 Task: Look for space in Wittenheim, France from 10th July, 2023 to 25th July, 2023 for 3 adults, 1 child in price range Rs.15000 to Rs.25000. Place can be shared room with 2 bedrooms having 3 beds and 2 bathrooms. Property type can be house, flat, guest house. Amenities needed are: wifi, TV, free parkinig on premises, gym, breakfast. Booking option can be shelf check-in. Required host language is English.
Action: Mouse pressed left at (502, 109)
Screenshot: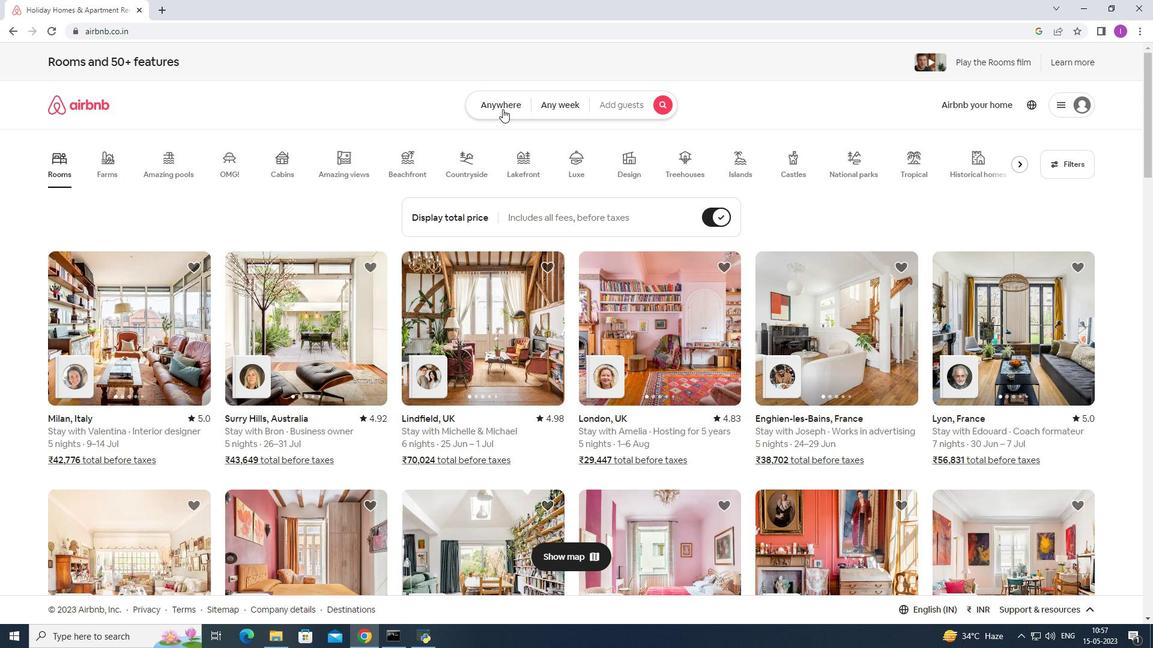 
Action: Mouse moved to (388, 147)
Screenshot: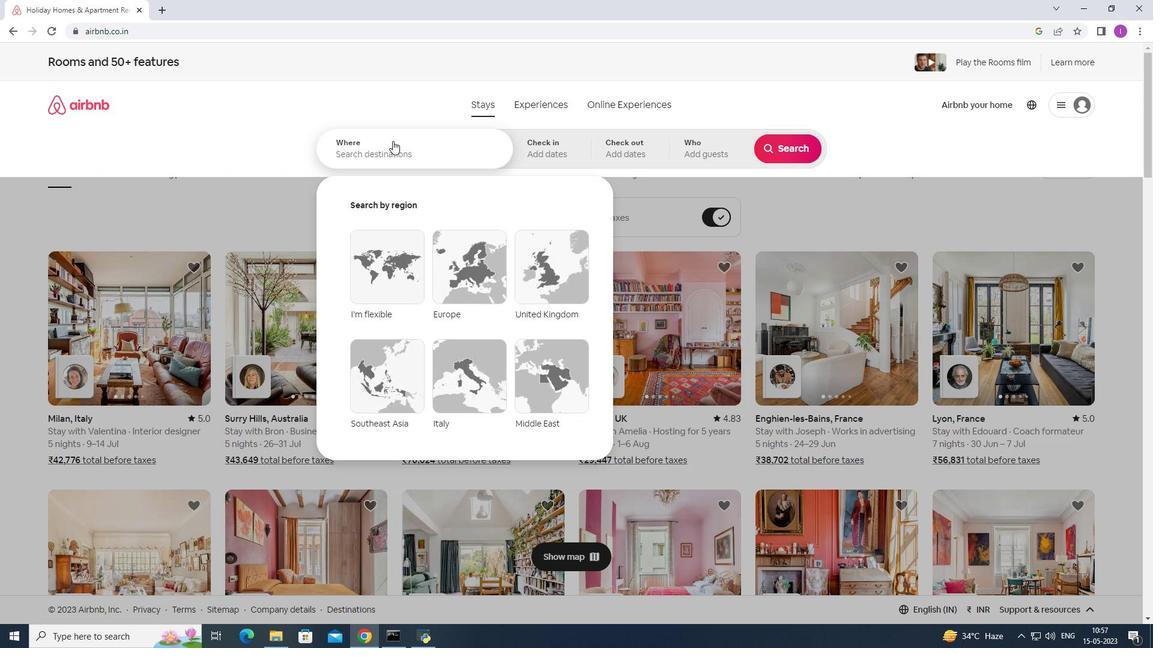 
Action: Mouse pressed left at (388, 147)
Screenshot: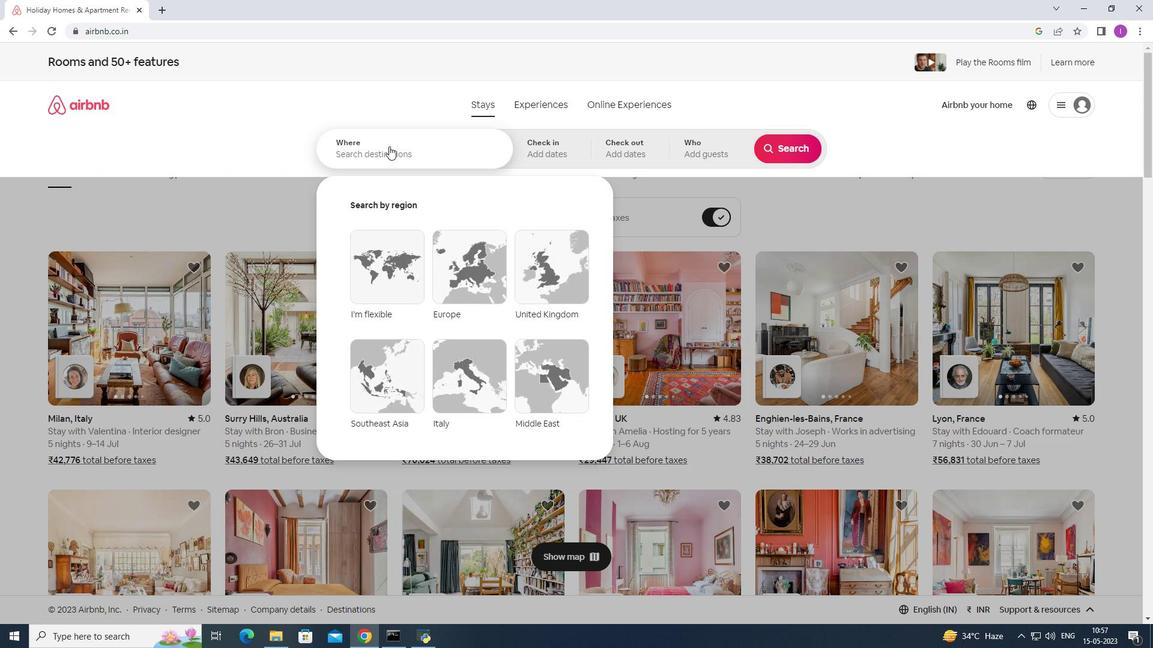 
Action: Key pressed <Key.shift>Wittenheim,<Key.shift>Fr
Screenshot: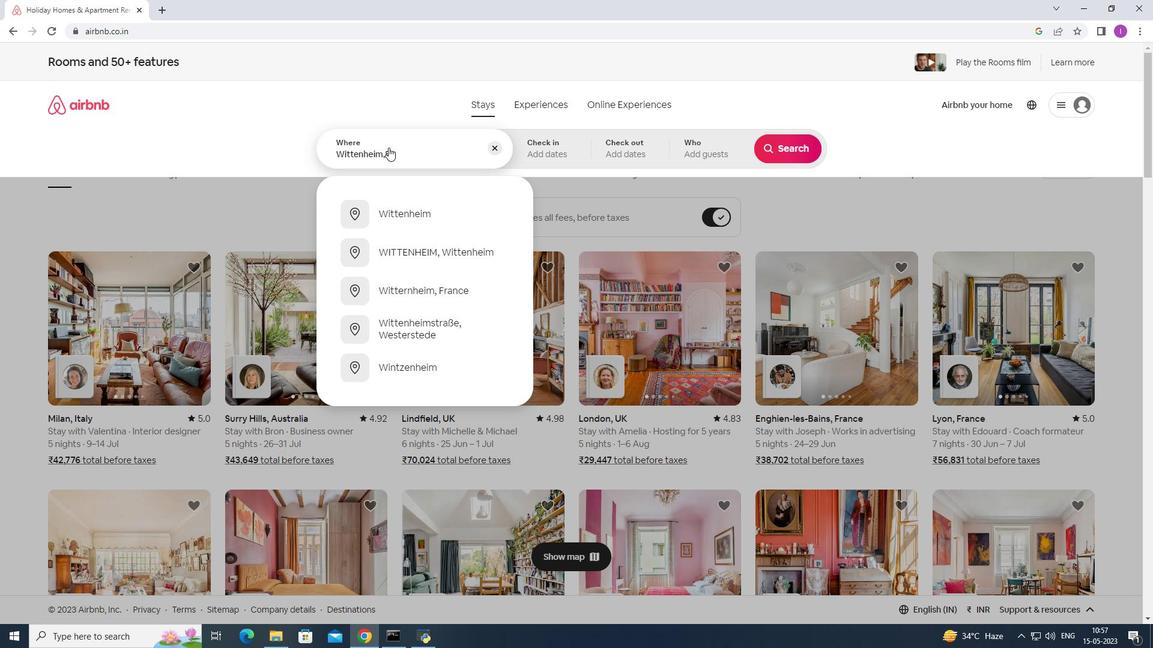 
Action: Mouse moved to (393, 214)
Screenshot: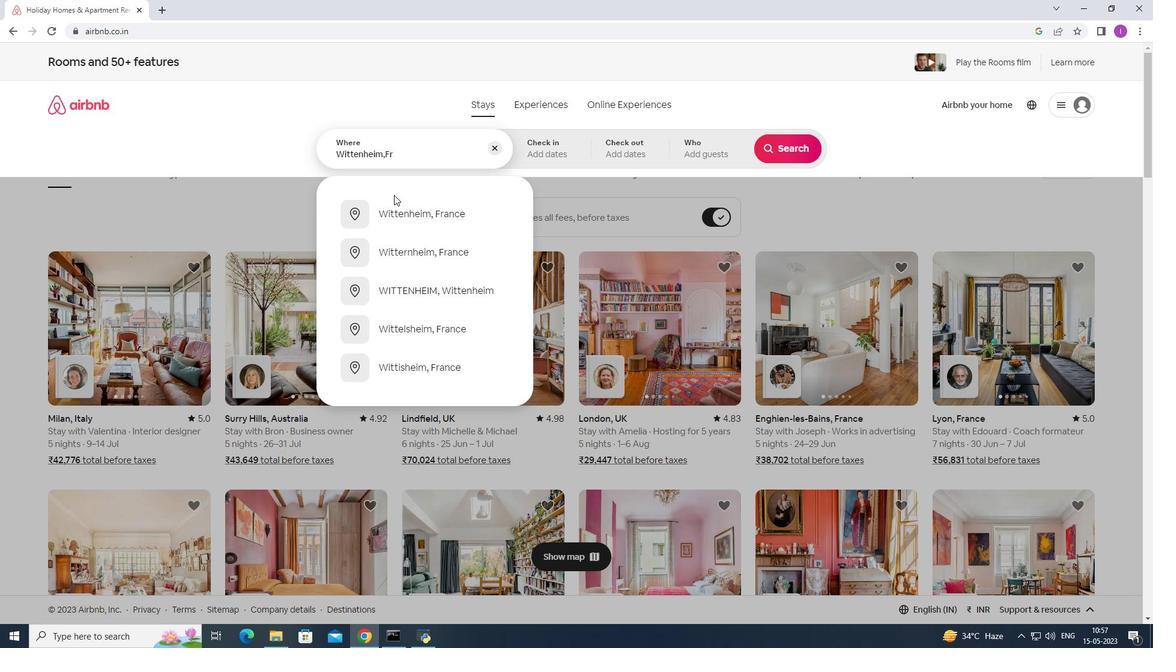 
Action: Mouse pressed left at (393, 214)
Screenshot: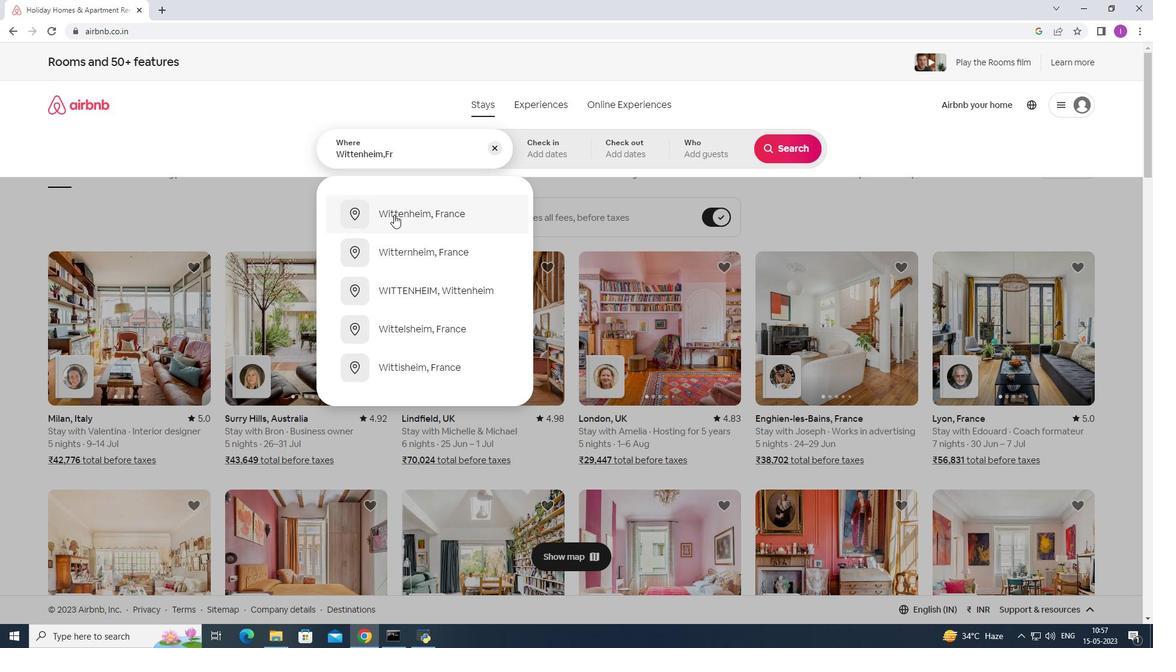 
Action: Mouse moved to (777, 242)
Screenshot: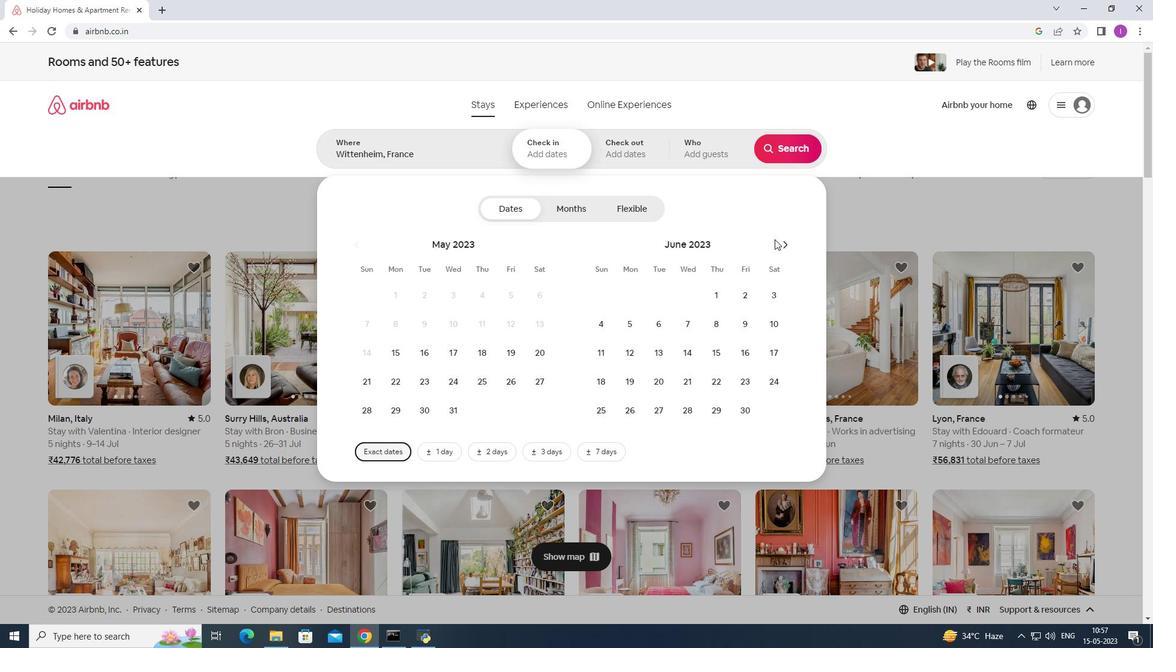 
Action: Mouse pressed left at (777, 242)
Screenshot: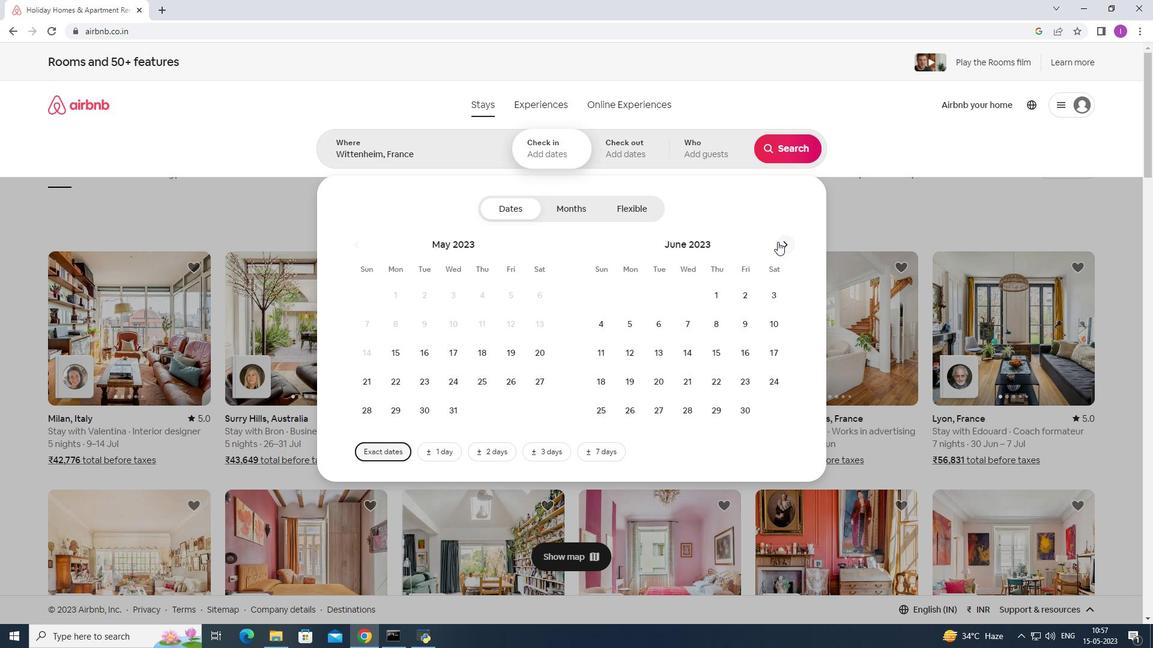 
Action: Mouse moved to (637, 350)
Screenshot: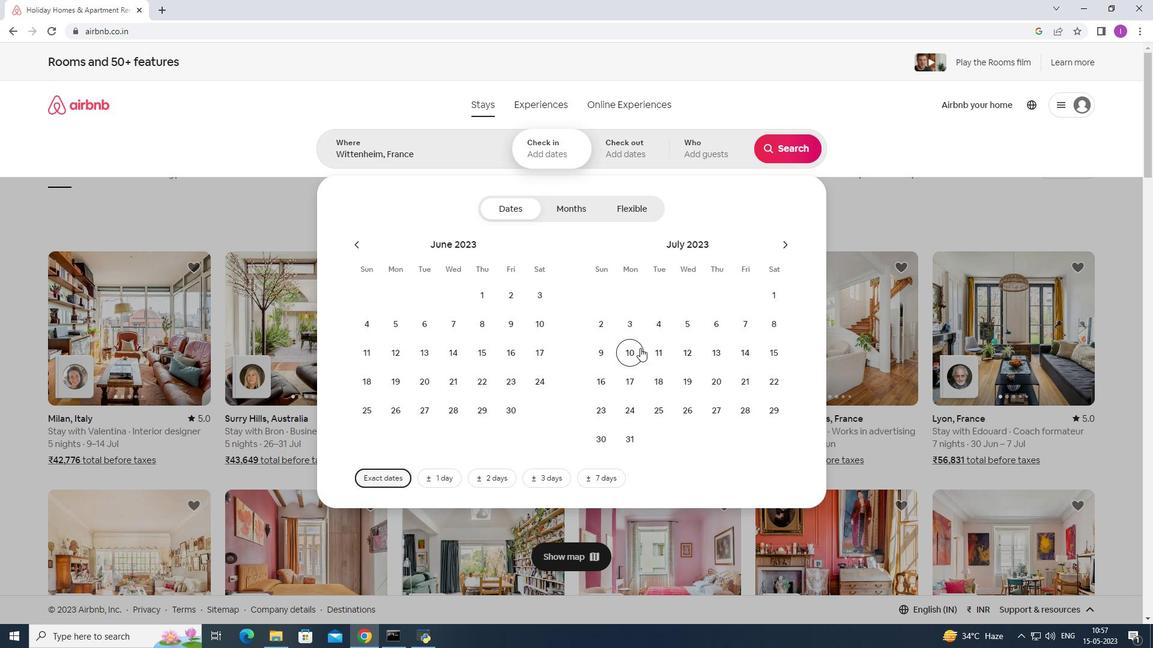 
Action: Mouse pressed left at (637, 350)
Screenshot: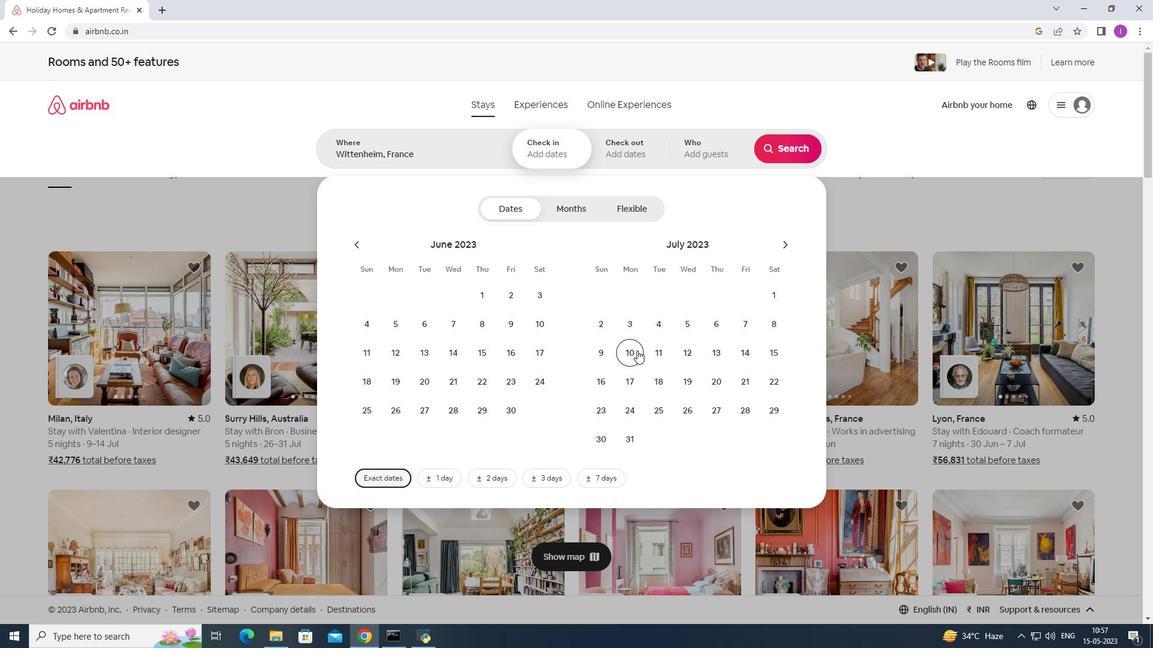 
Action: Mouse moved to (657, 412)
Screenshot: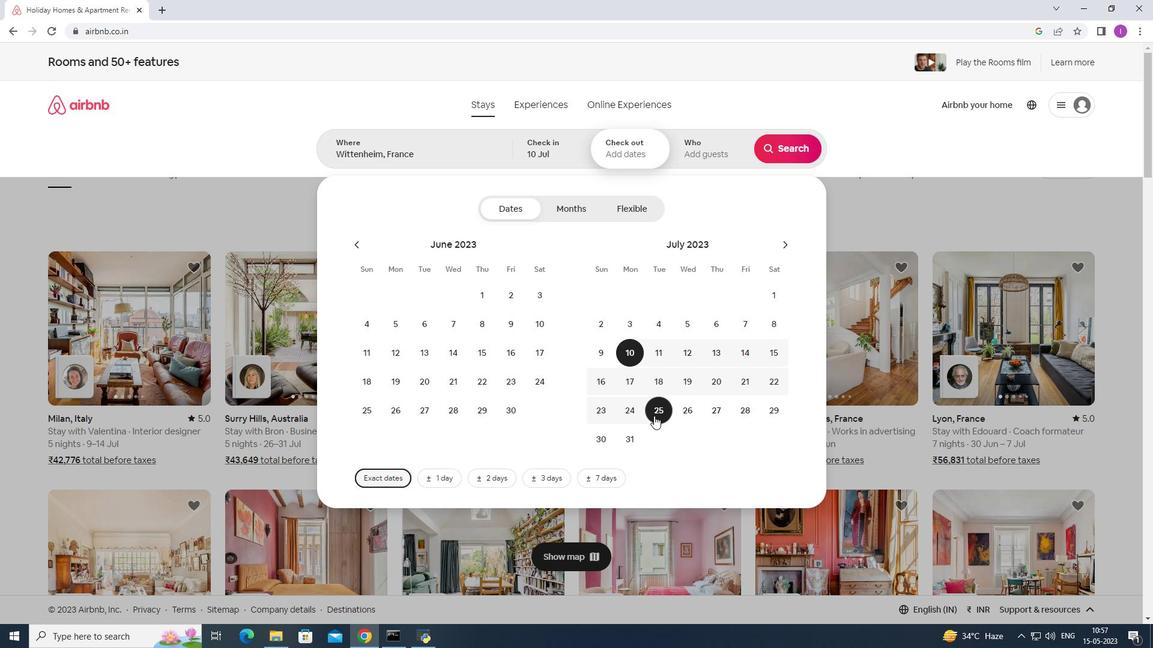 
Action: Mouse pressed left at (657, 412)
Screenshot: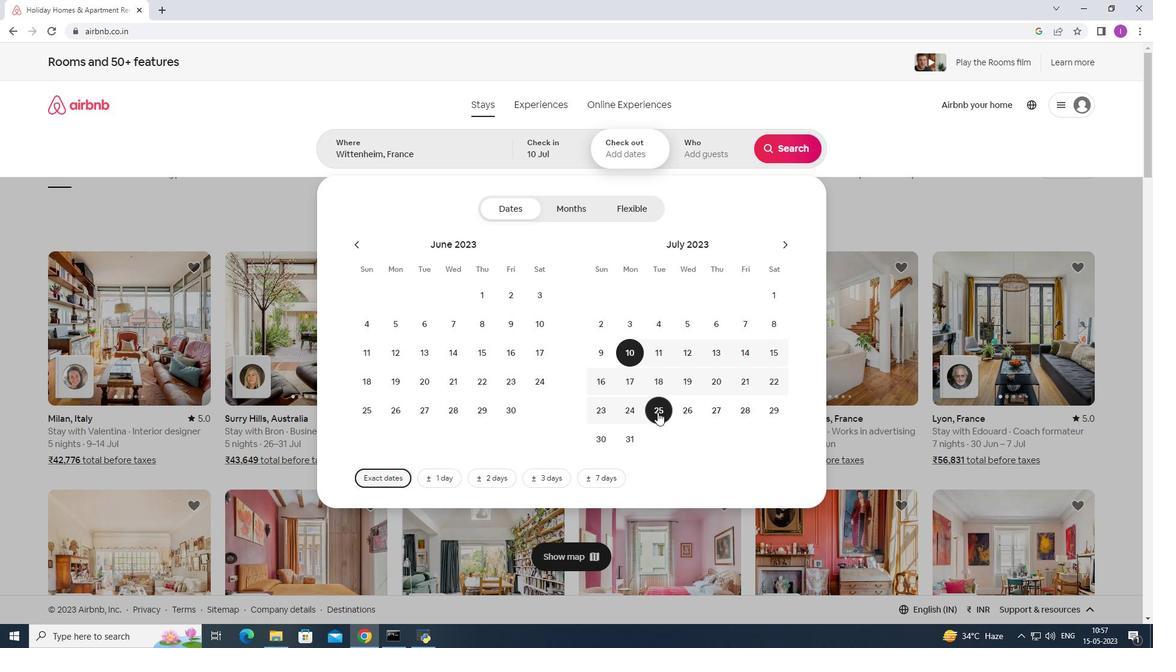 
Action: Mouse moved to (692, 146)
Screenshot: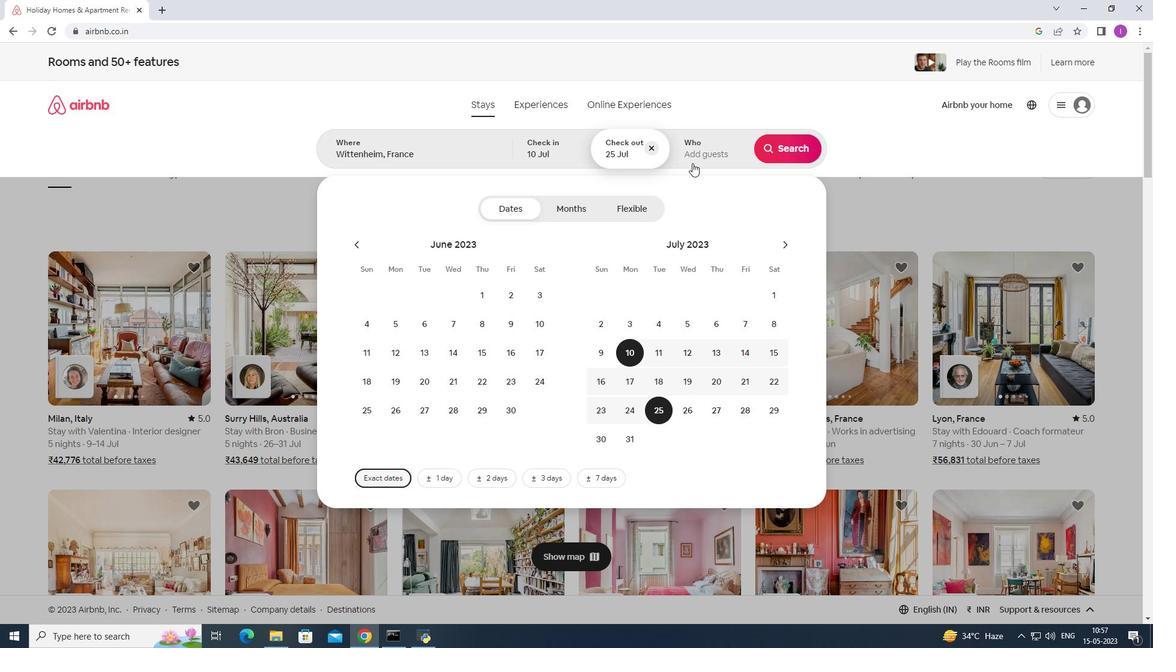 
Action: Mouse pressed left at (692, 146)
Screenshot: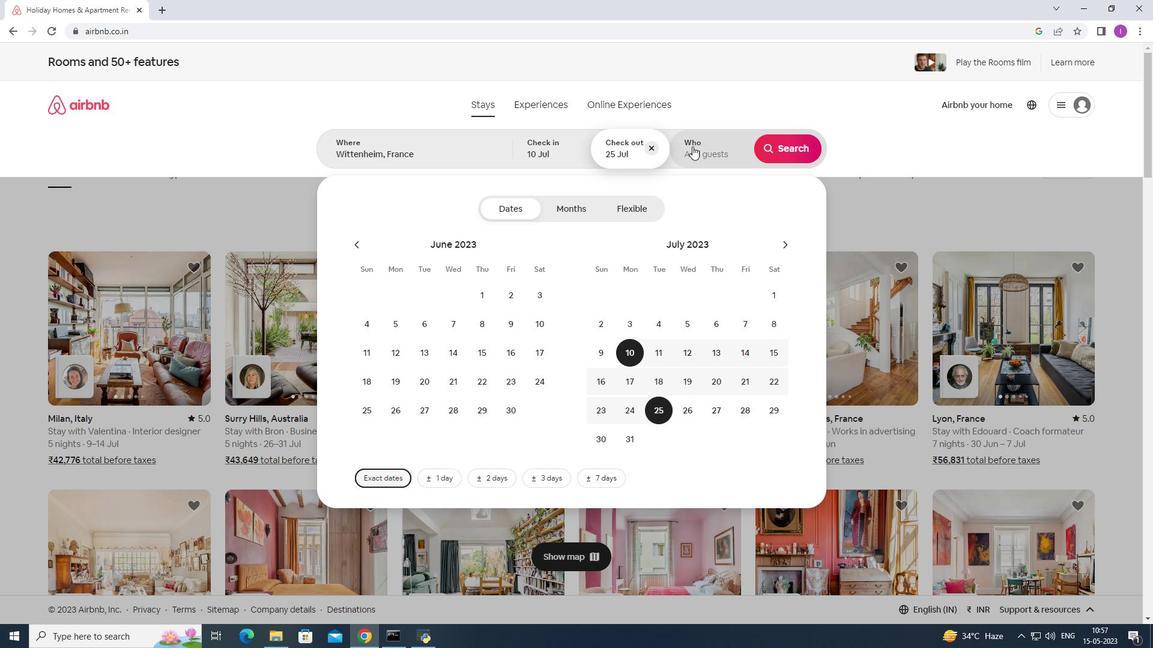 
Action: Mouse moved to (799, 213)
Screenshot: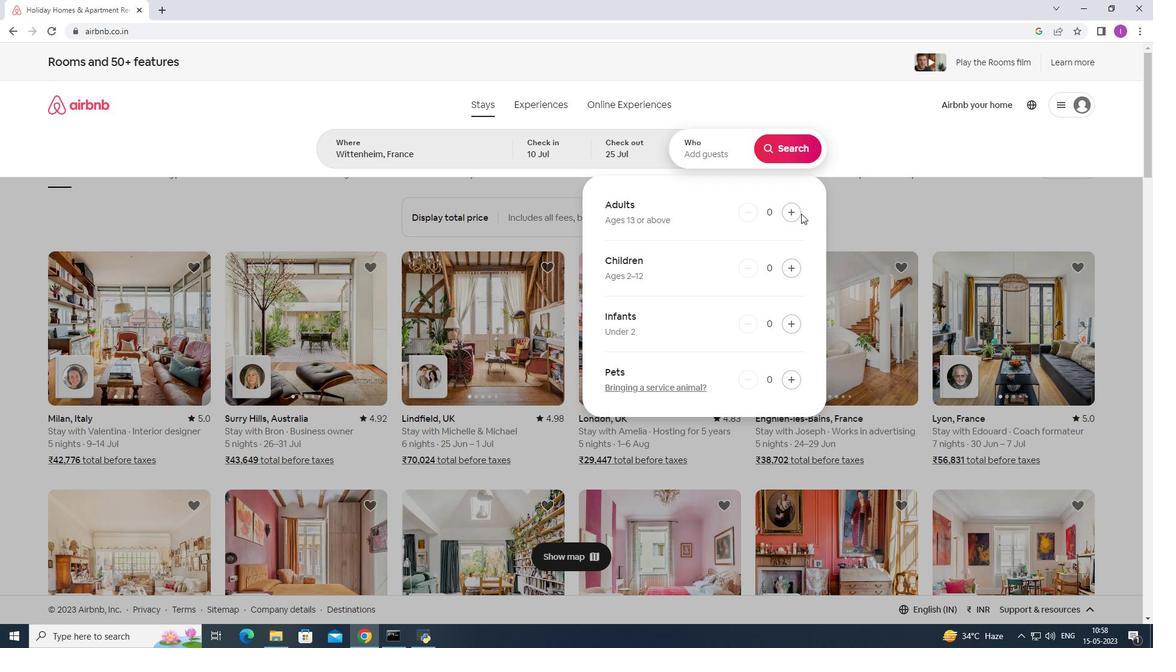
Action: Mouse pressed left at (799, 213)
Screenshot: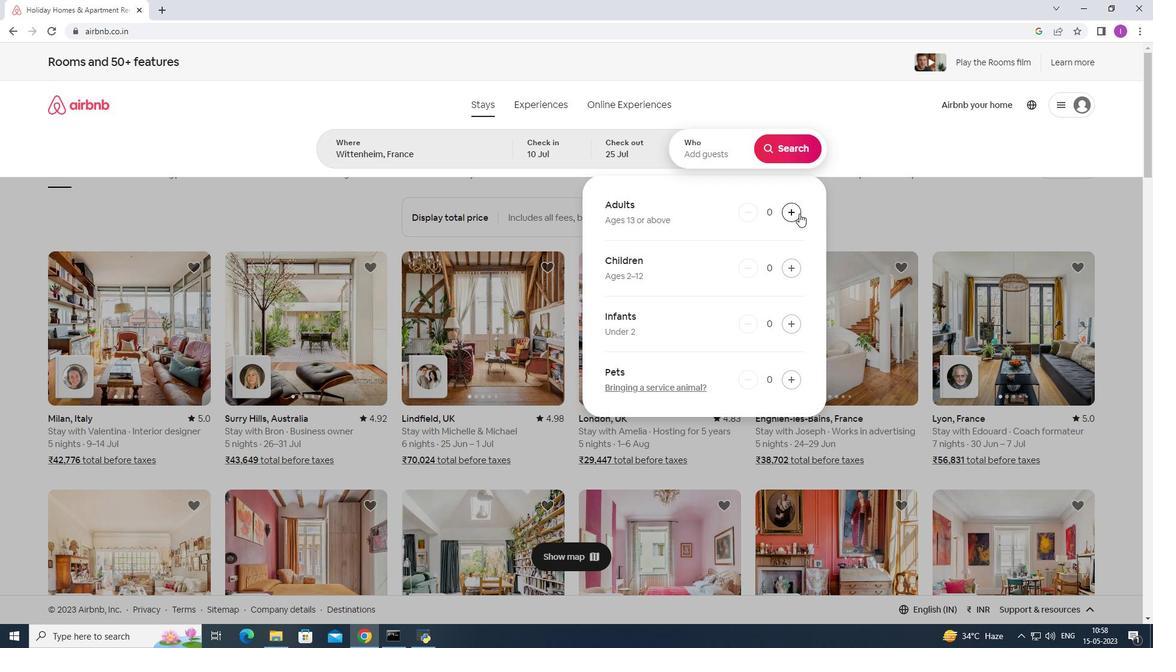 
Action: Mouse pressed left at (799, 213)
Screenshot: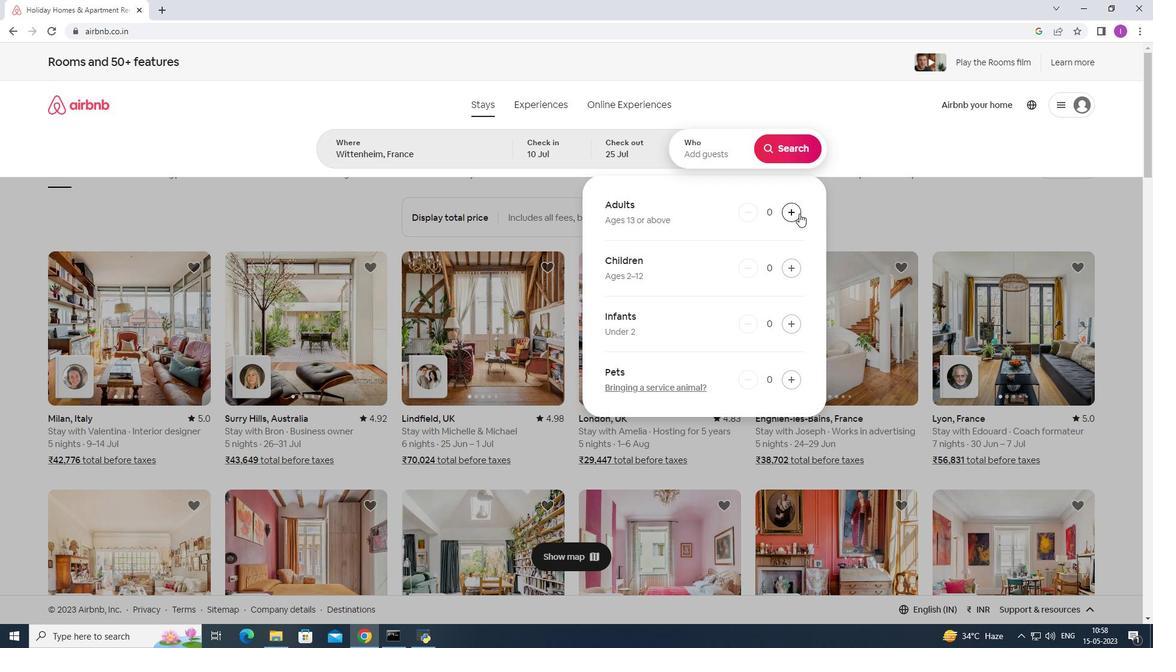 
Action: Mouse pressed left at (799, 213)
Screenshot: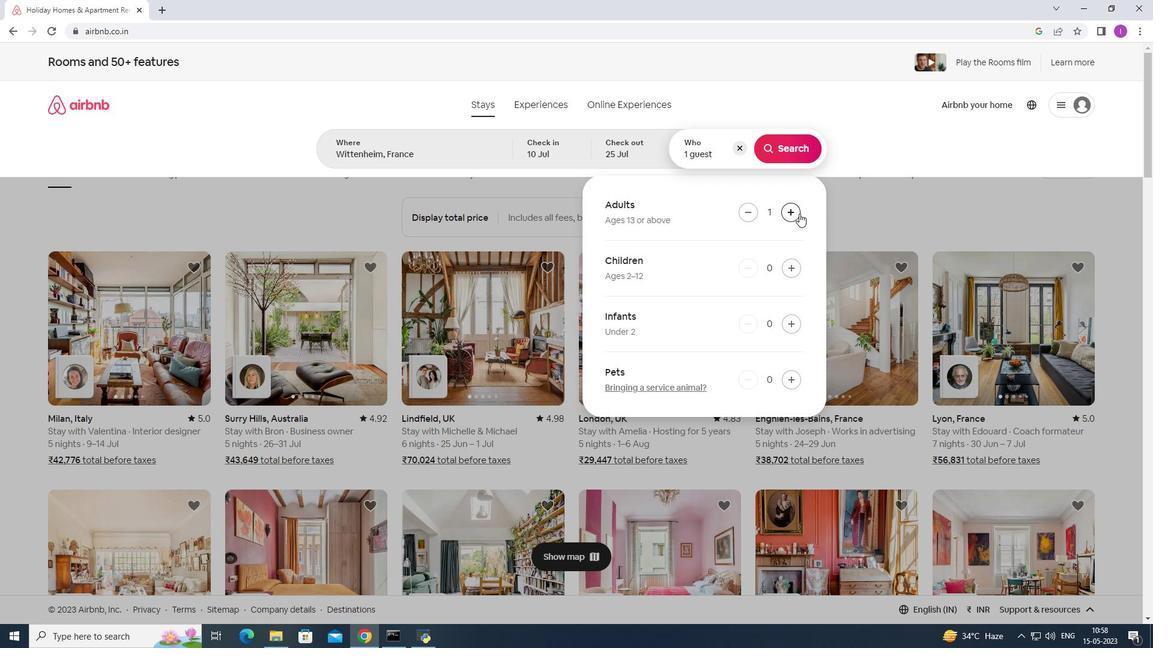 
Action: Mouse moved to (786, 266)
Screenshot: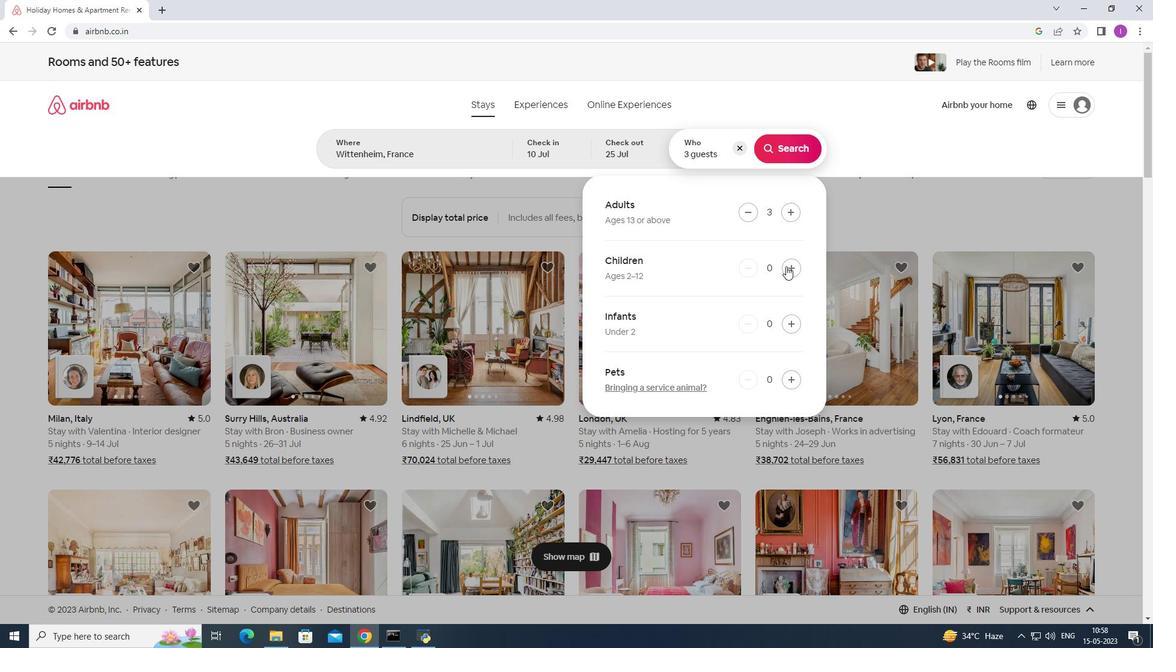 
Action: Mouse pressed left at (786, 266)
Screenshot: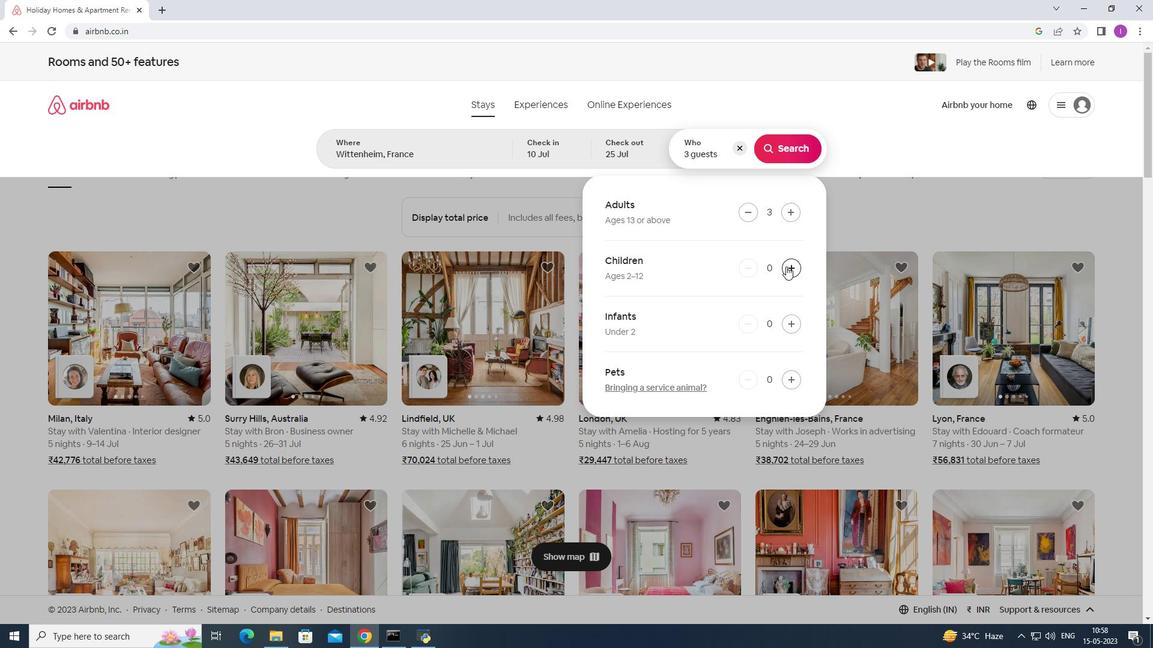 
Action: Mouse moved to (790, 135)
Screenshot: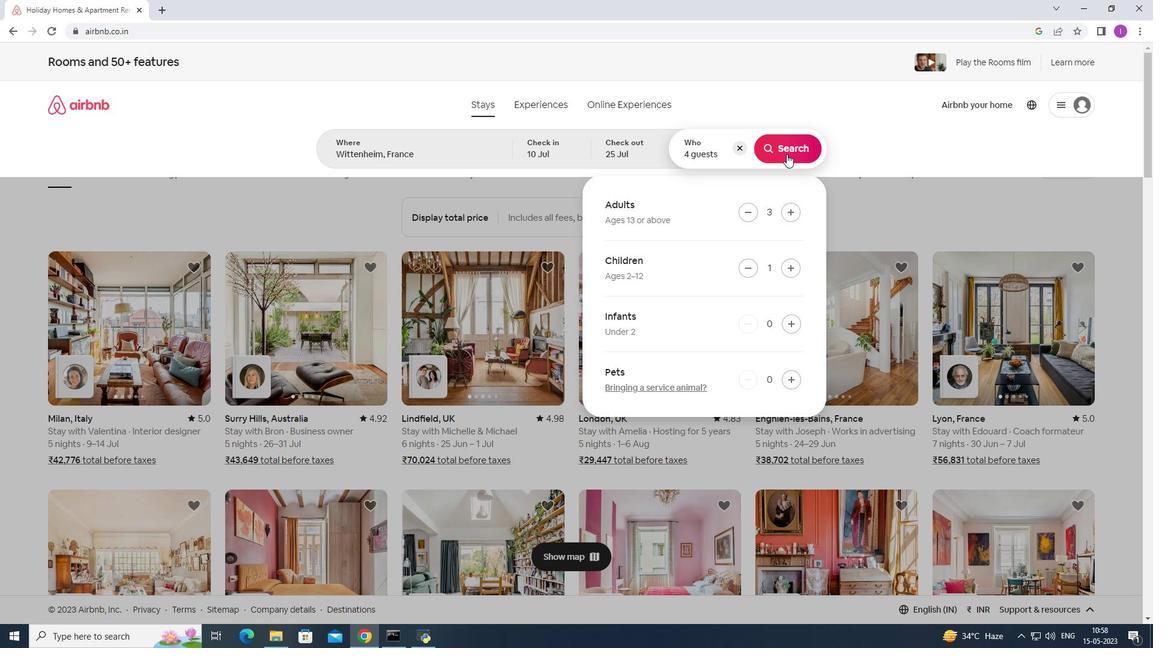 
Action: Mouse pressed left at (790, 135)
Screenshot: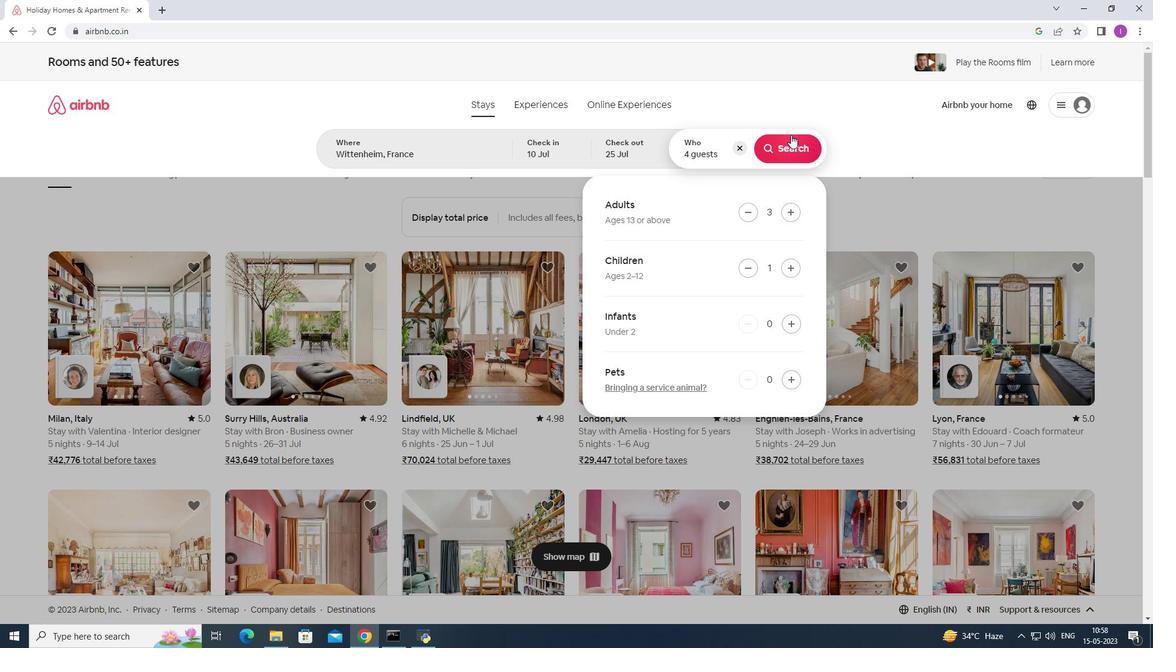 
Action: Mouse moved to (1087, 121)
Screenshot: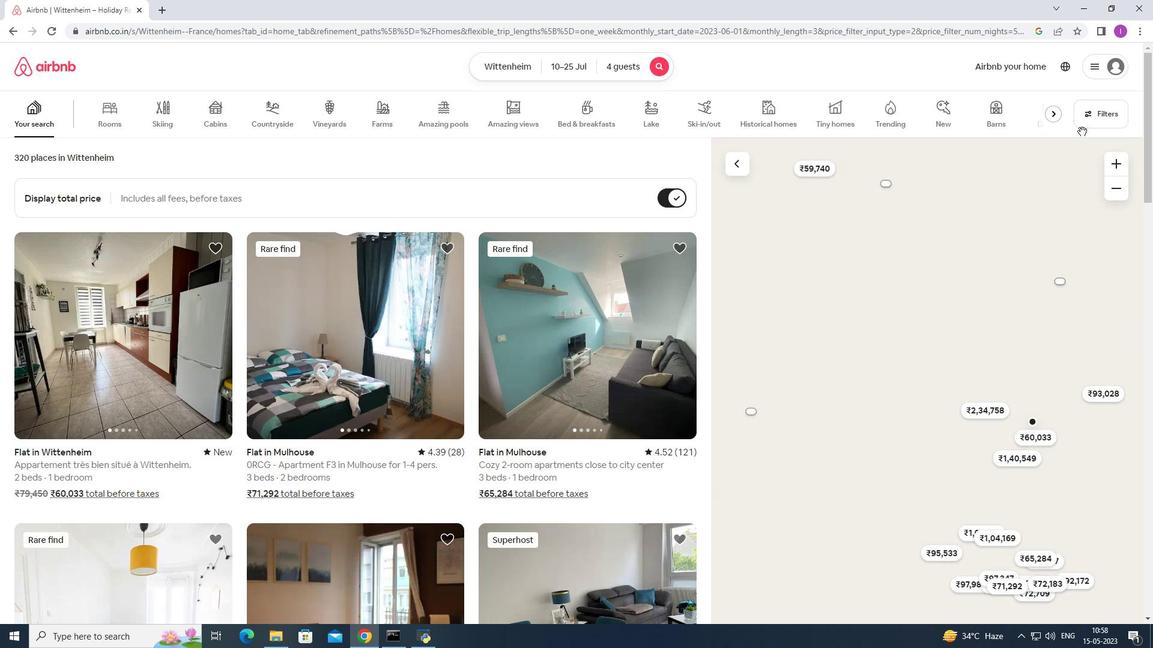 
Action: Mouse pressed left at (1087, 121)
Screenshot: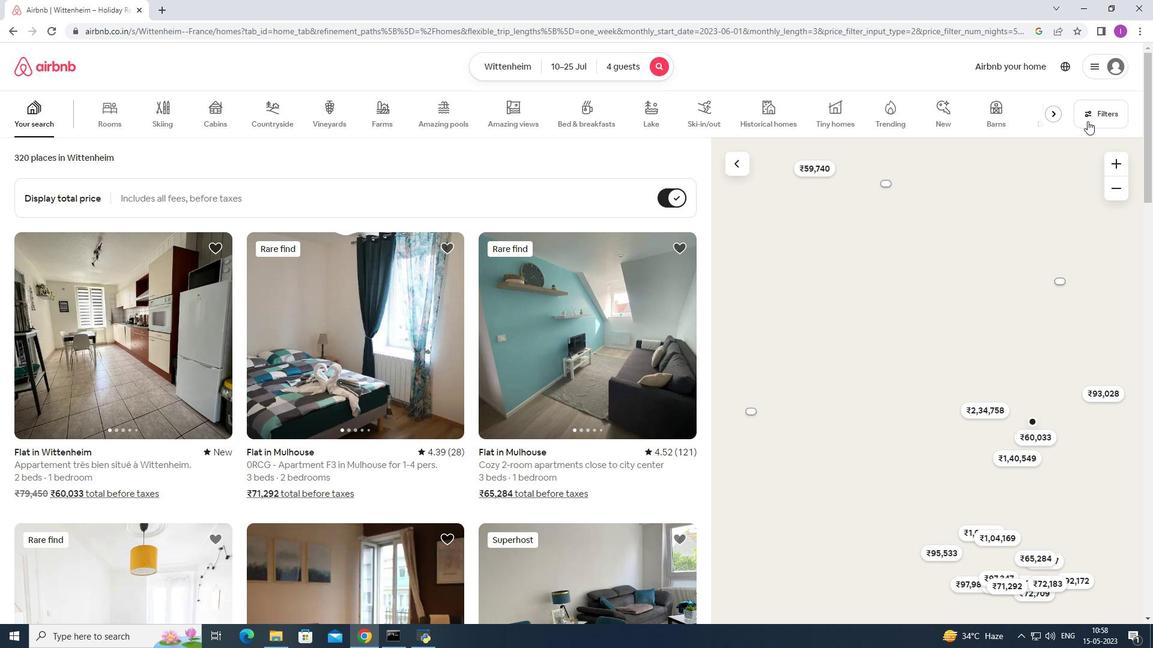
Action: Mouse moved to (662, 410)
Screenshot: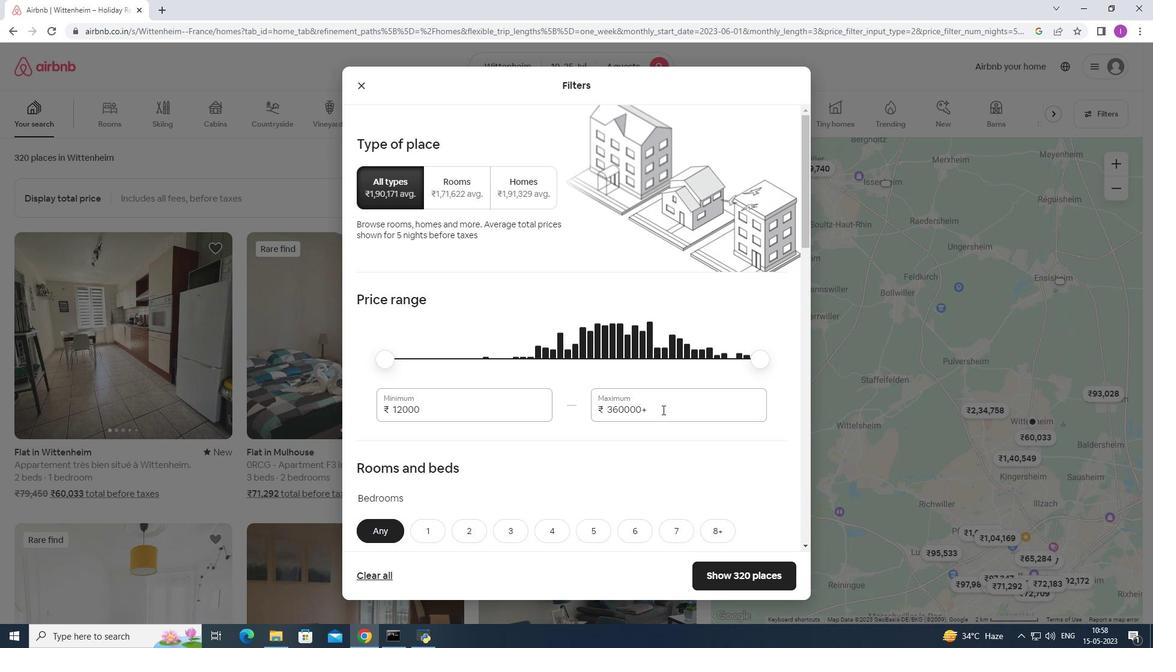
Action: Mouse pressed left at (662, 410)
Screenshot: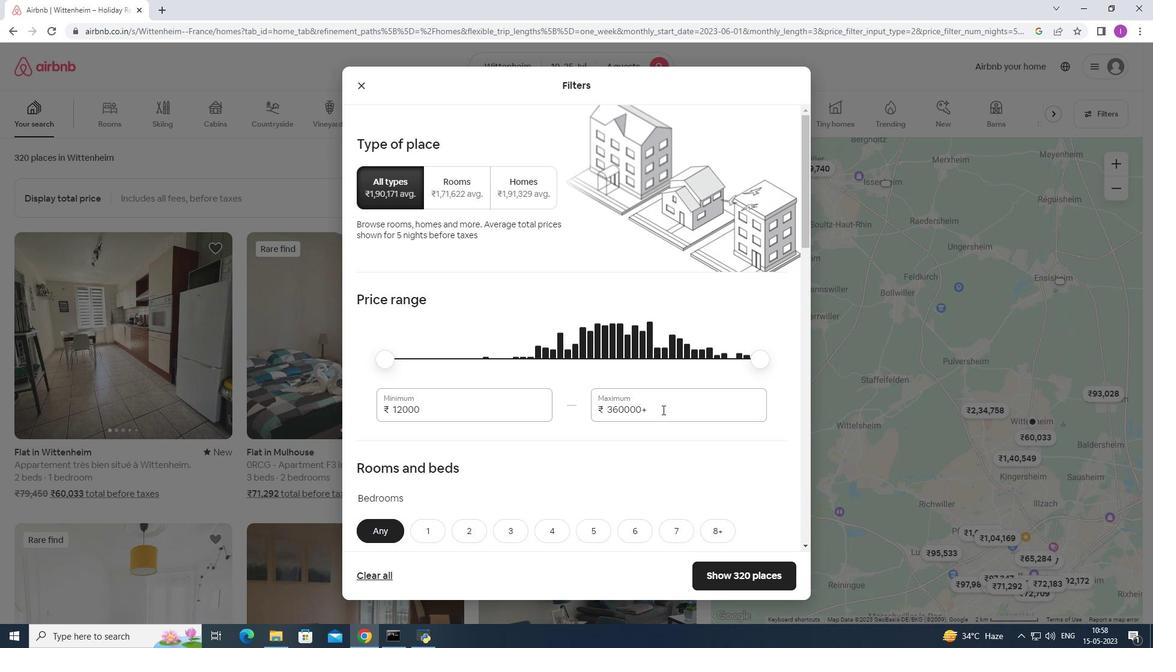 
Action: Mouse moved to (574, 412)
Screenshot: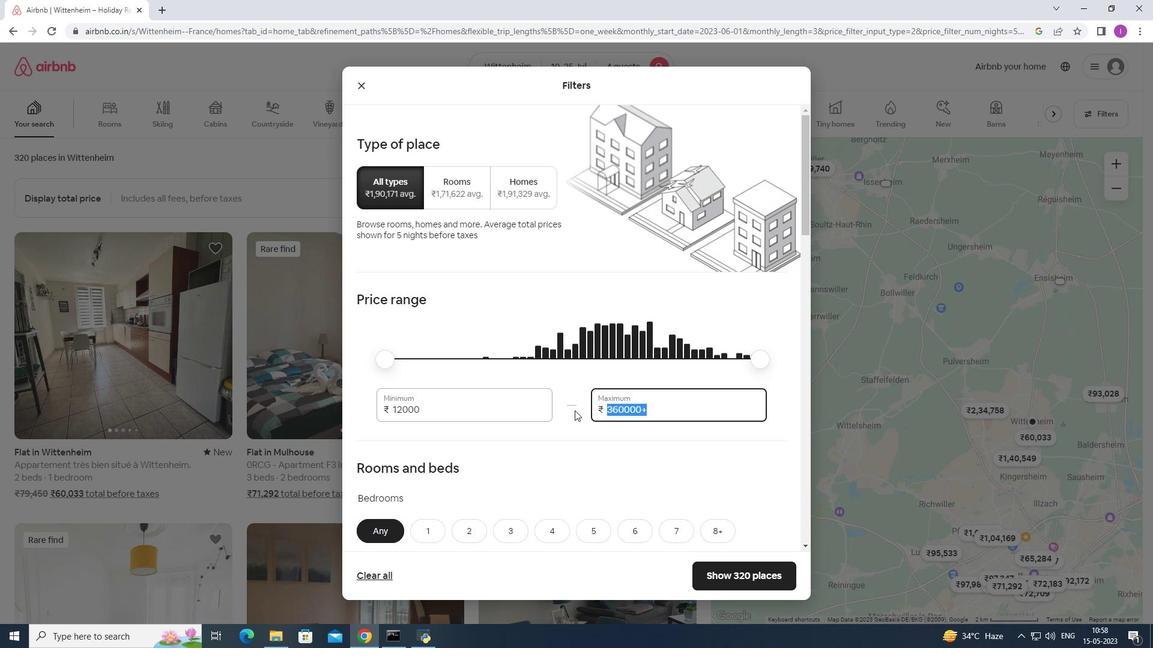 
Action: Key pressed 3<Key.backspace>
Screenshot: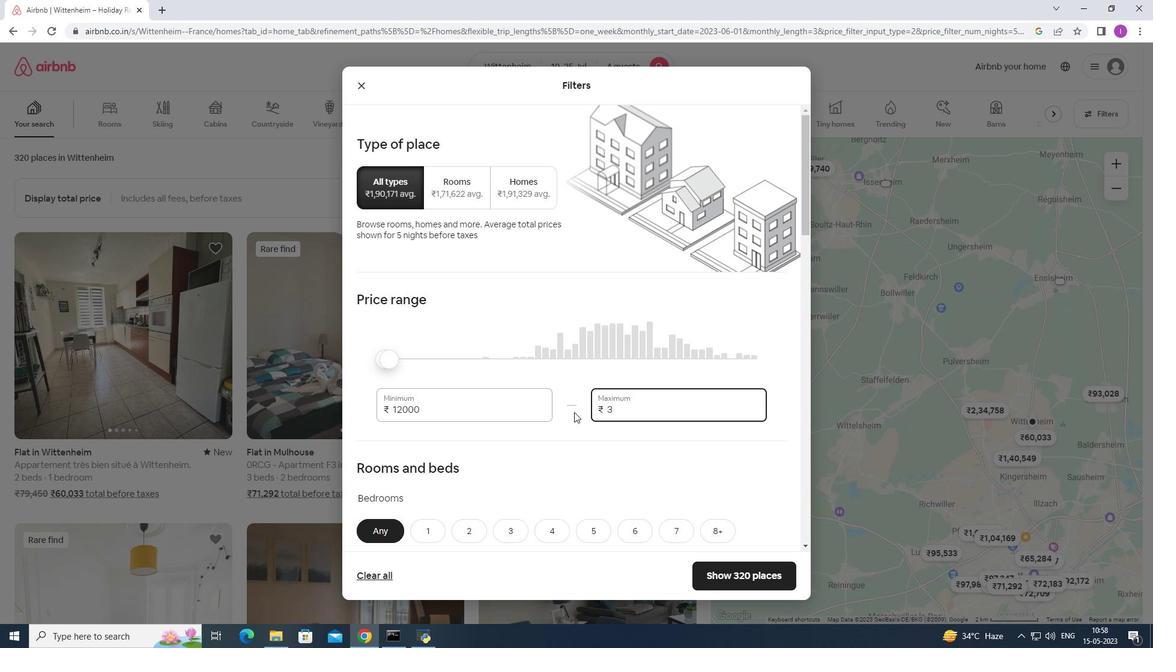 
Action: Mouse moved to (574, 413)
Screenshot: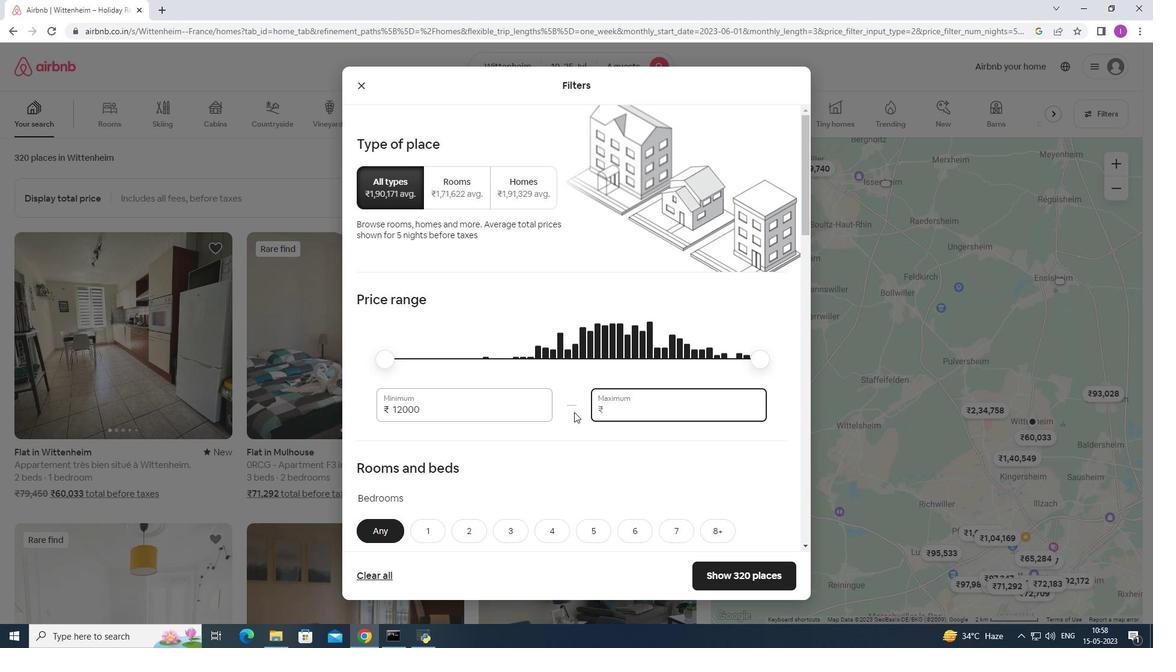 
Action: Key pressed 25000
Screenshot: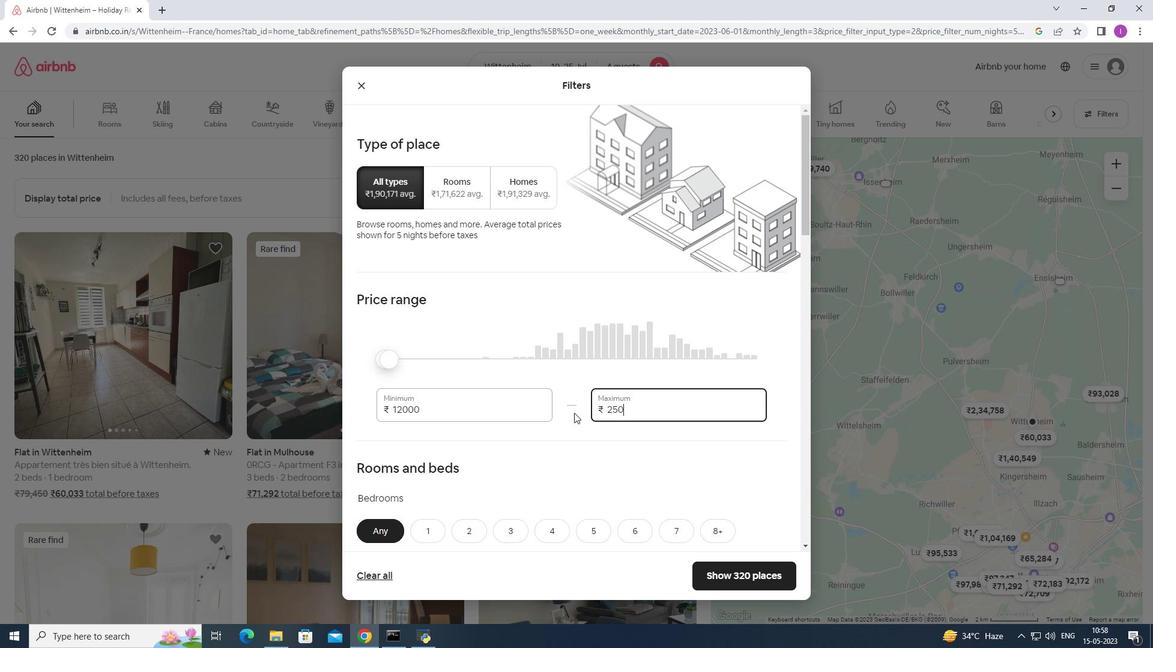 
Action: Mouse moved to (435, 410)
Screenshot: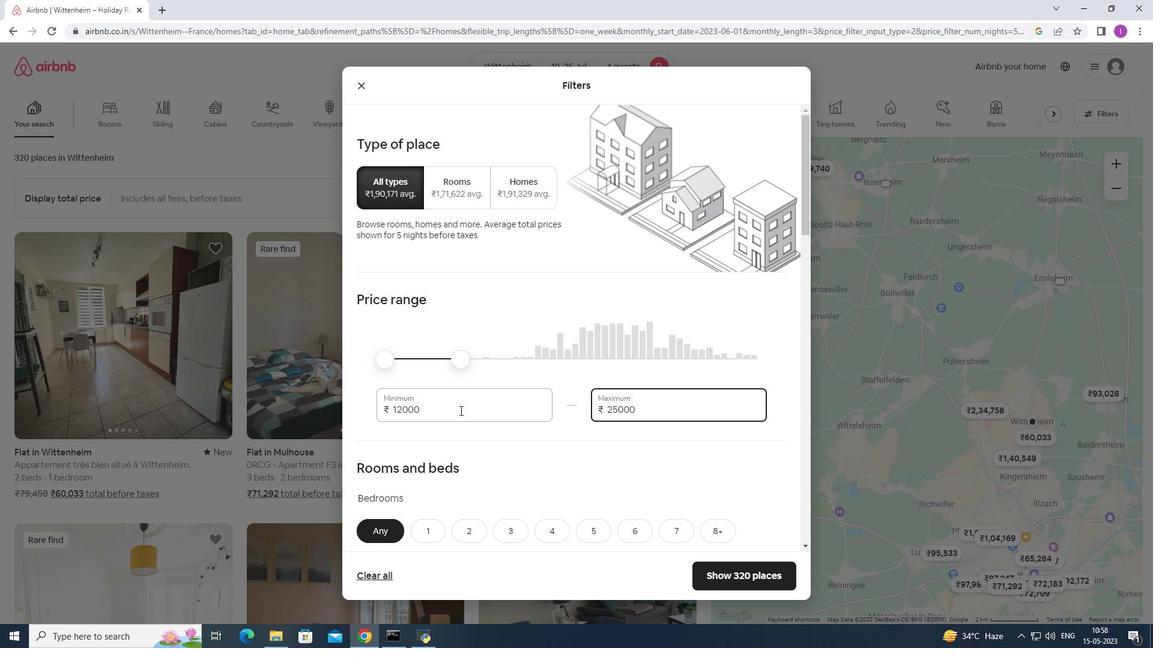 
Action: Mouse pressed left at (435, 410)
Screenshot: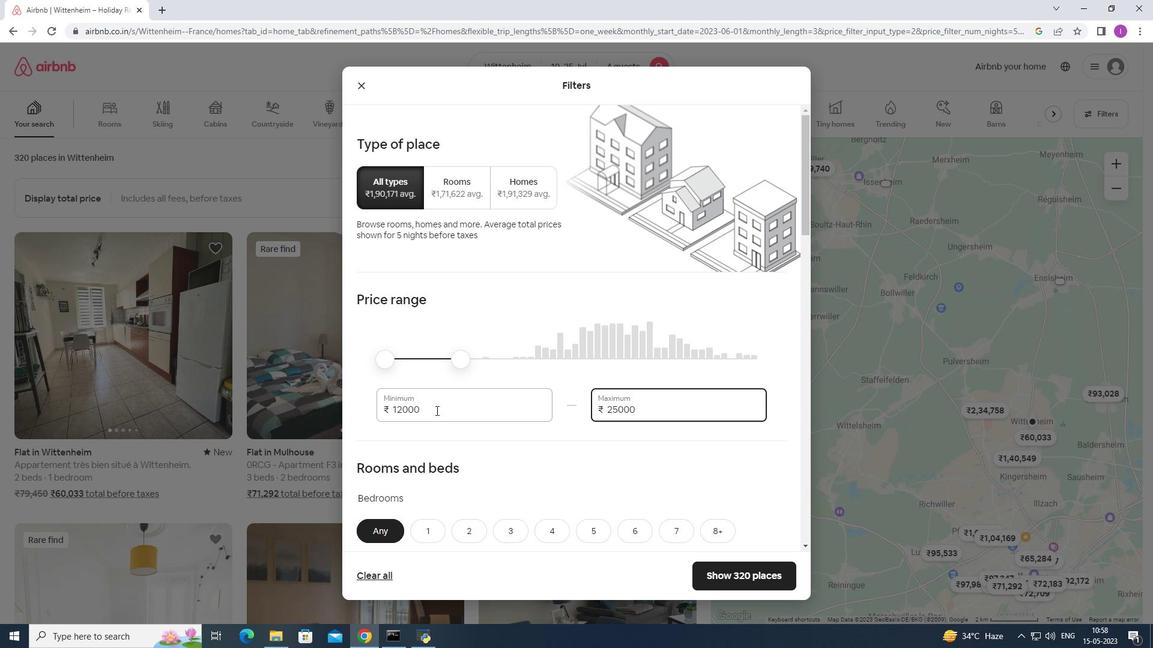 
Action: Mouse moved to (425, 402)
Screenshot: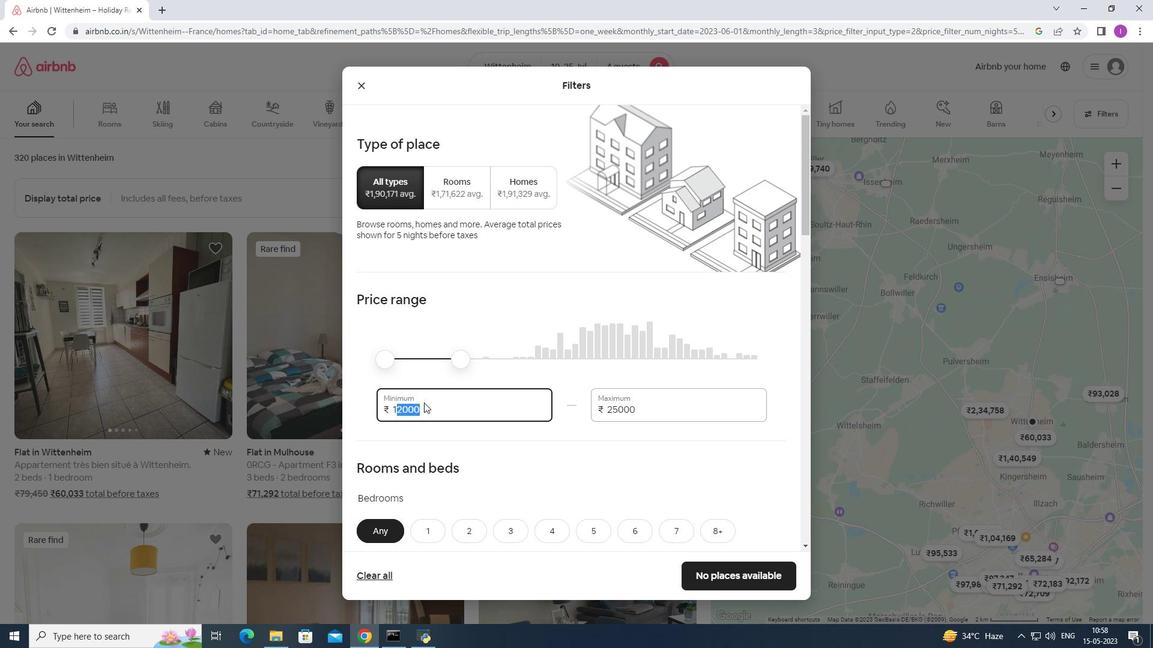 
Action: Key pressed <Key.backspace>
Screenshot: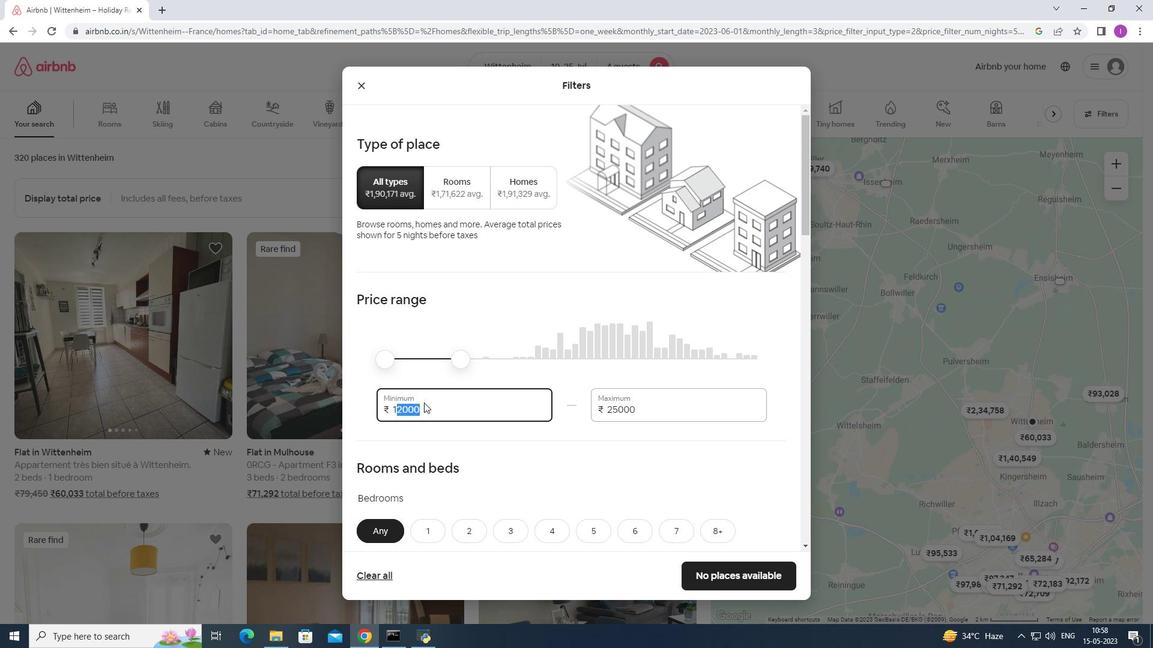 
Action: Mouse moved to (425, 402)
Screenshot: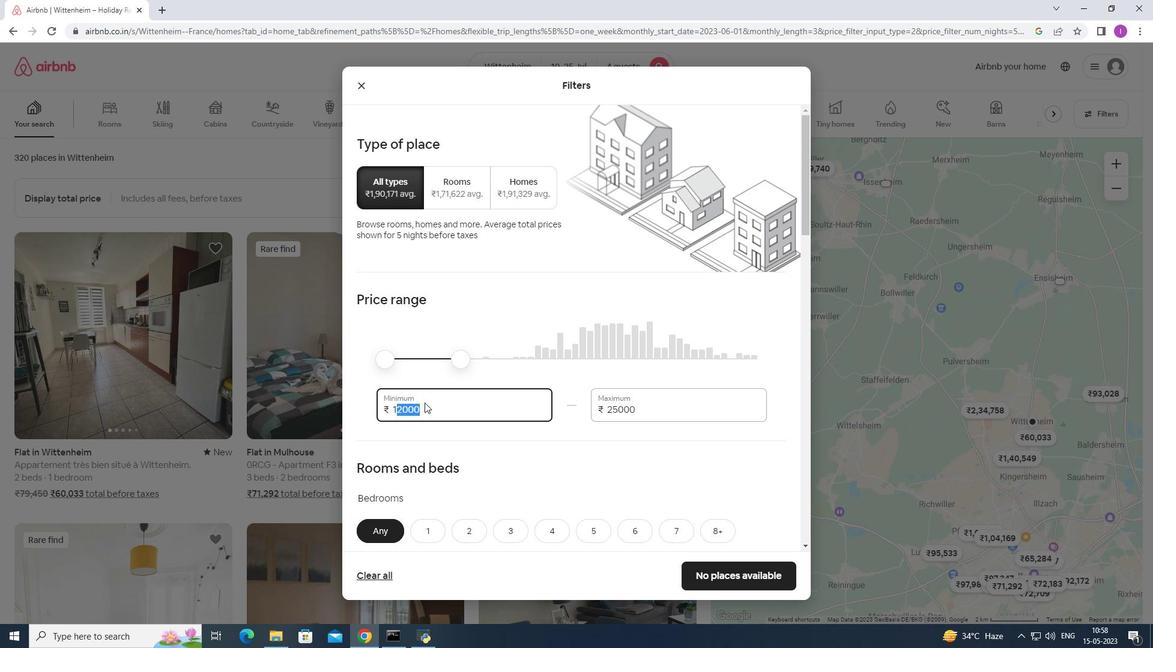 
Action: Key pressed <Key.backspace>
Screenshot: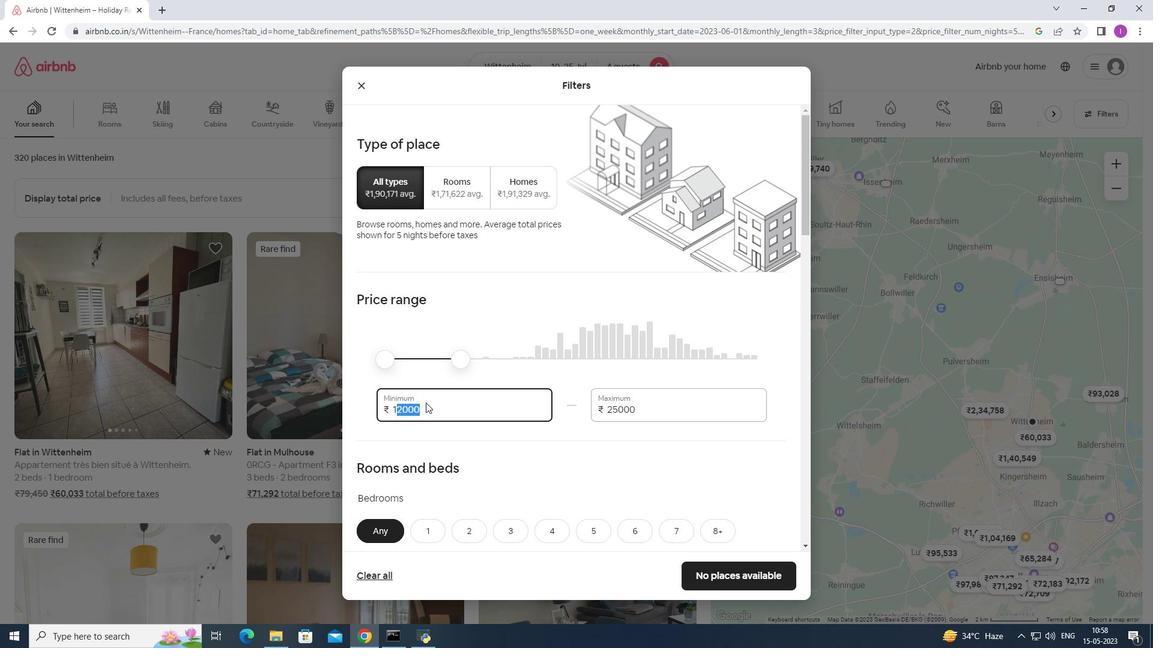 
Action: Mouse moved to (426, 404)
Screenshot: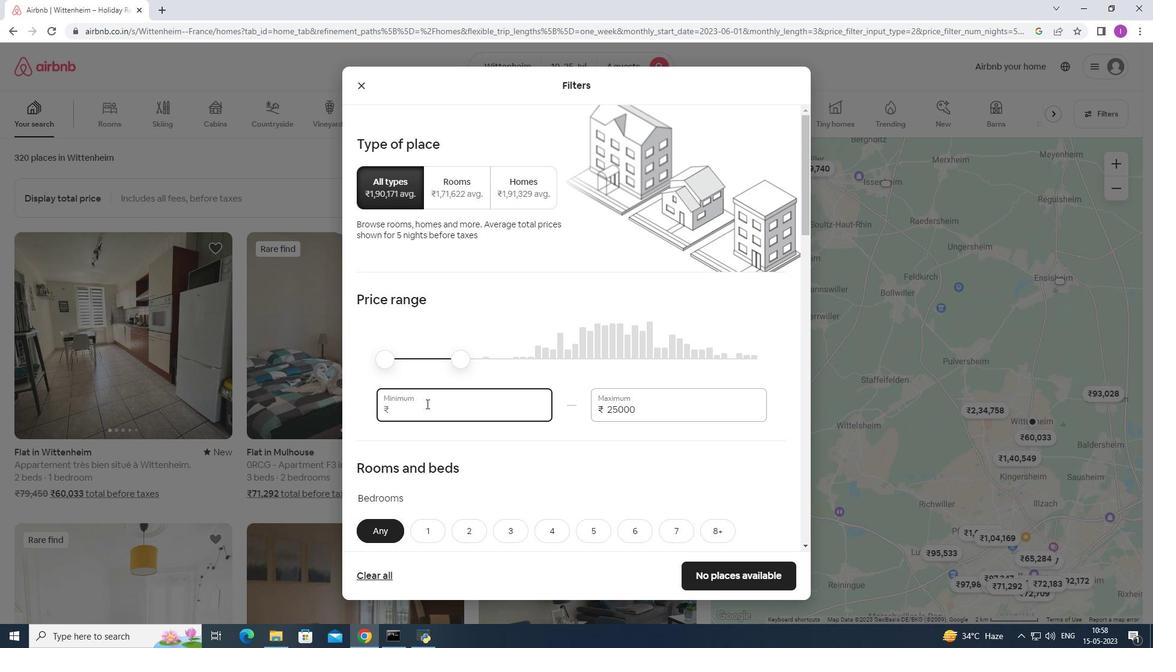 
Action: Key pressed 15
Screenshot: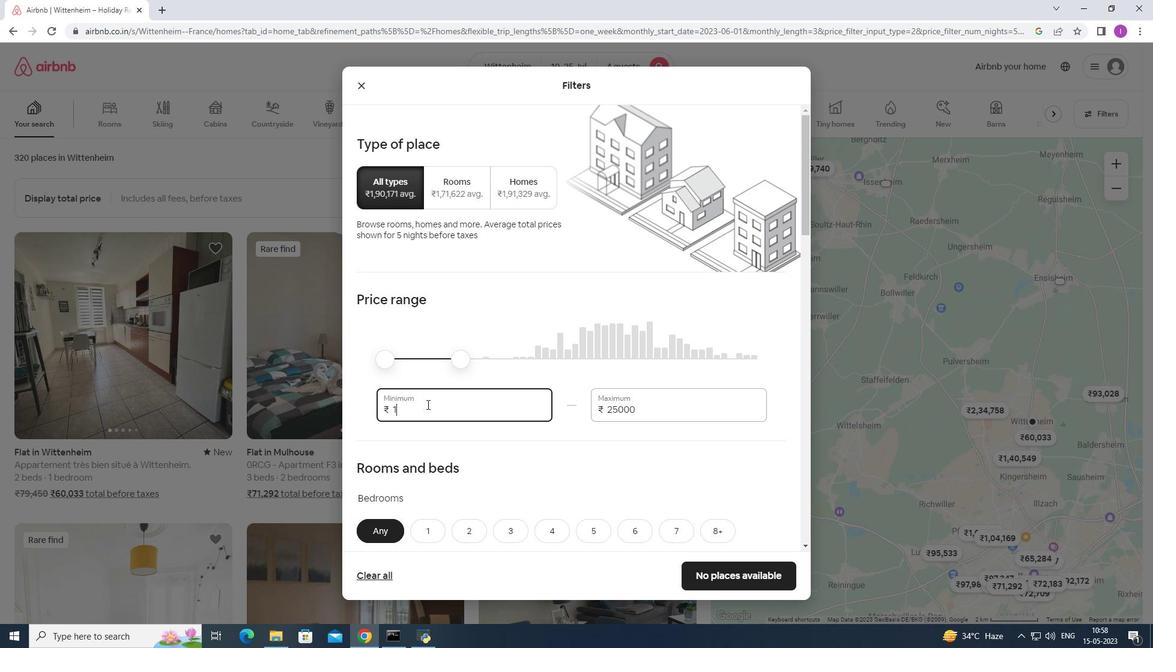 
Action: Mouse moved to (427, 431)
Screenshot: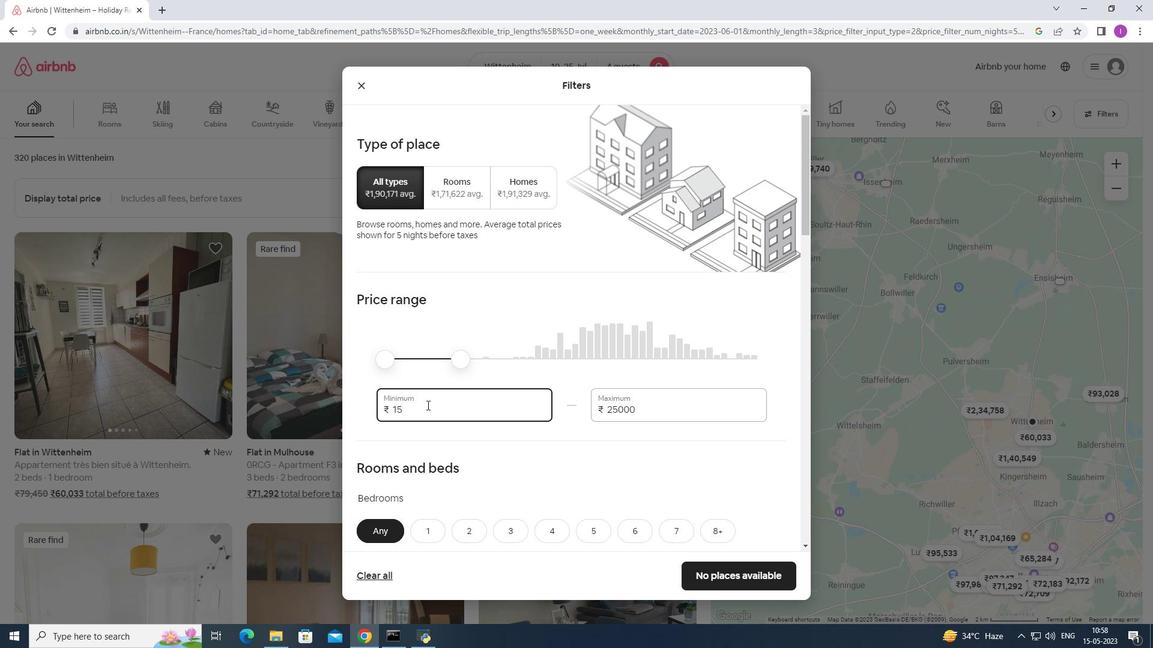 
Action: Key pressed 000
Screenshot: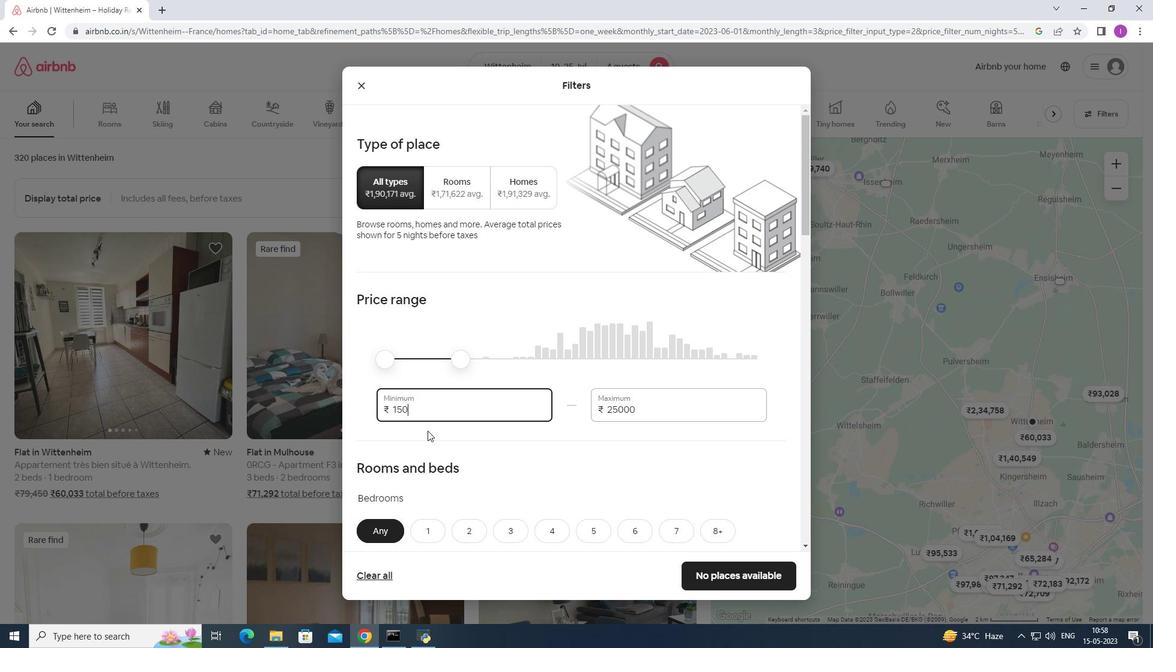 
Action: Mouse scrolled (427, 430) with delta (0, 0)
Screenshot: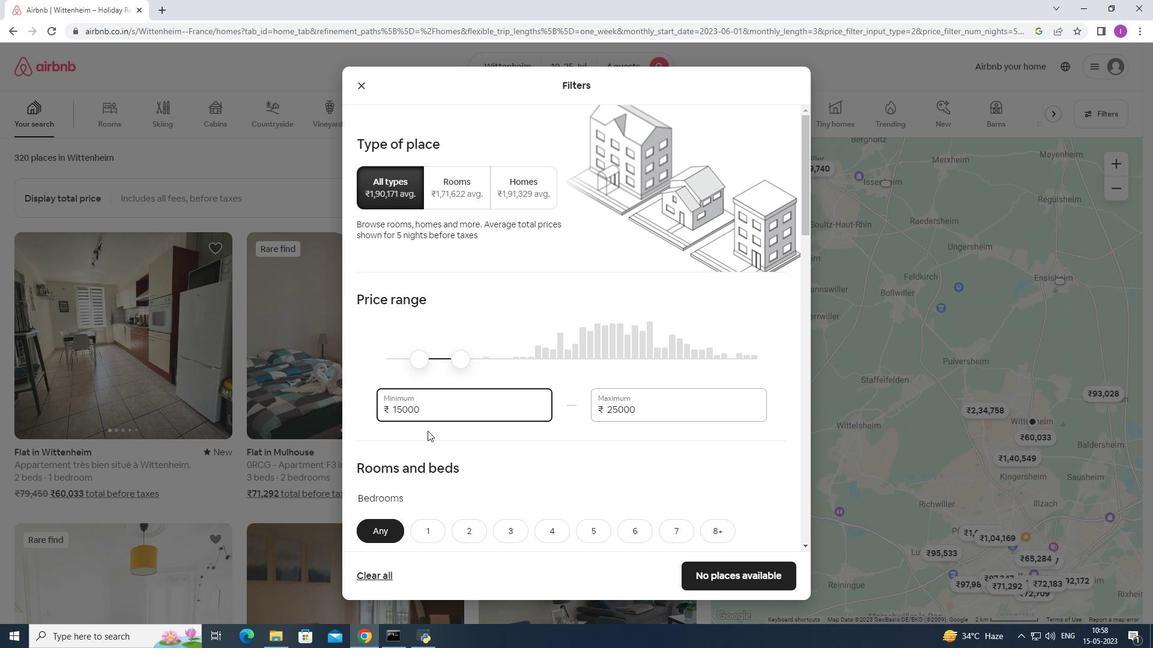 
Action: Mouse scrolled (427, 430) with delta (0, 0)
Screenshot: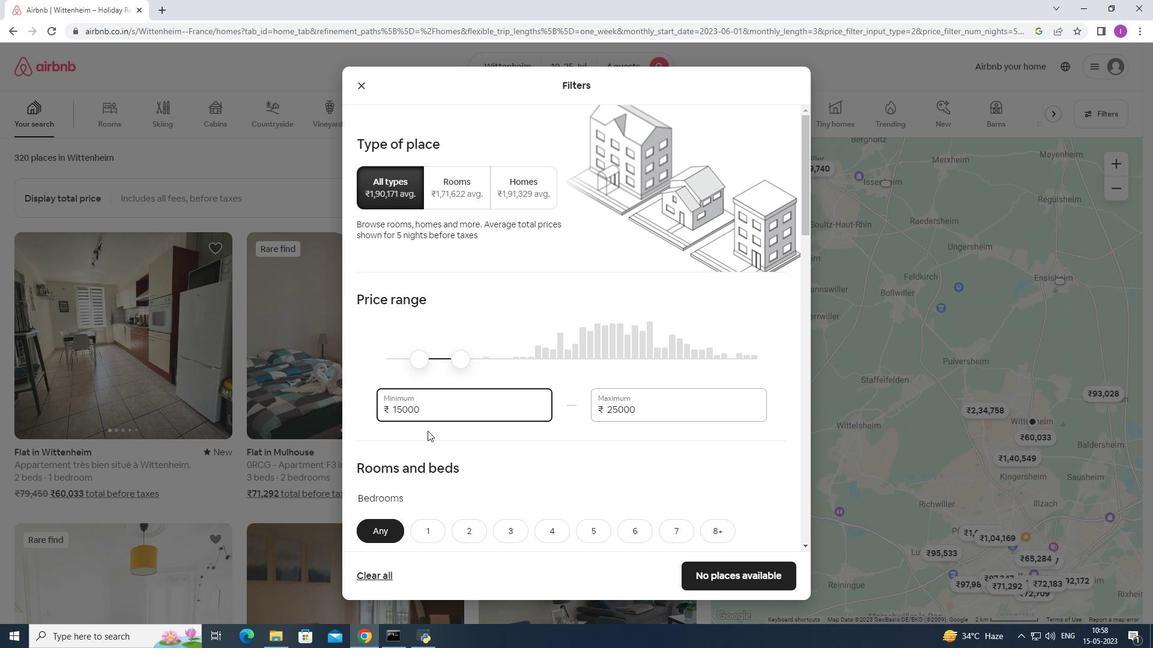 
Action: Mouse moved to (429, 430)
Screenshot: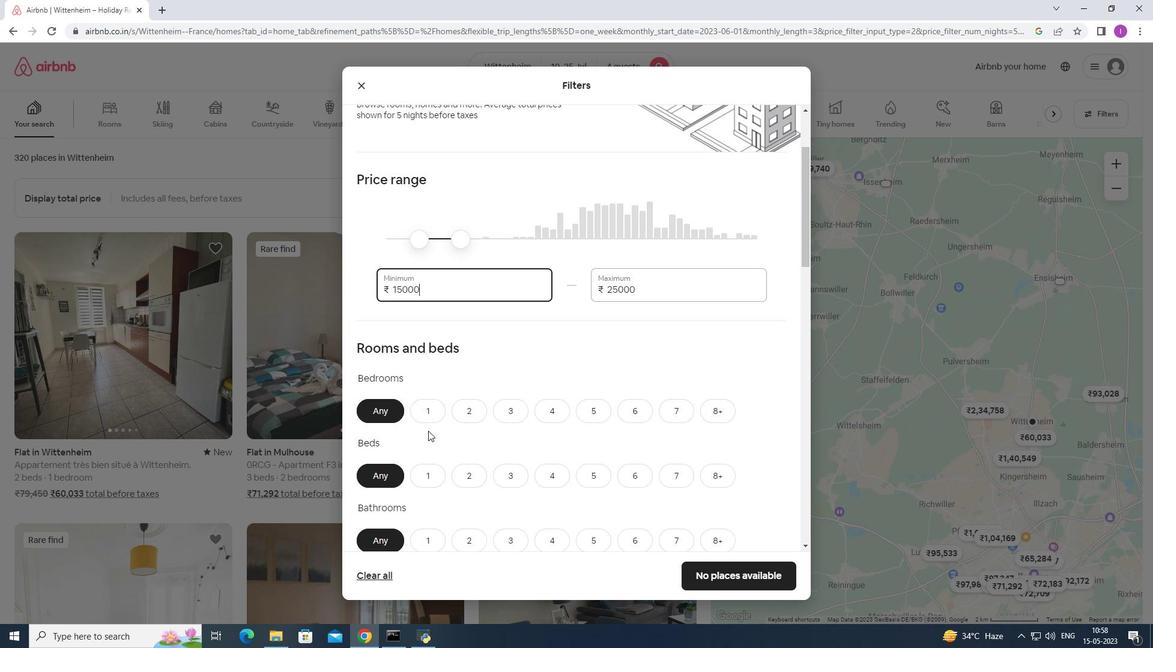 
Action: Mouse scrolled (429, 429) with delta (0, 0)
Screenshot: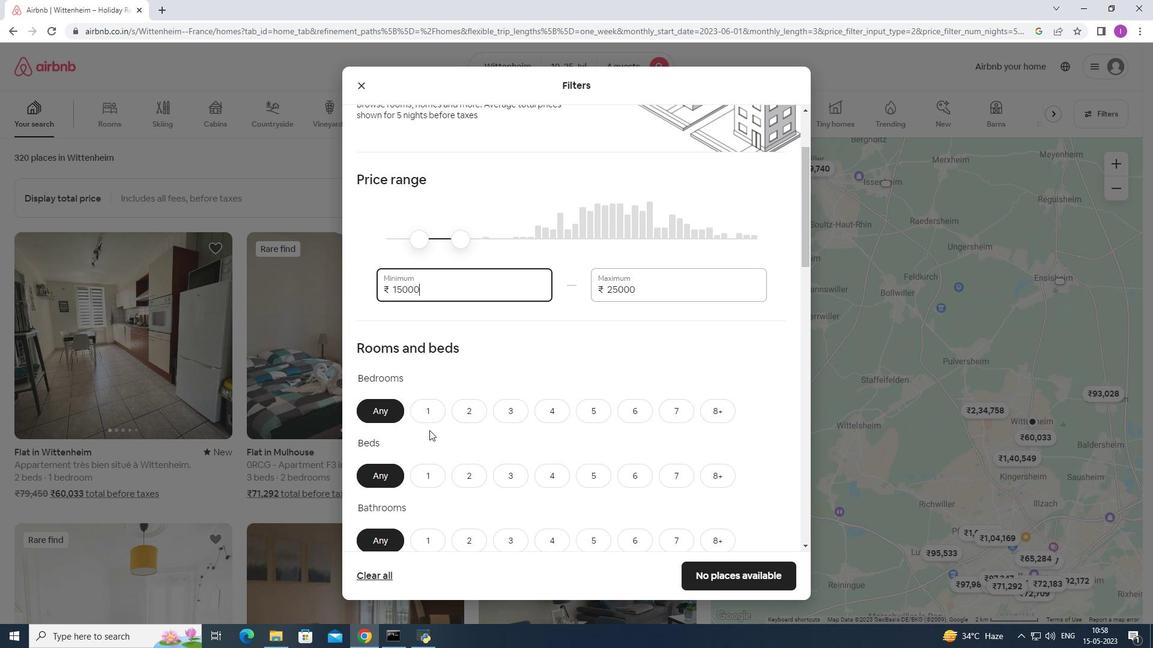 
Action: Mouse scrolled (429, 429) with delta (0, 0)
Screenshot: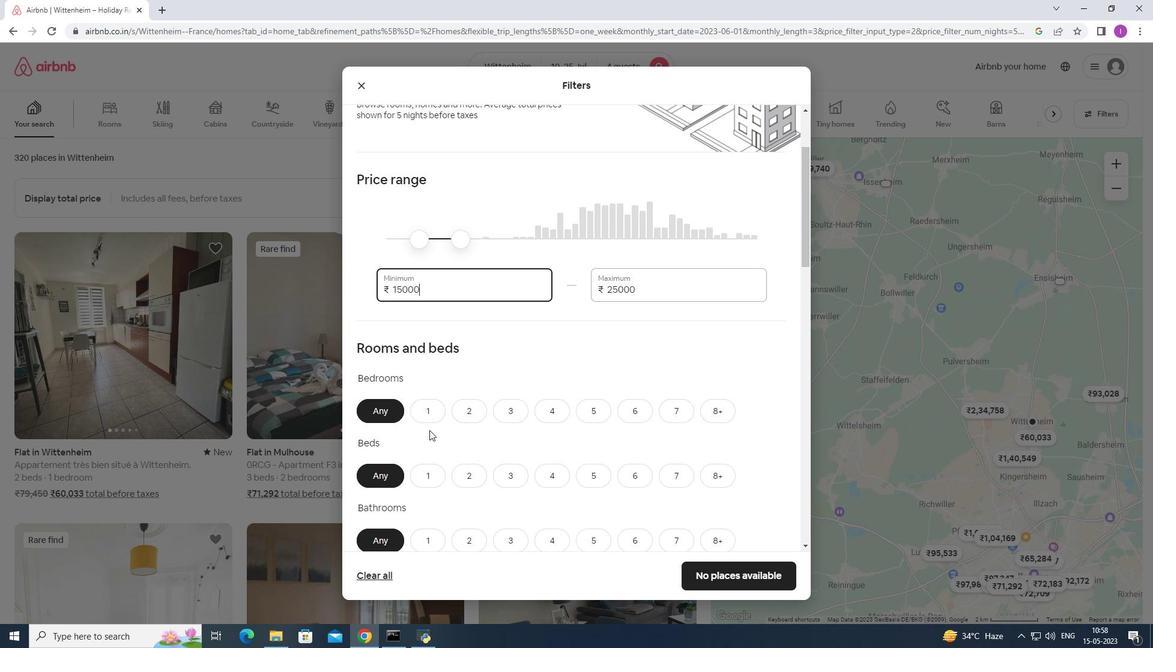 
Action: Mouse moved to (435, 425)
Screenshot: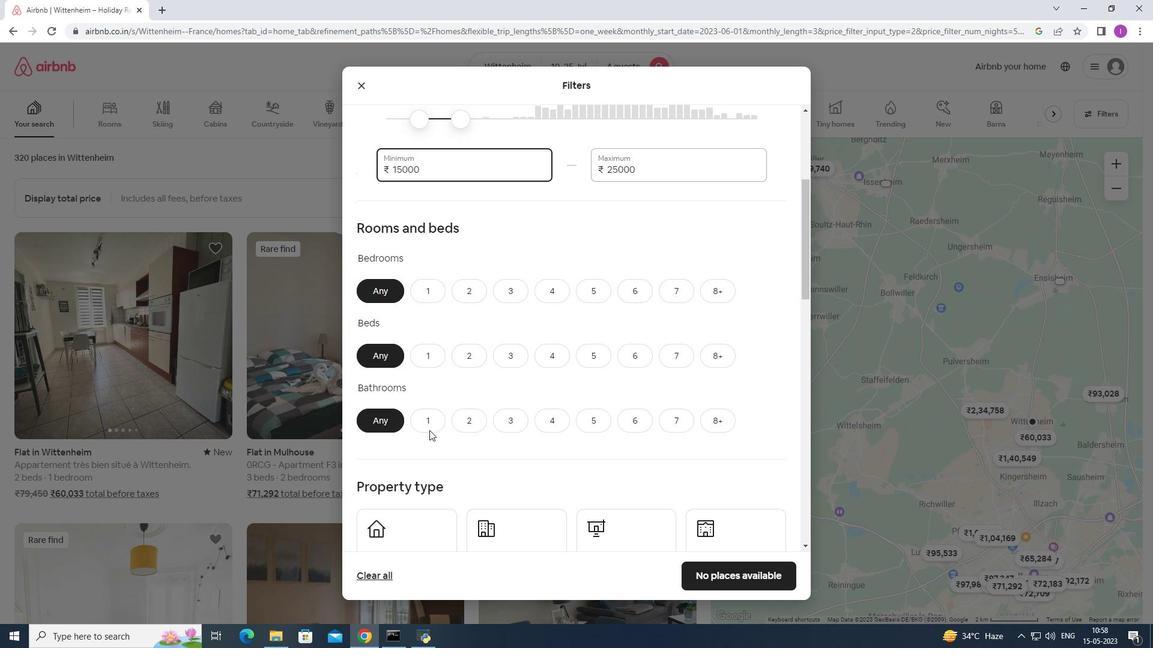 
Action: Mouse scrolled (435, 424) with delta (0, 0)
Screenshot: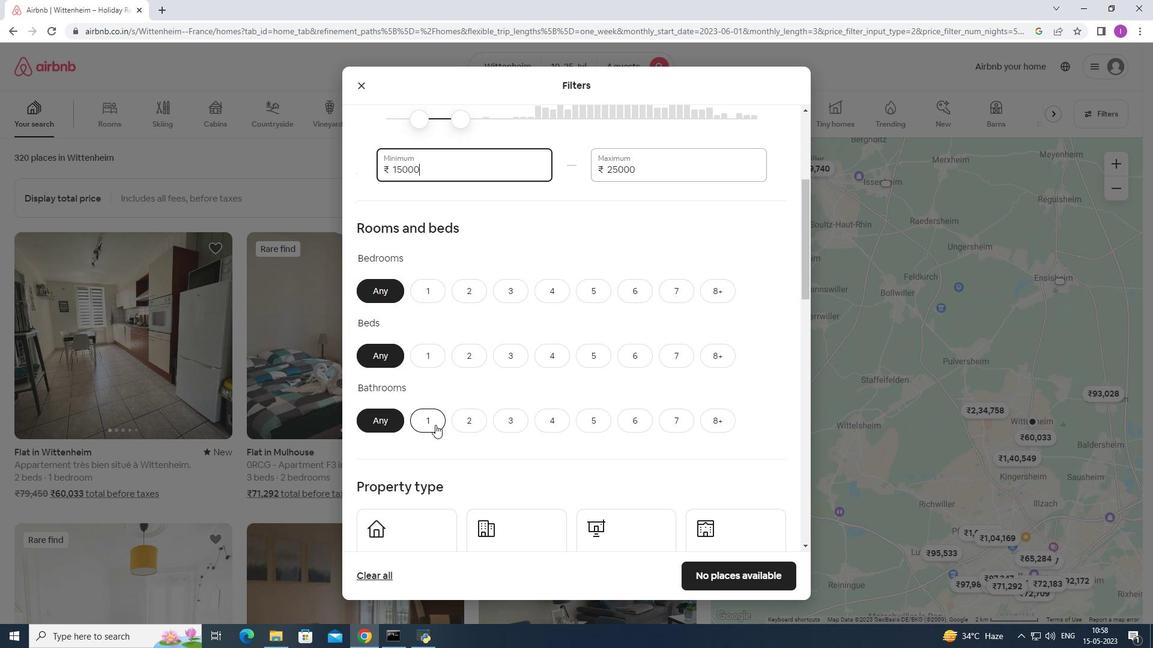 
Action: Mouse scrolled (435, 424) with delta (0, 0)
Screenshot: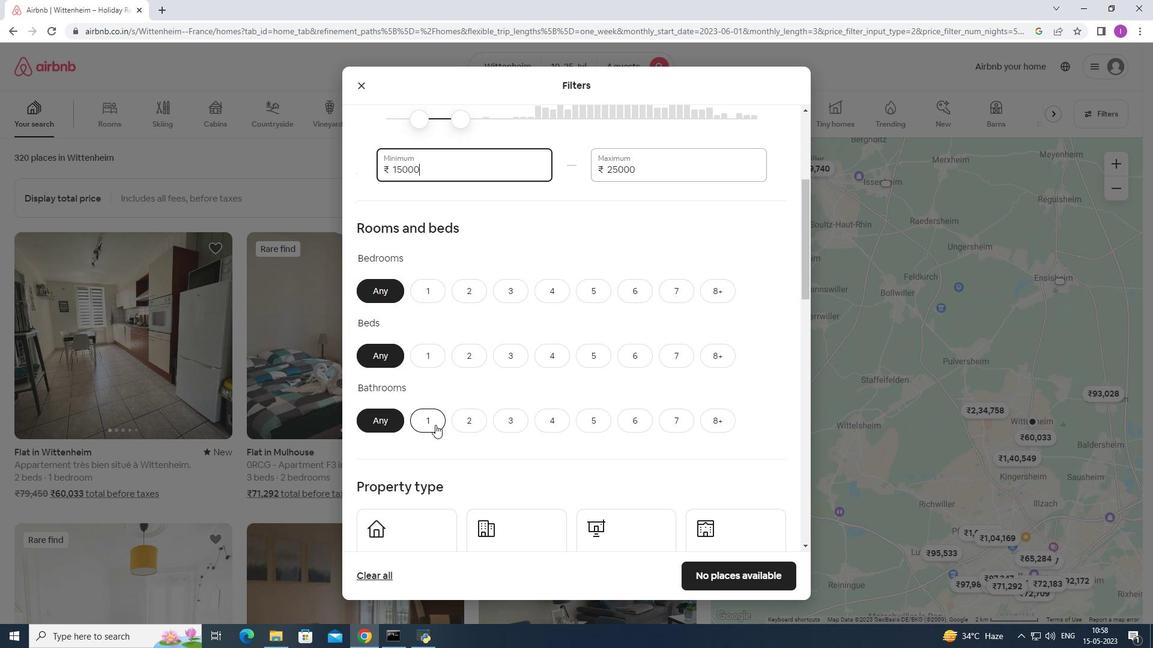 
Action: Mouse moved to (463, 166)
Screenshot: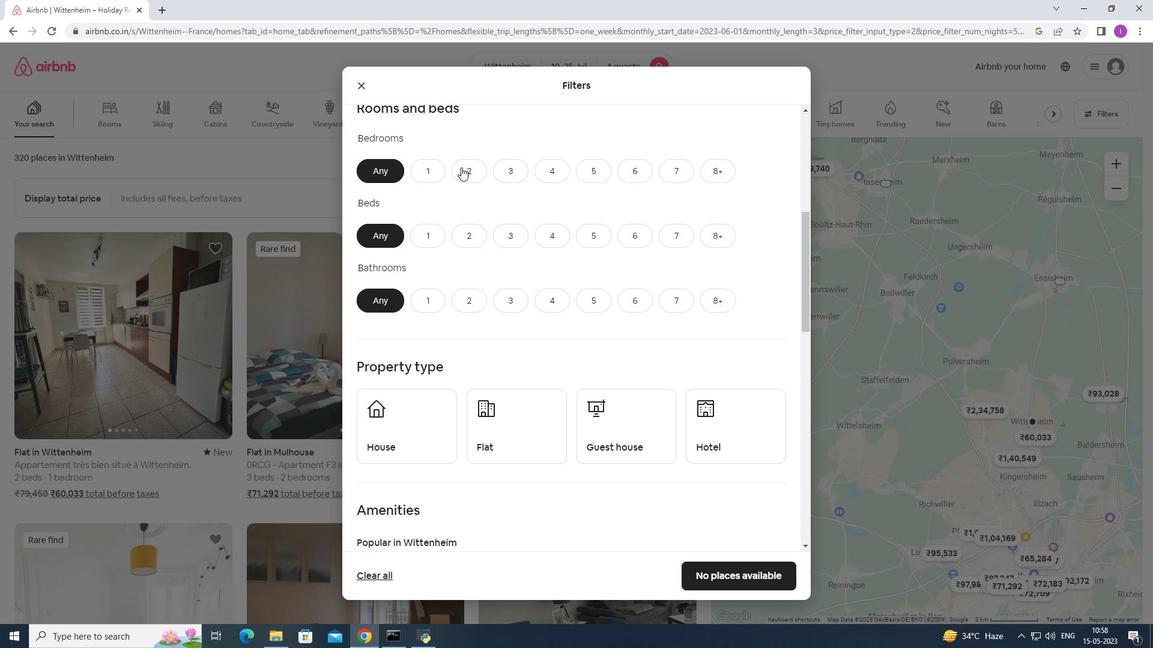 
Action: Mouse pressed left at (463, 166)
Screenshot: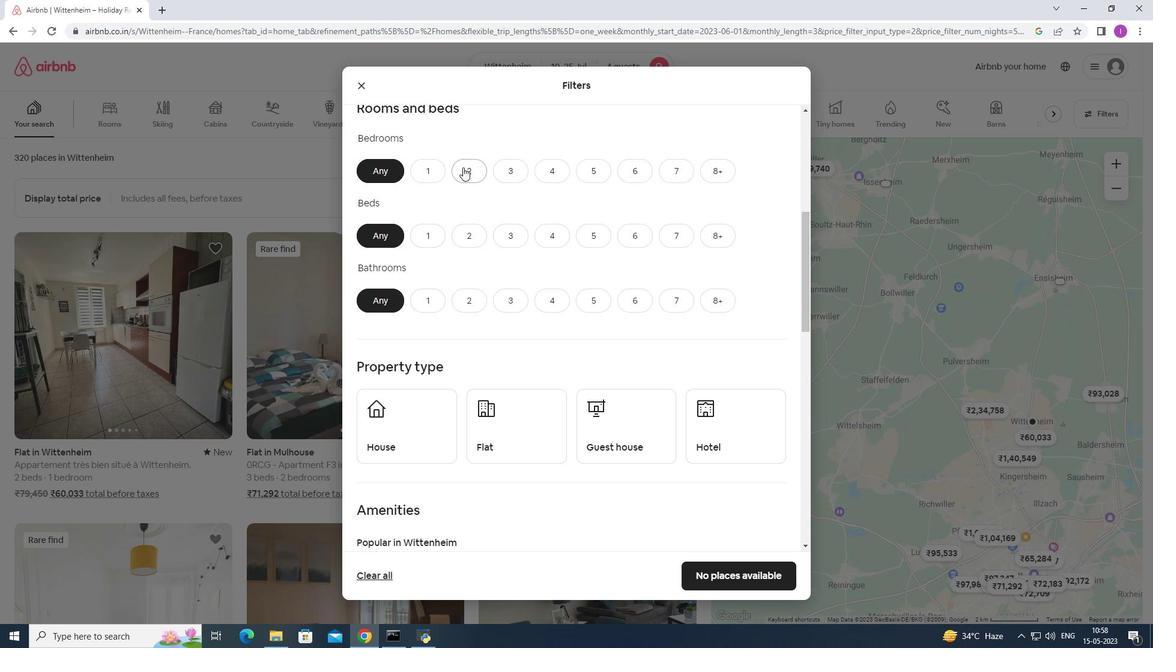 
Action: Mouse moved to (503, 239)
Screenshot: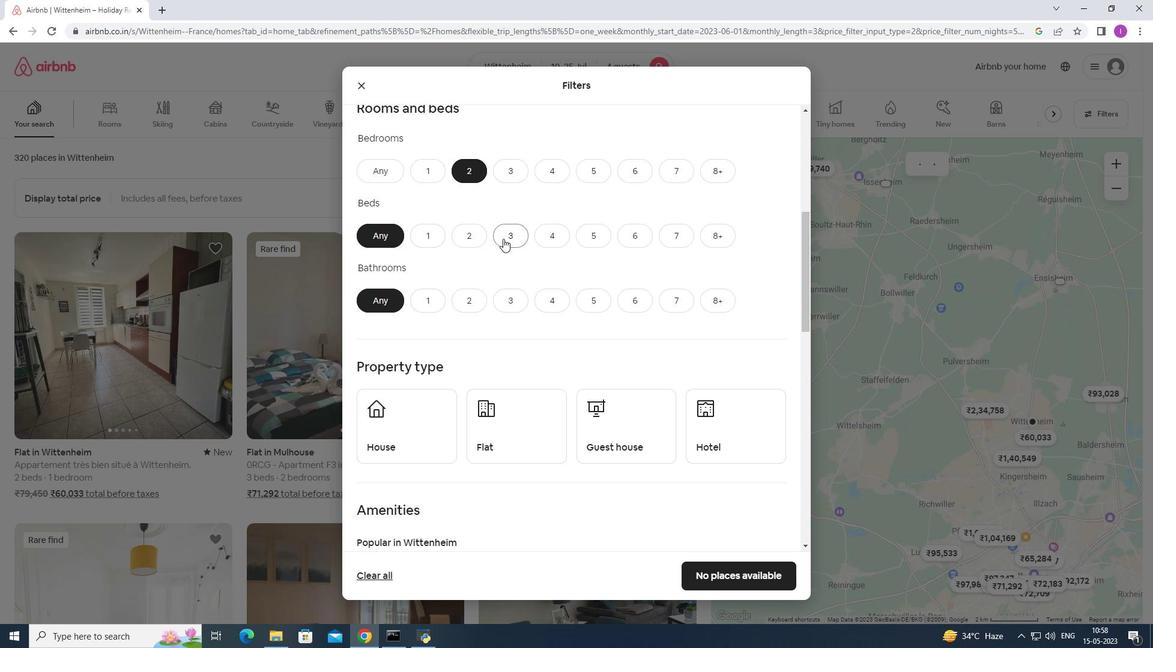 
Action: Mouse pressed left at (503, 239)
Screenshot: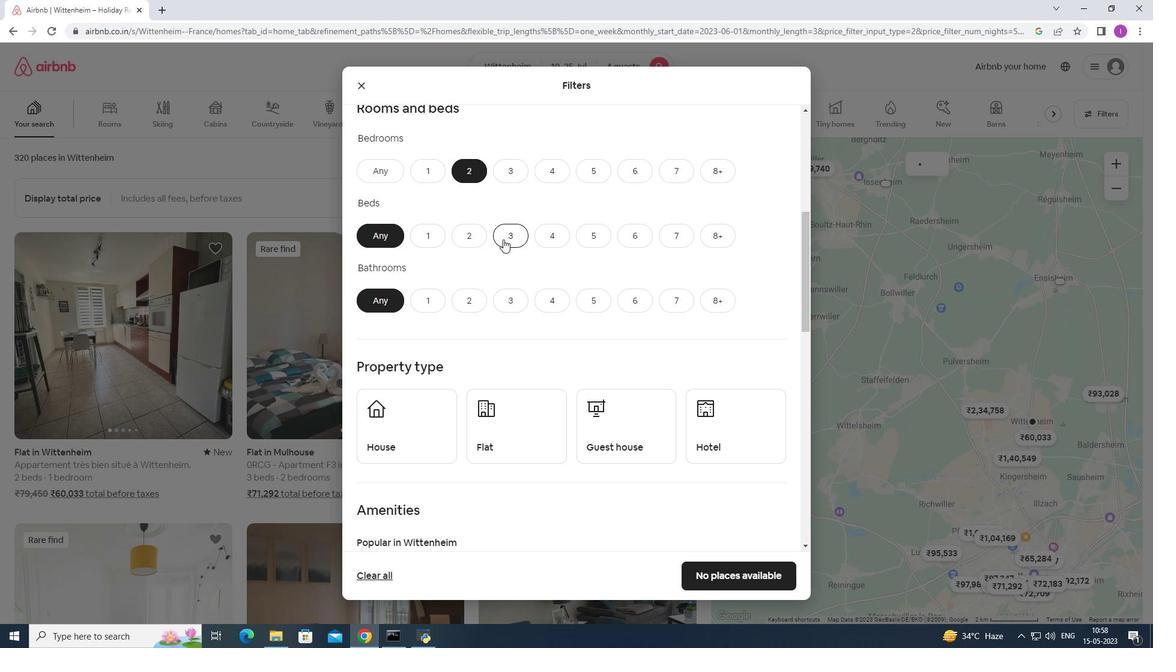 
Action: Mouse moved to (475, 304)
Screenshot: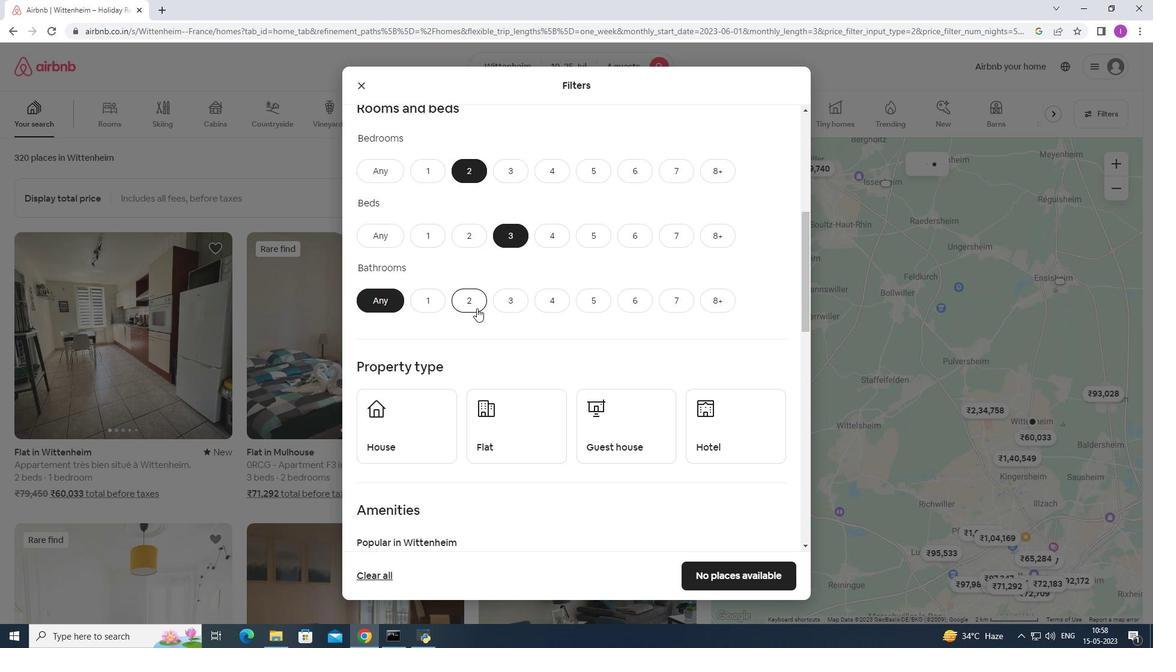 
Action: Mouse pressed left at (475, 304)
Screenshot: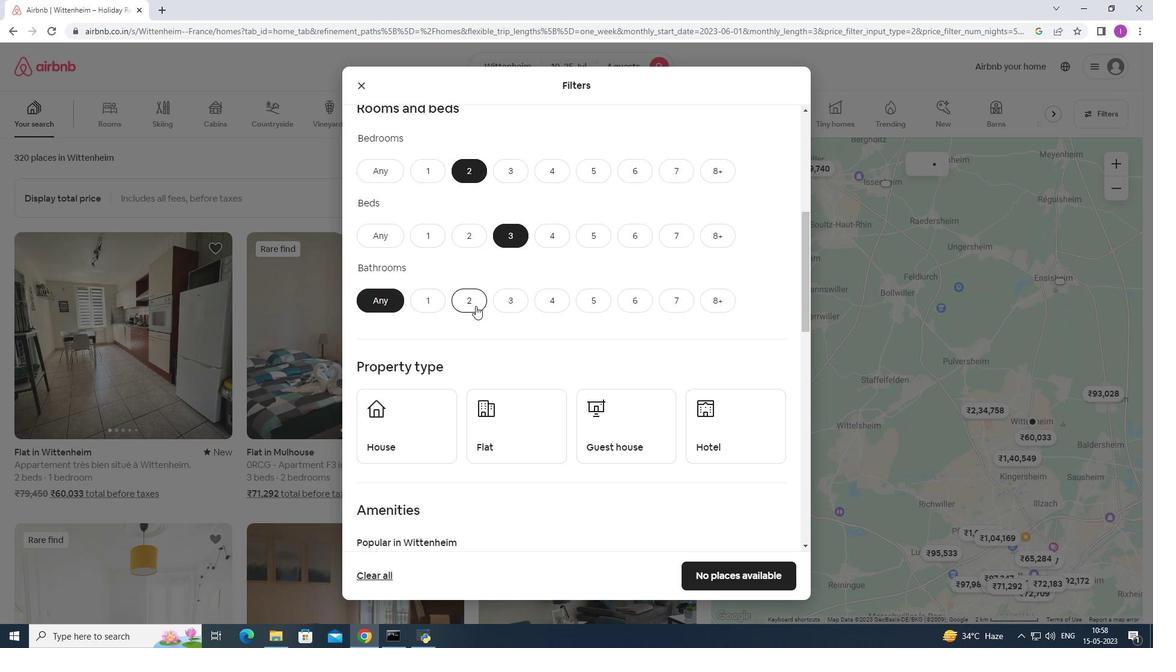 
Action: Mouse moved to (445, 373)
Screenshot: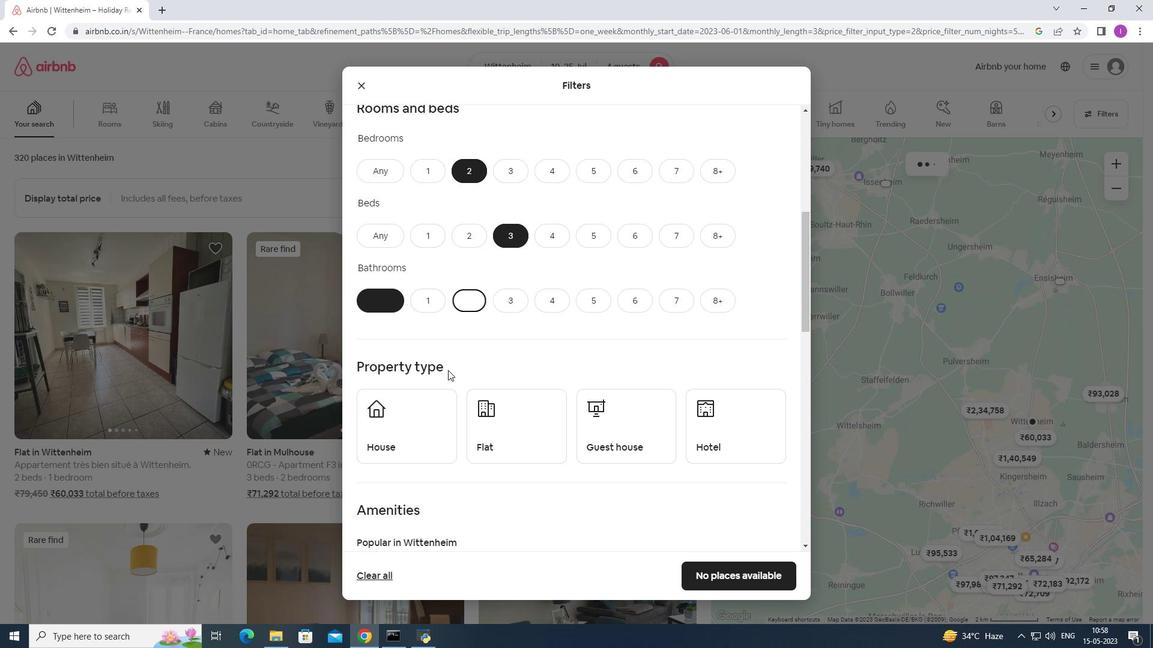 
Action: Mouse scrolled (445, 372) with delta (0, 0)
Screenshot: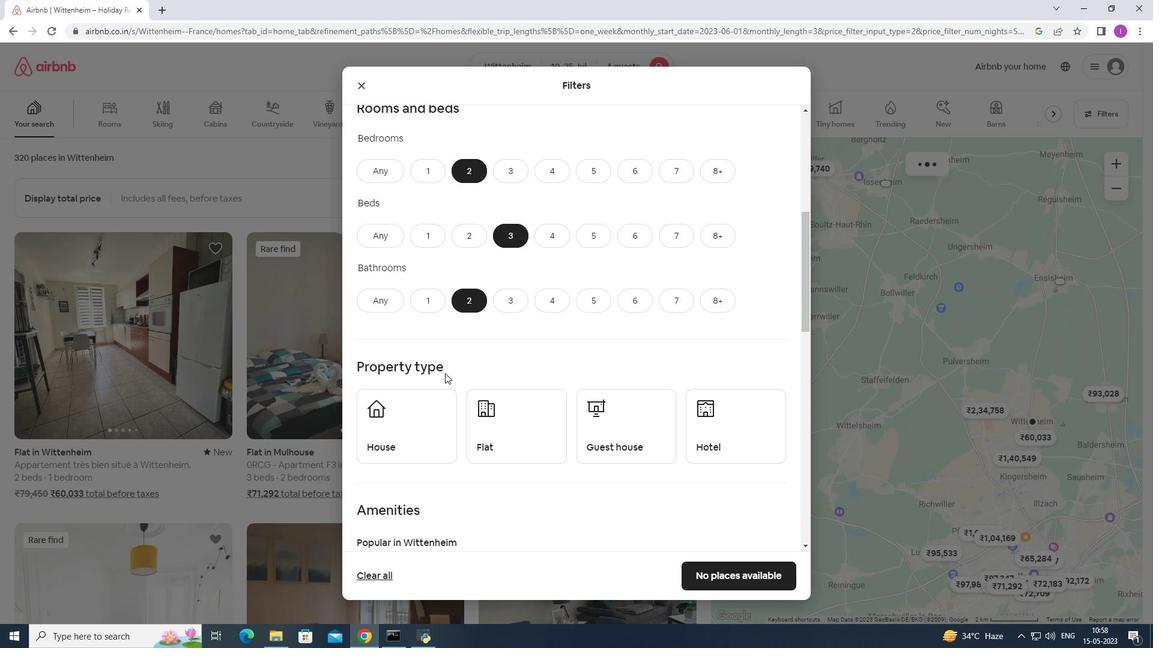 
Action: Mouse scrolled (445, 372) with delta (0, 0)
Screenshot: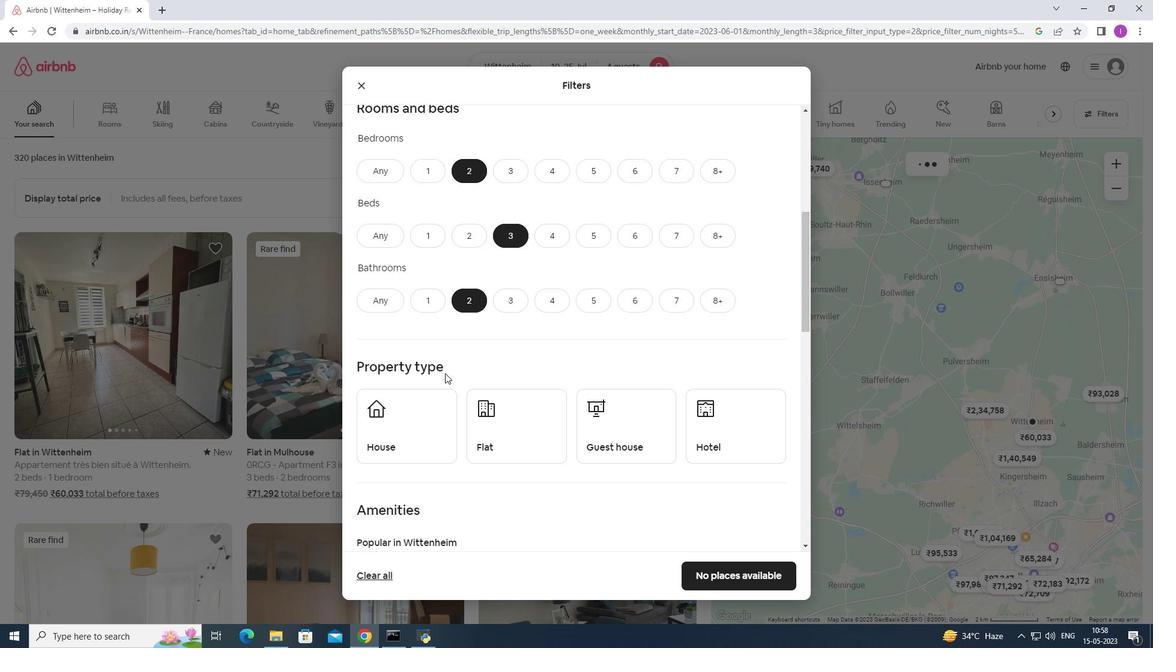 
Action: Mouse moved to (401, 310)
Screenshot: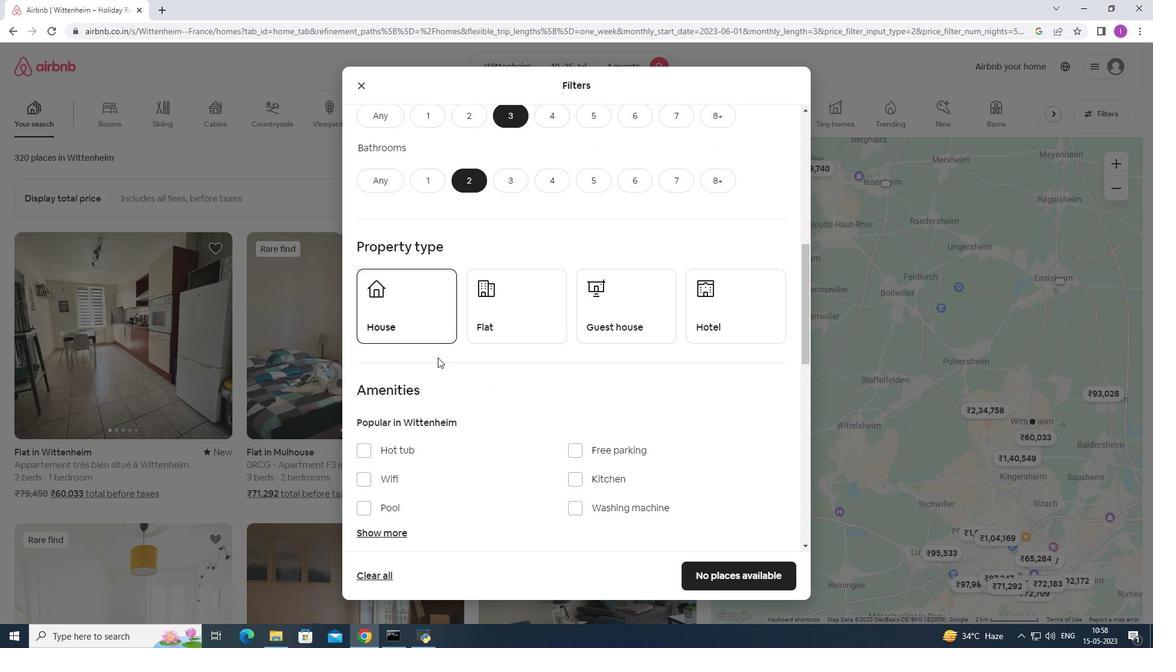 
Action: Mouse pressed left at (401, 310)
Screenshot: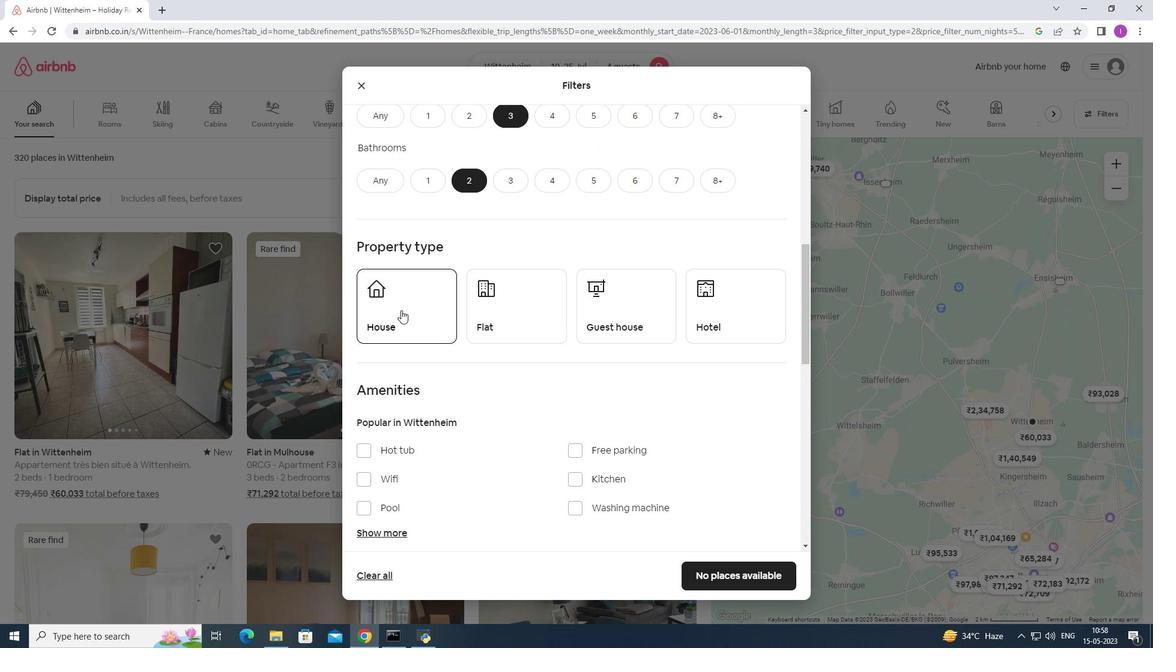 
Action: Mouse moved to (520, 327)
Screenshot: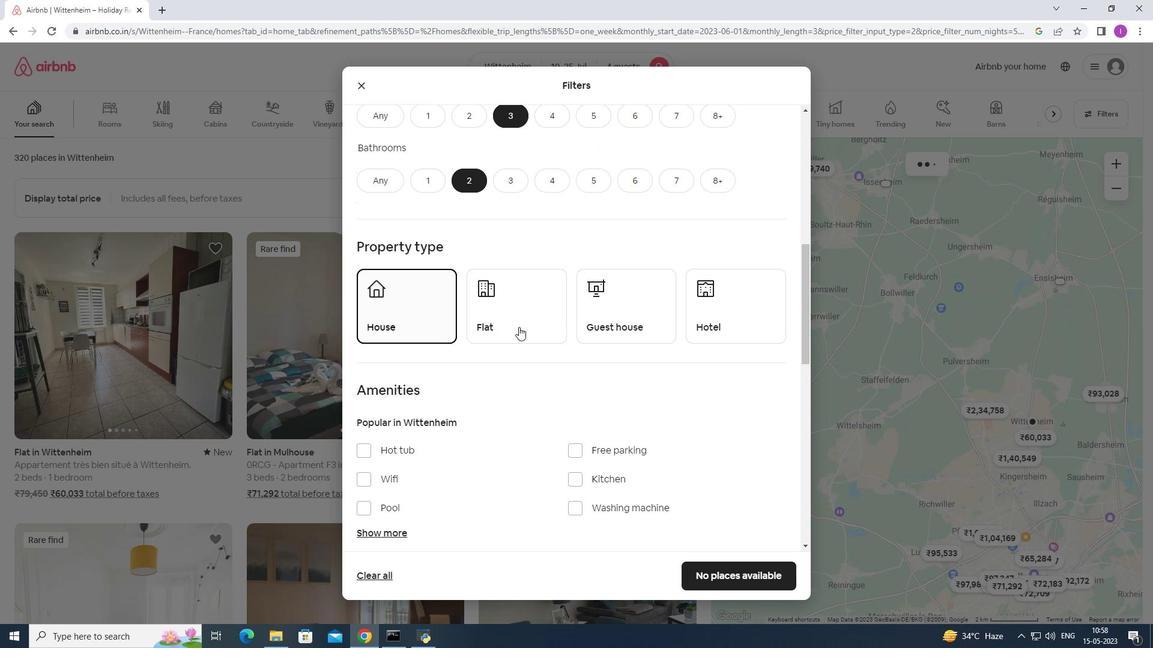 
Action: Mouse pressed left at (520, 327)
Screenshot: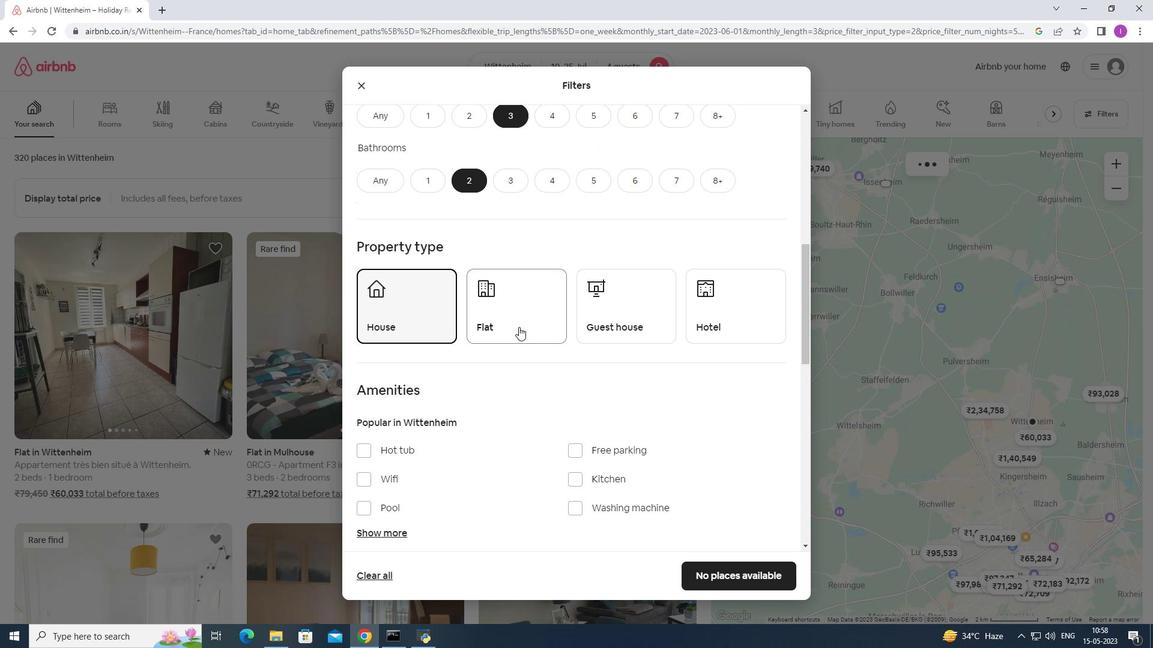 
Action: Mouse moved to (608, 324)
Screenshot: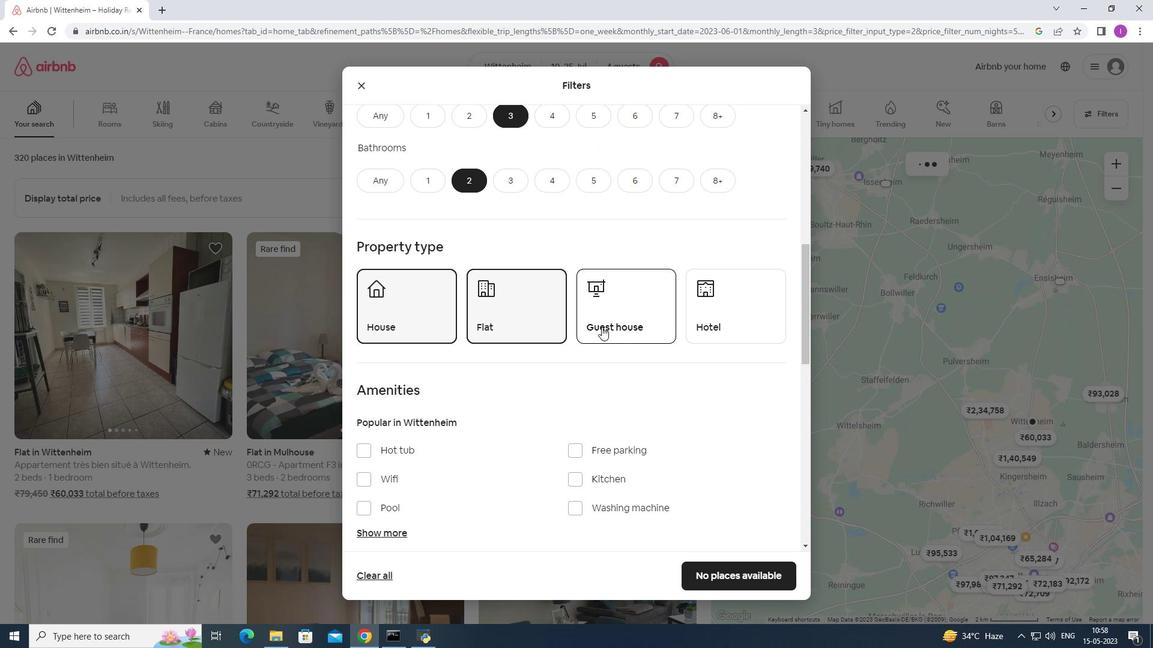 
Action: Mouse pressed left at (608, 324)
Screenshot: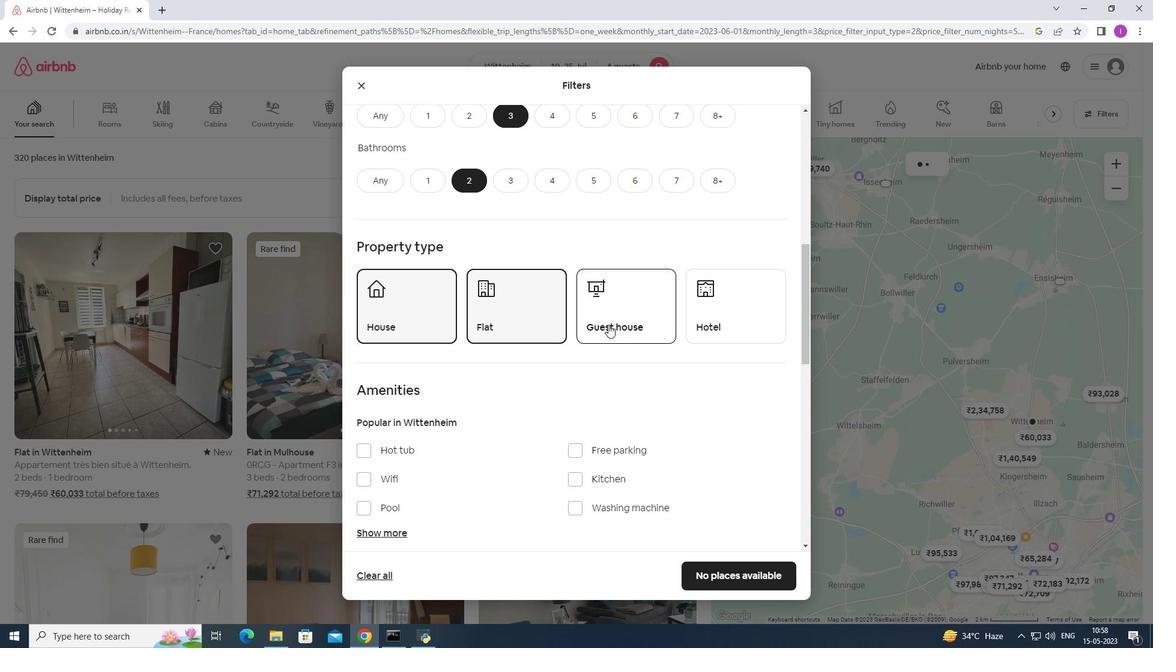 
Action: Mouse scrolled (608, 324) with delta (0, 0)
Screenshot: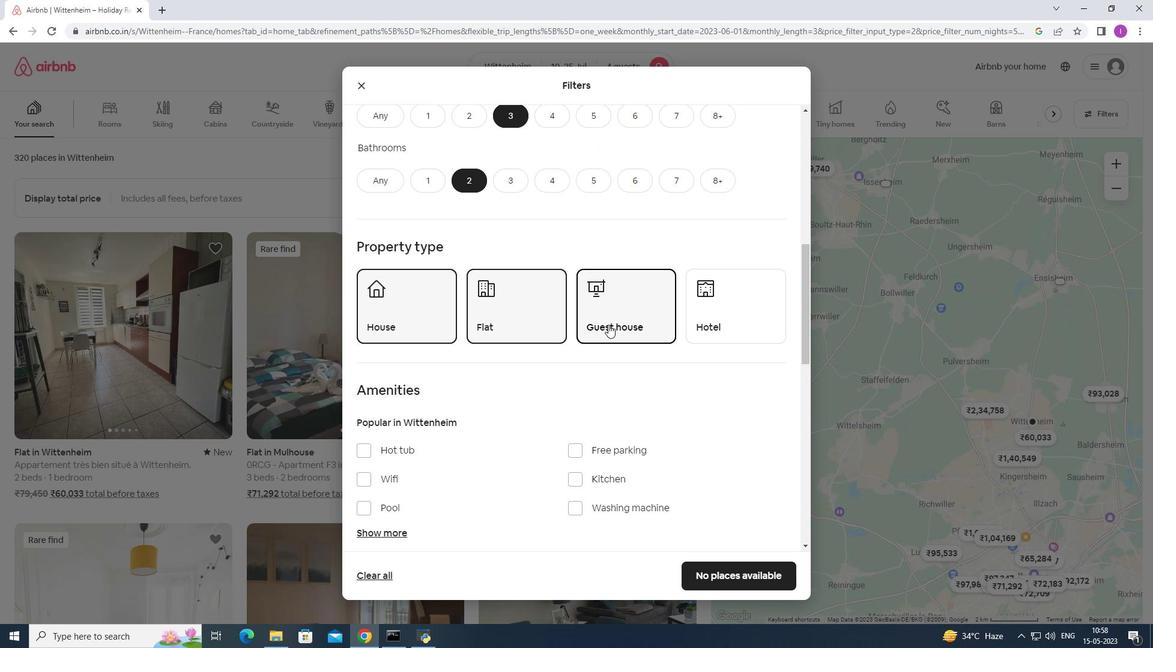 
Action: Mouse scrolled (608, 324) with delta (0, 0)
Screenshot: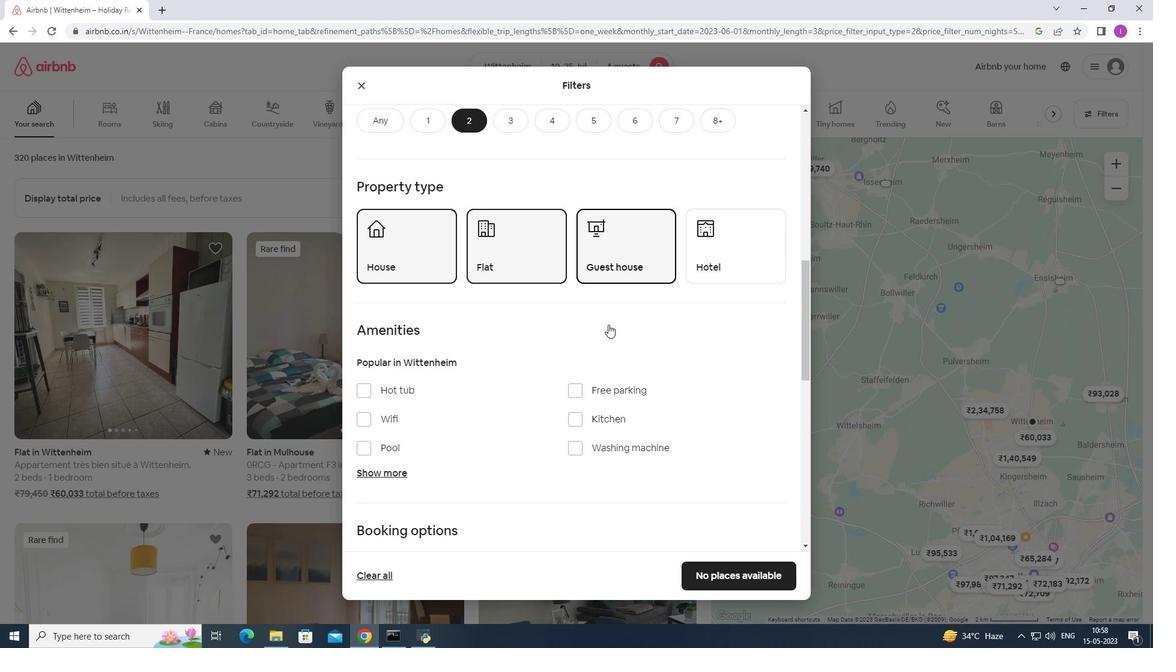 
Action: Mouse scrolled (608, 324) with delta (0, 0)
Screenshot: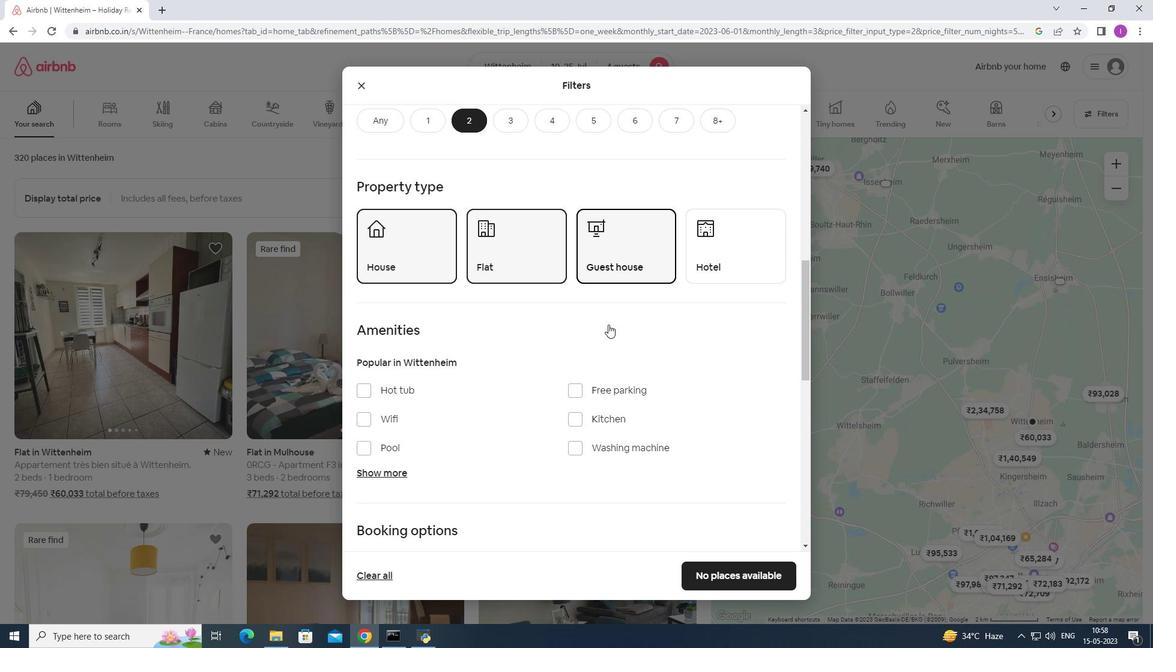 
Action: Mouse moved to (365, 303)
Screenshot: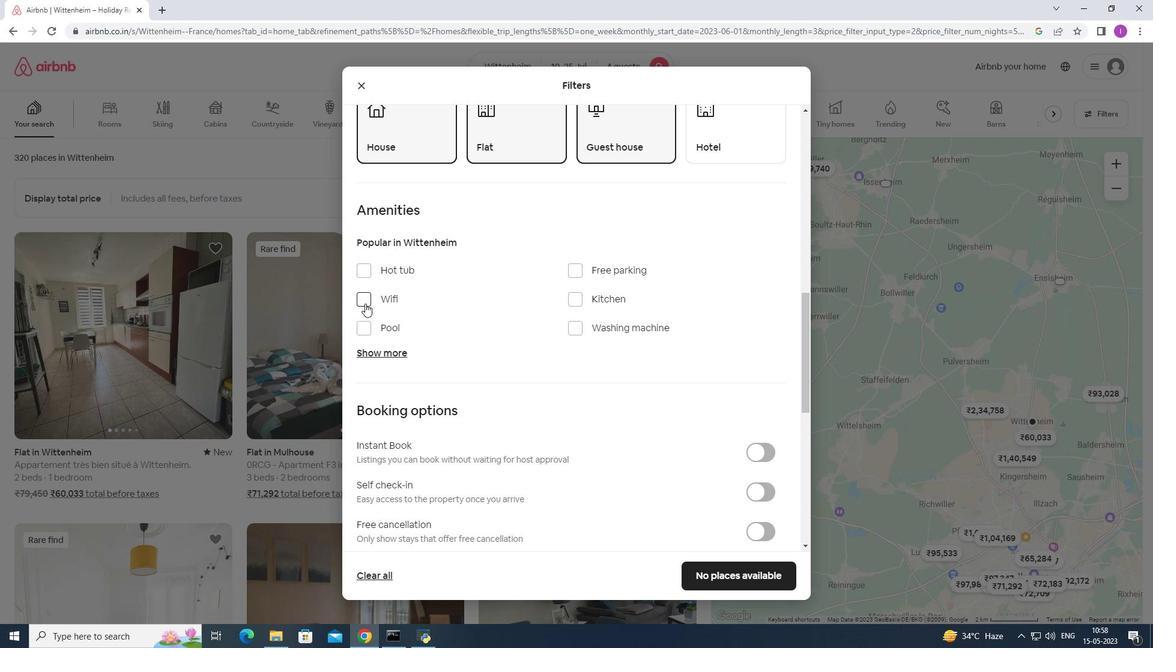 
Action: Mouse pressed left at (365, 303)
Screenshot: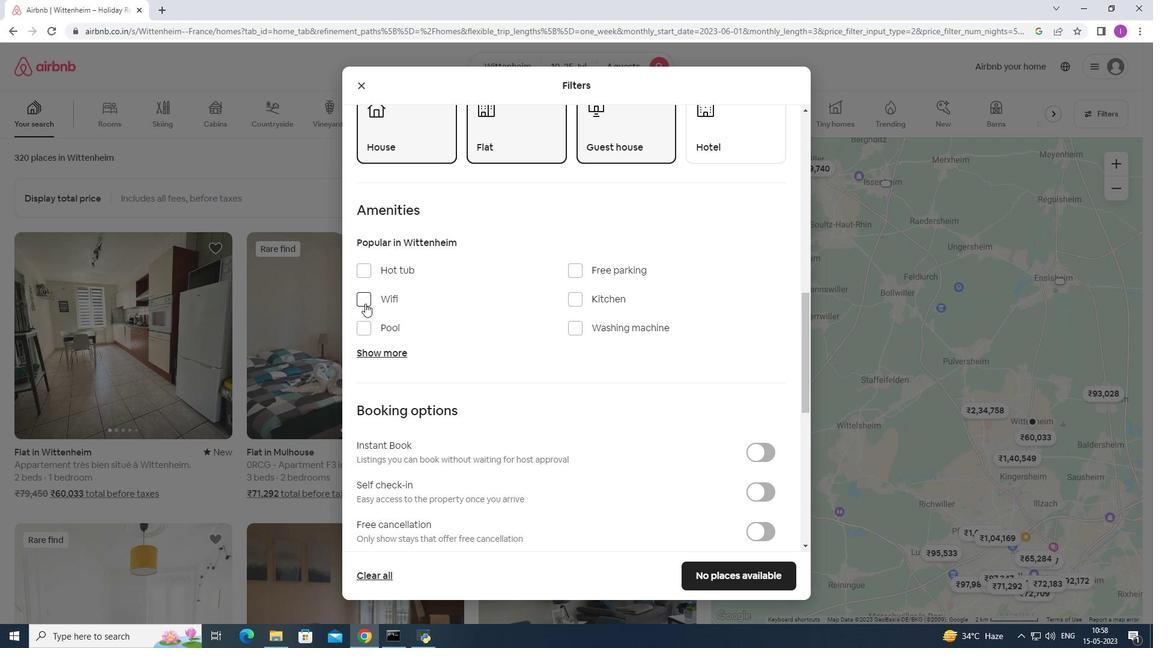 
Action: Mouse moved to (578, 273)
Screenshot: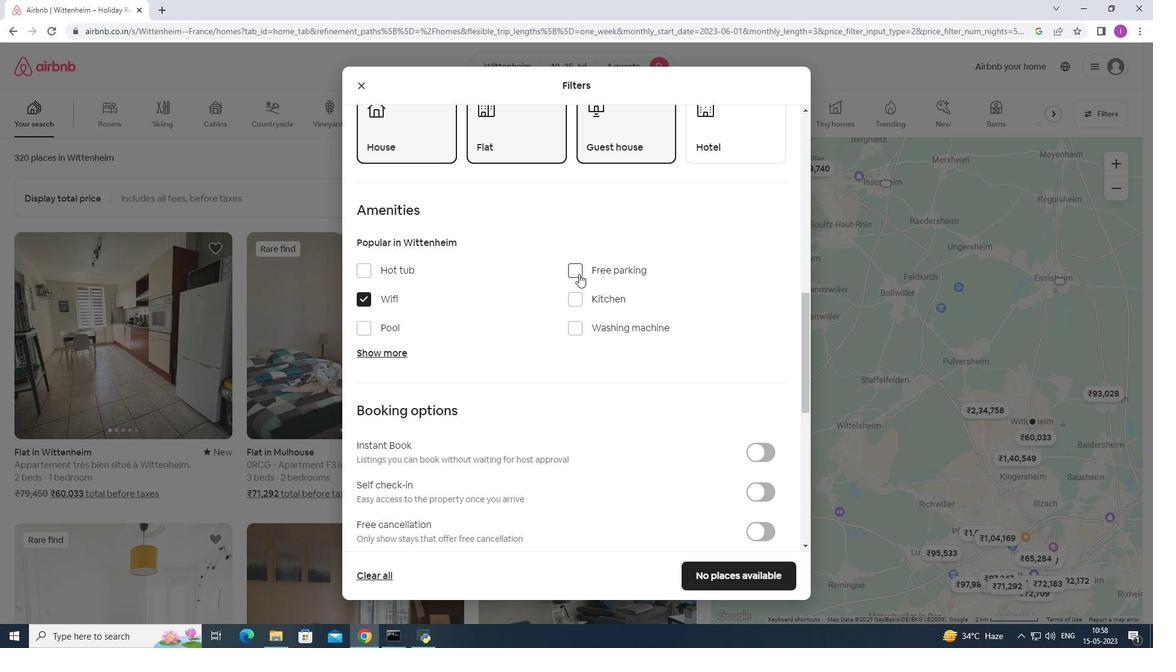 
Action: Mouse pressed left at (578, 273)
Screenshot: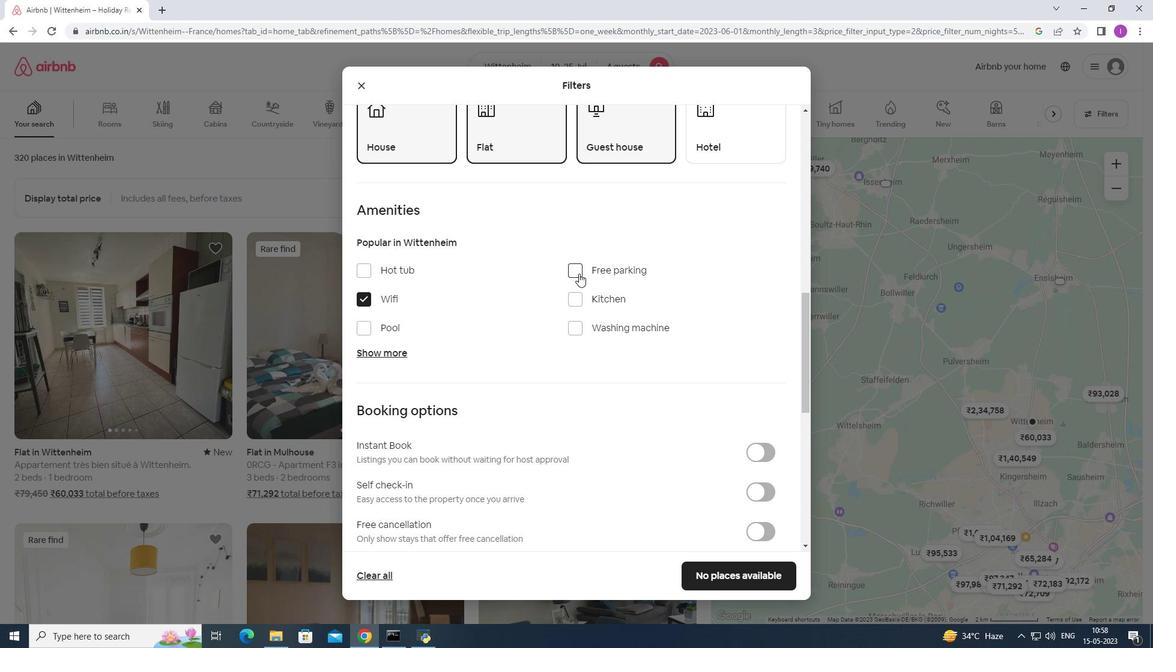 
Action: Mouse moved to (390, 351)
Screenshot: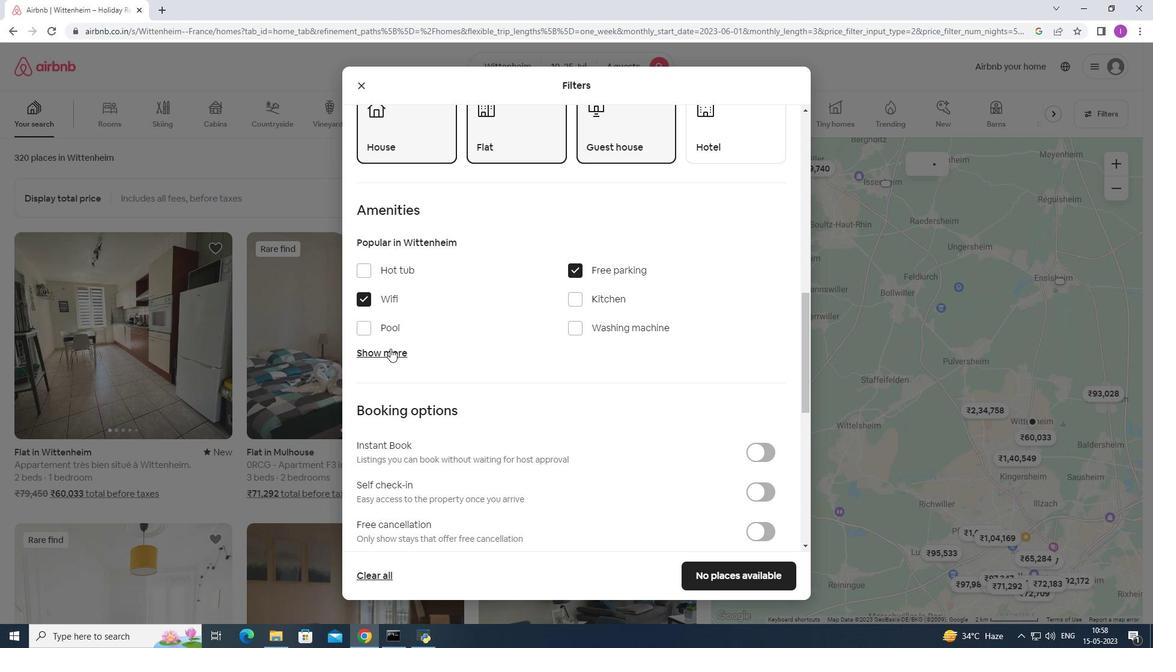
Action: Mouse pressed left at (390, 351)
Screenshot: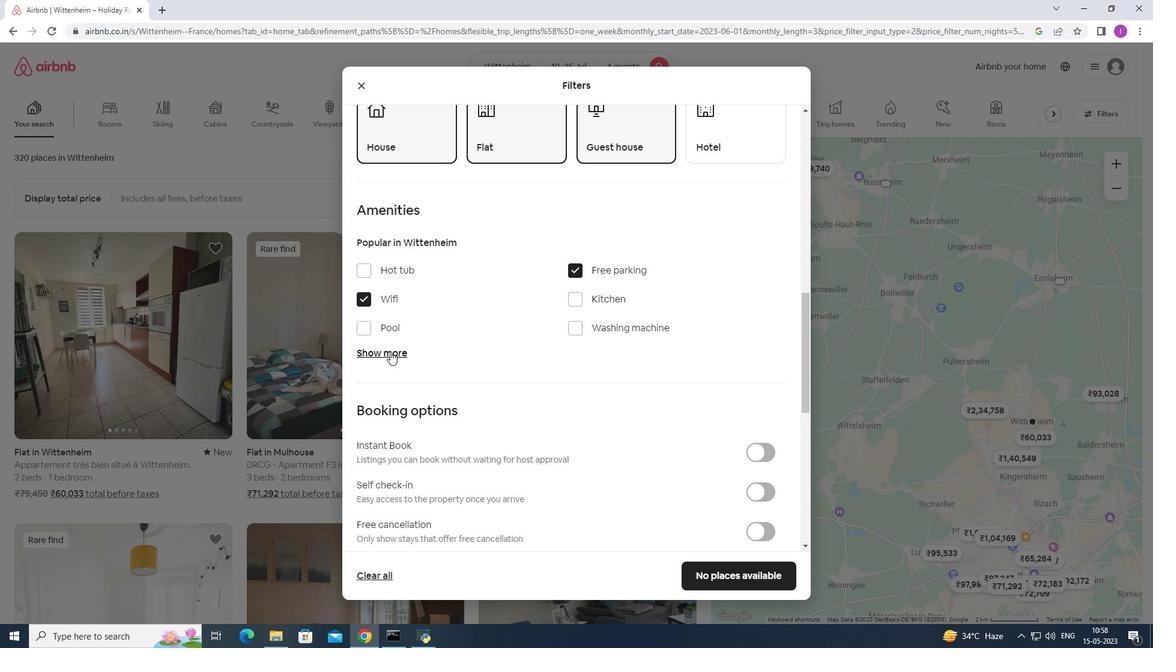 
Action: Mouse moved to (363, 454)
Screenshot: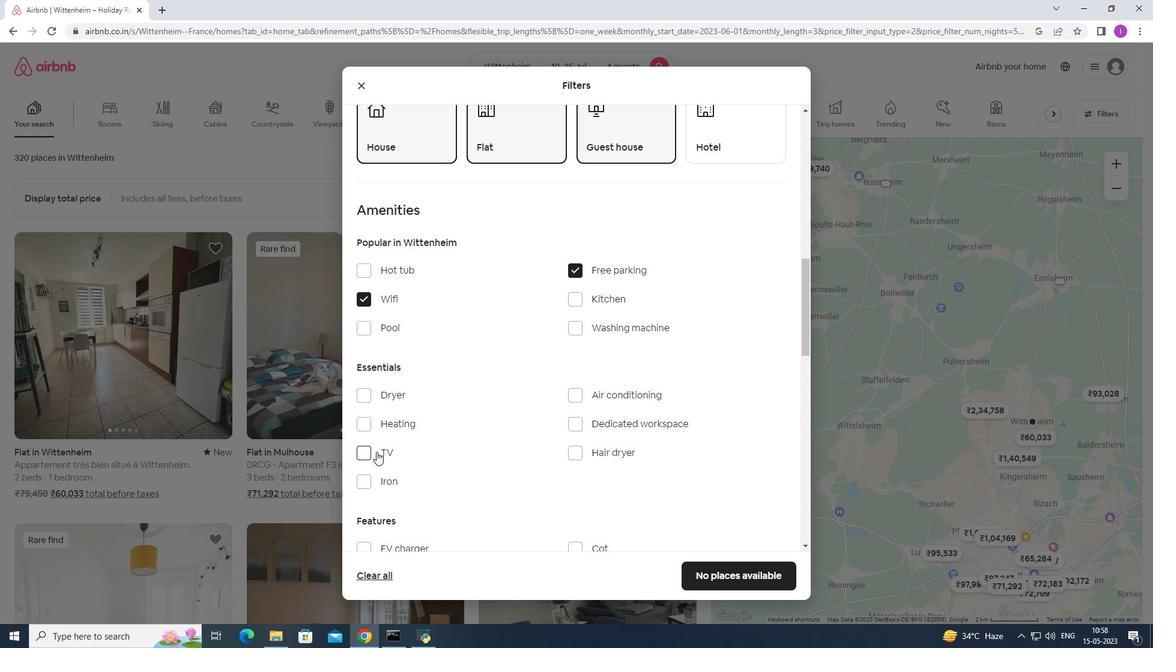 
Action: Mouse pressed left at (363, 454)
Screenshot: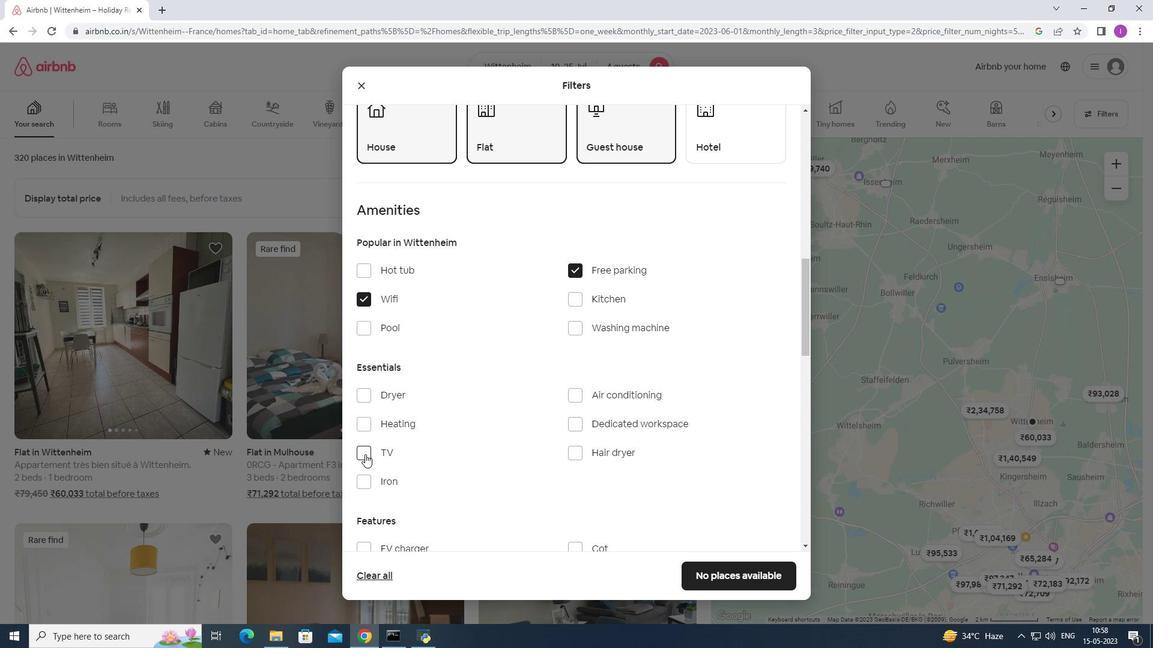 
Action: Mouse moved to (479, 428)
Screenshot: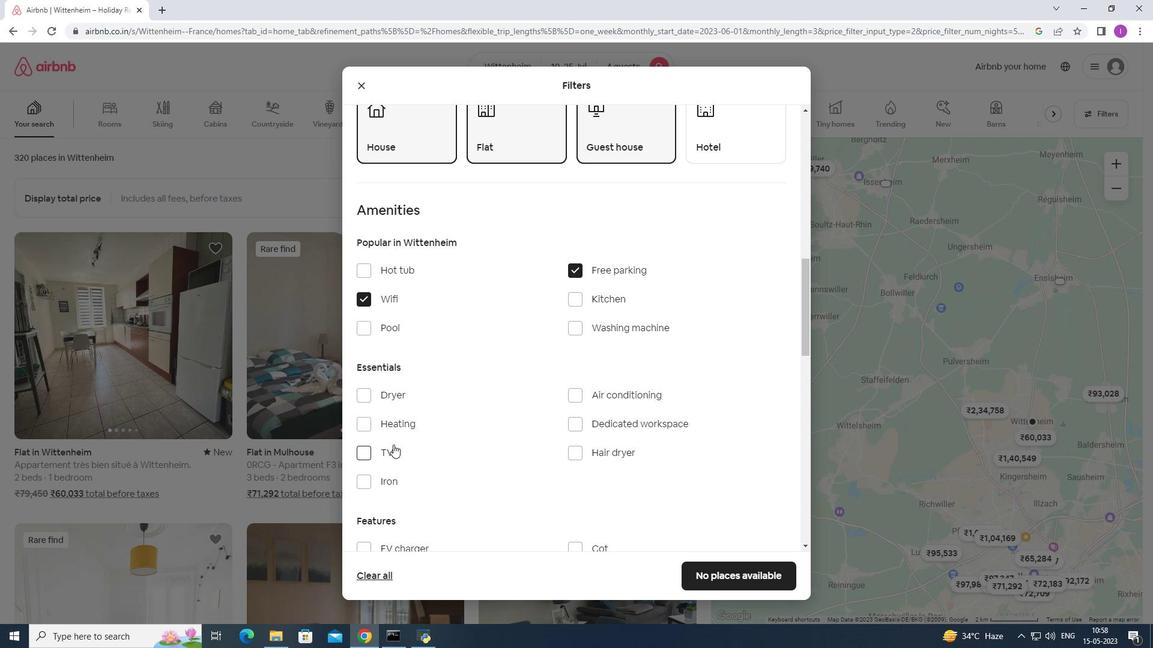 
Action: Mouse scrolled (479, 428) with delta (0, 0)
Screenshot: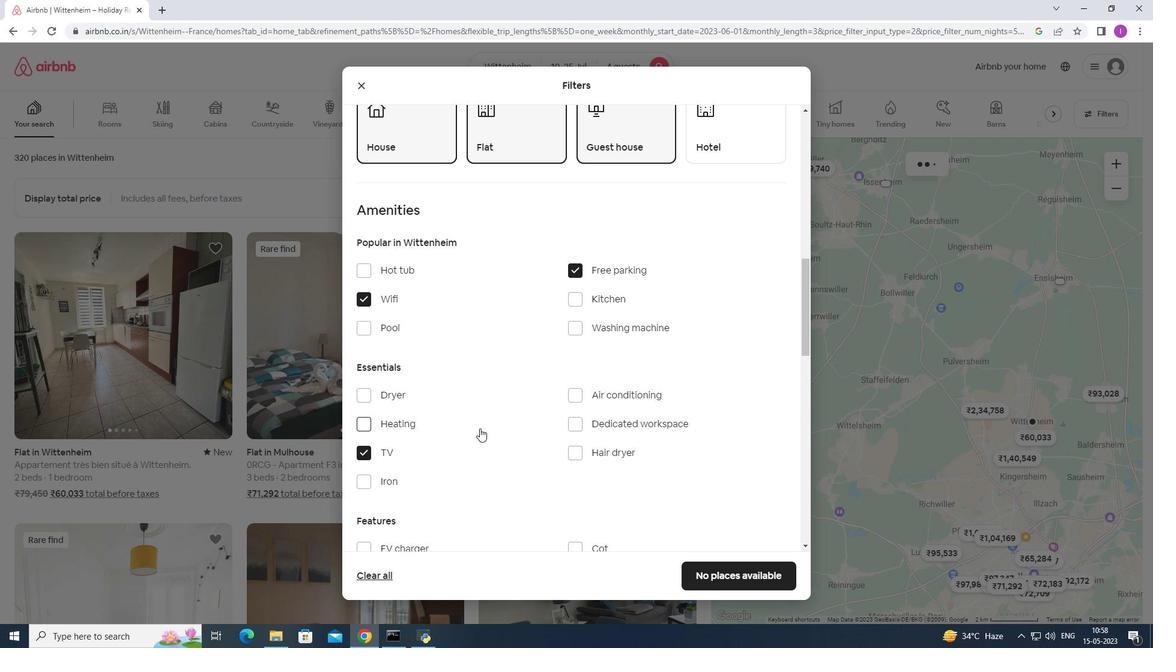 
Action: Mouse scrolled (479, 428) with delta (0, 0)
Screenshot: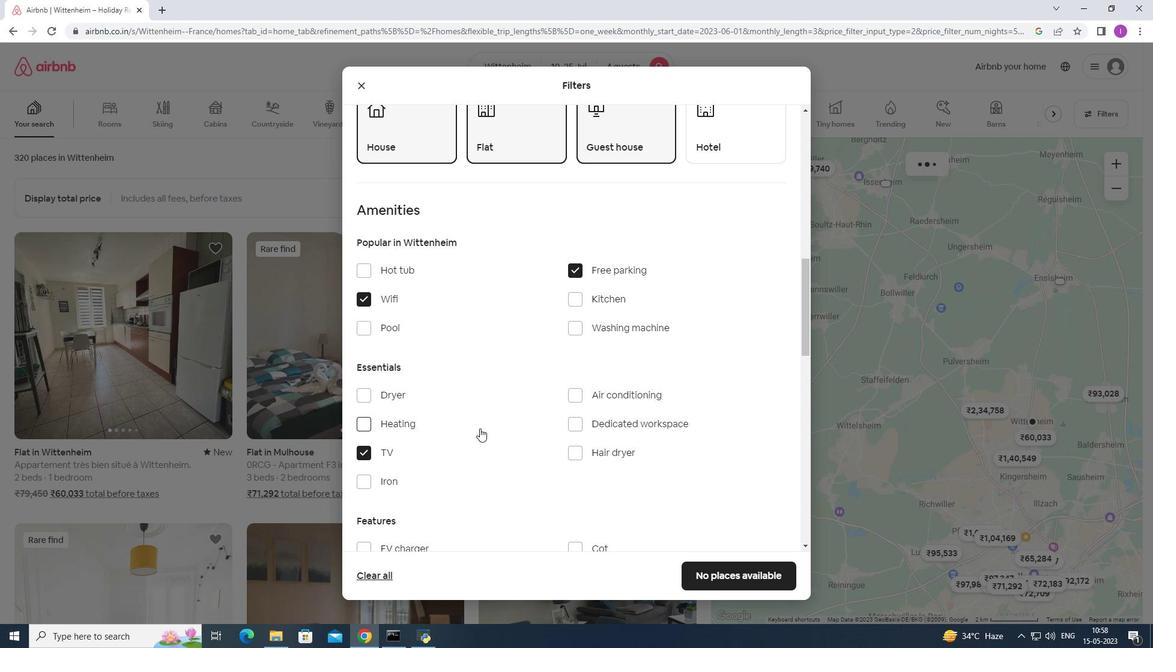 
Action: Mouse scrolled (479, 428) with delta (0, 0)
Screenshot: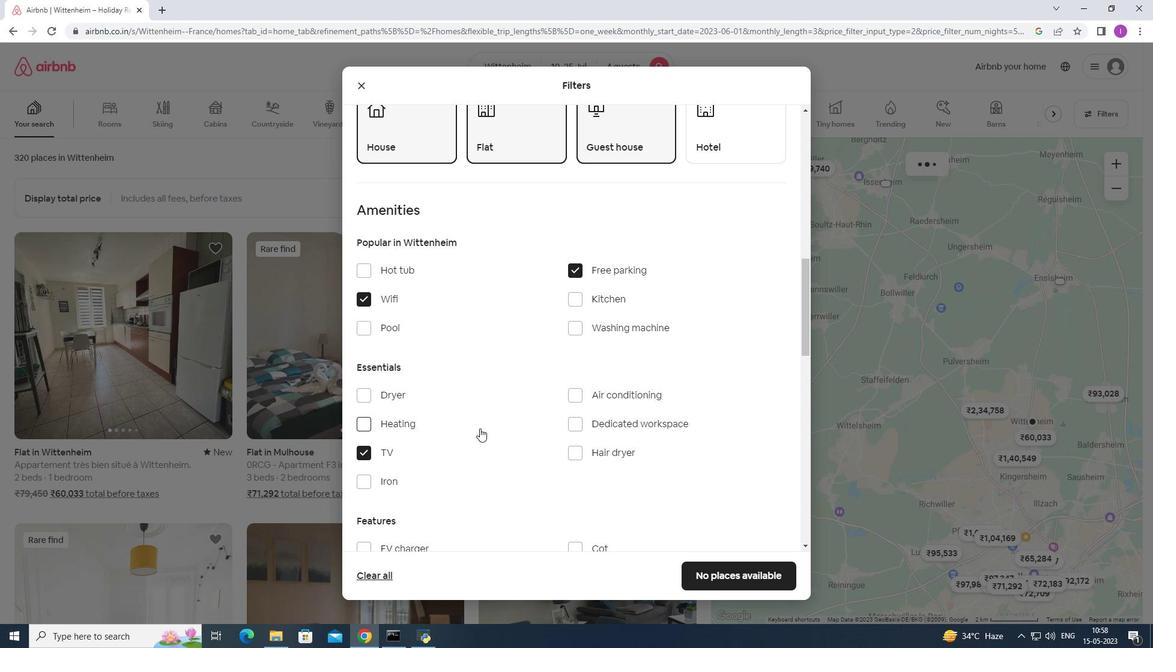 
Action: Mouse moved to (363, 396)
Screenshot: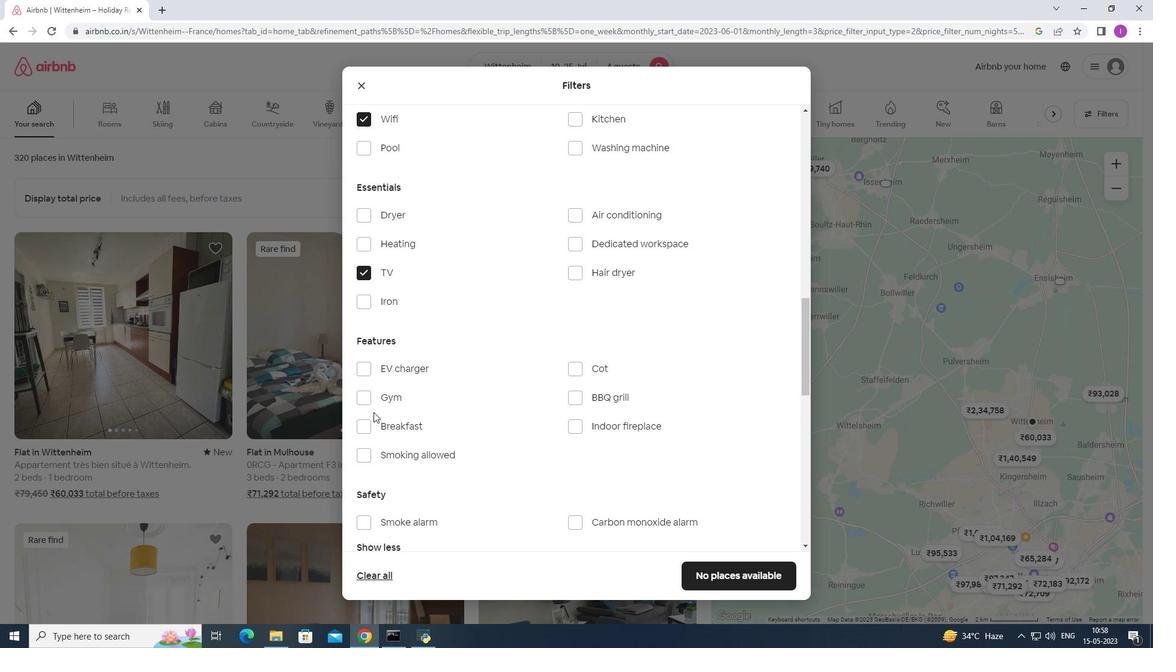 
Action: Mouse pressed left at (363, 396)
Screenshot: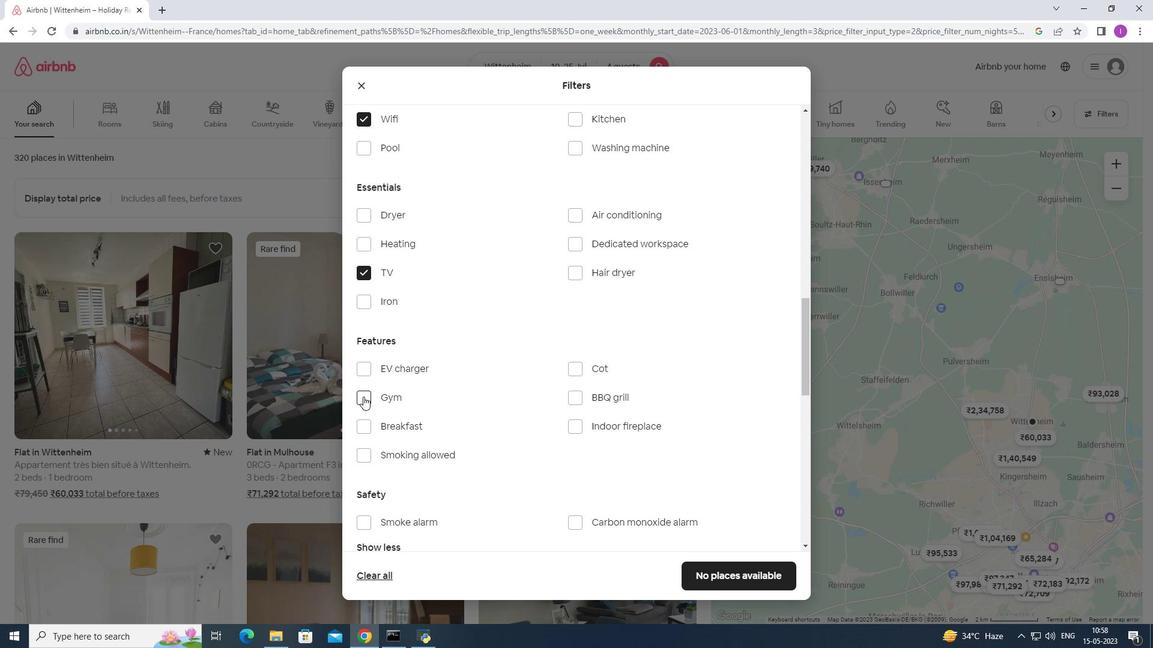 
Action: Mouse moved to (369, 422)
Screenshot: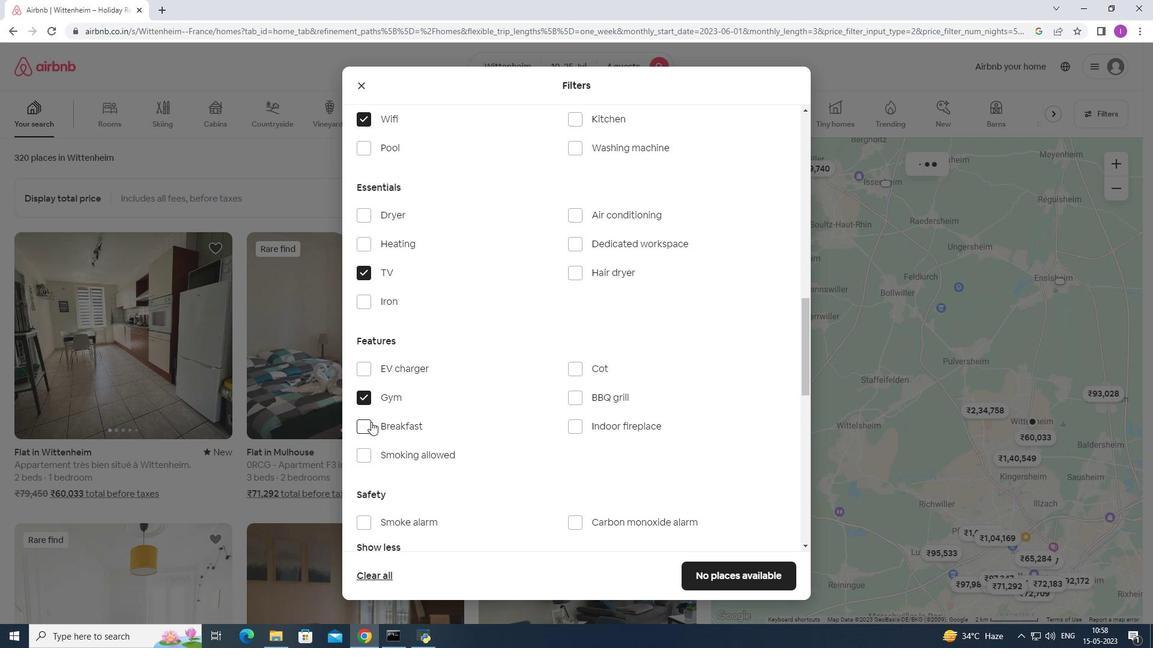 
Action: Mouse pressed left at (369, 422)
Screenshot: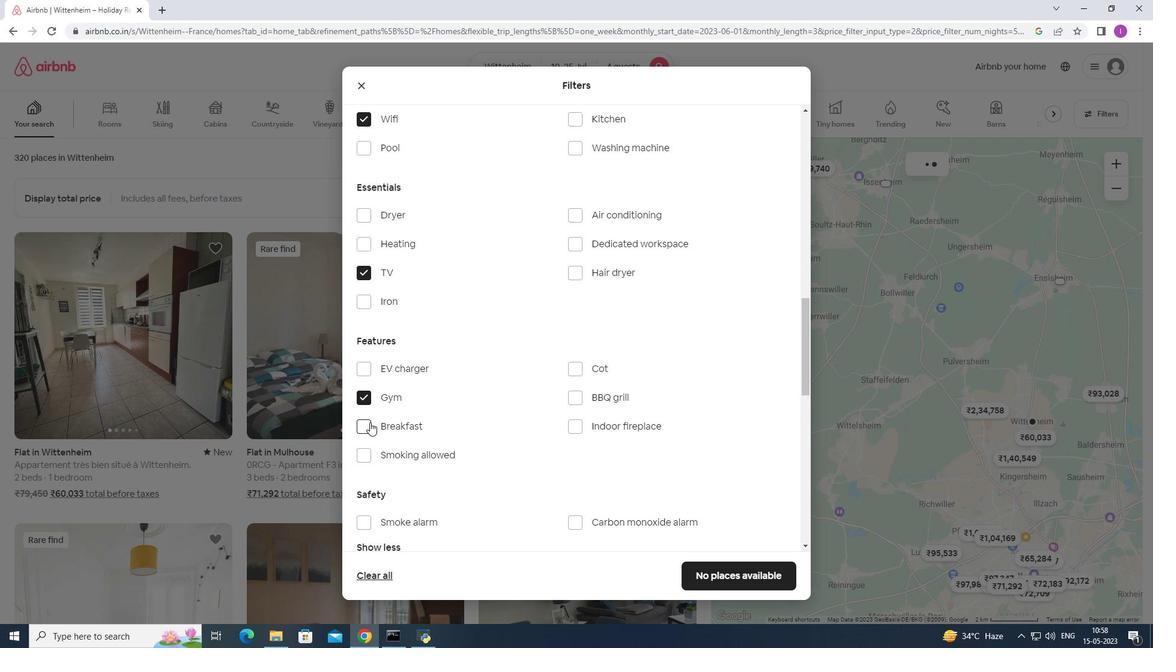 
Action: Mouse moved to (404, 392)
Screenshot: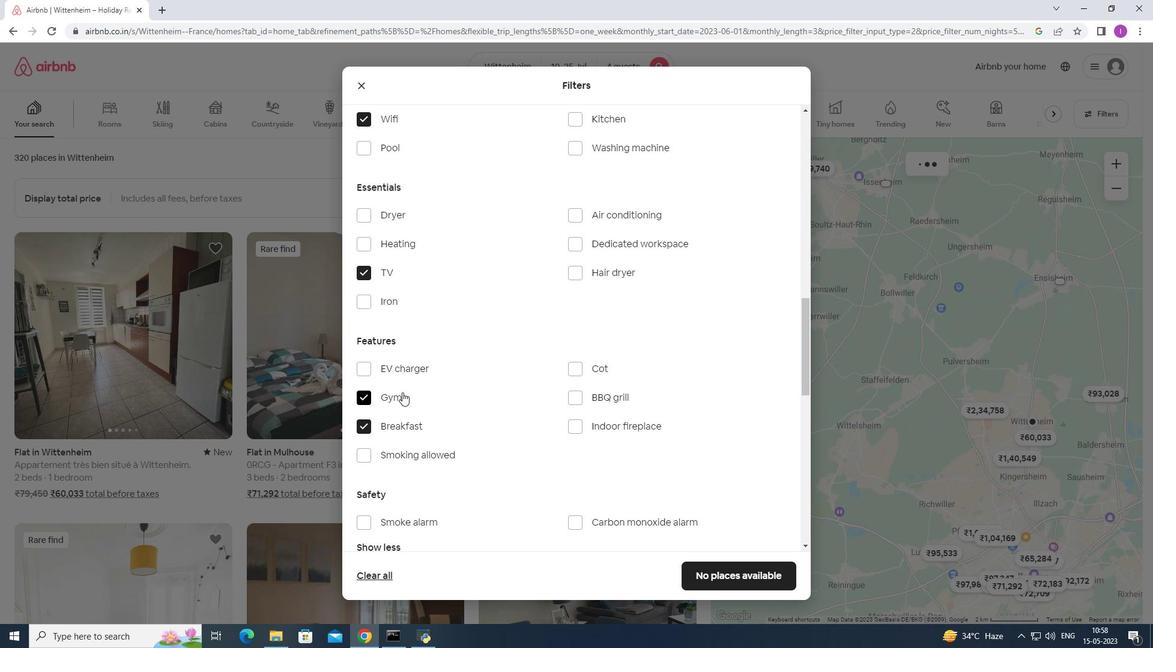 
Action: Mouse scrolled (404, 392) with delta (0, 0)
Screenshot: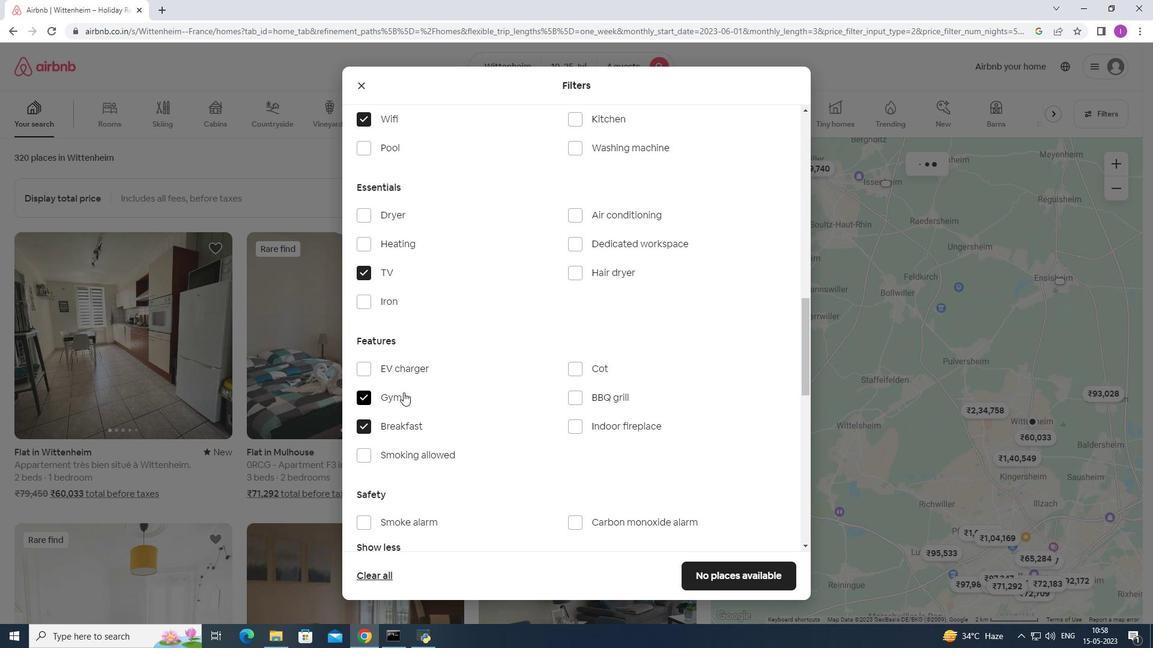 
Action: Mouse scrolled (404, 392) with delta (0, 0)
Screenshot: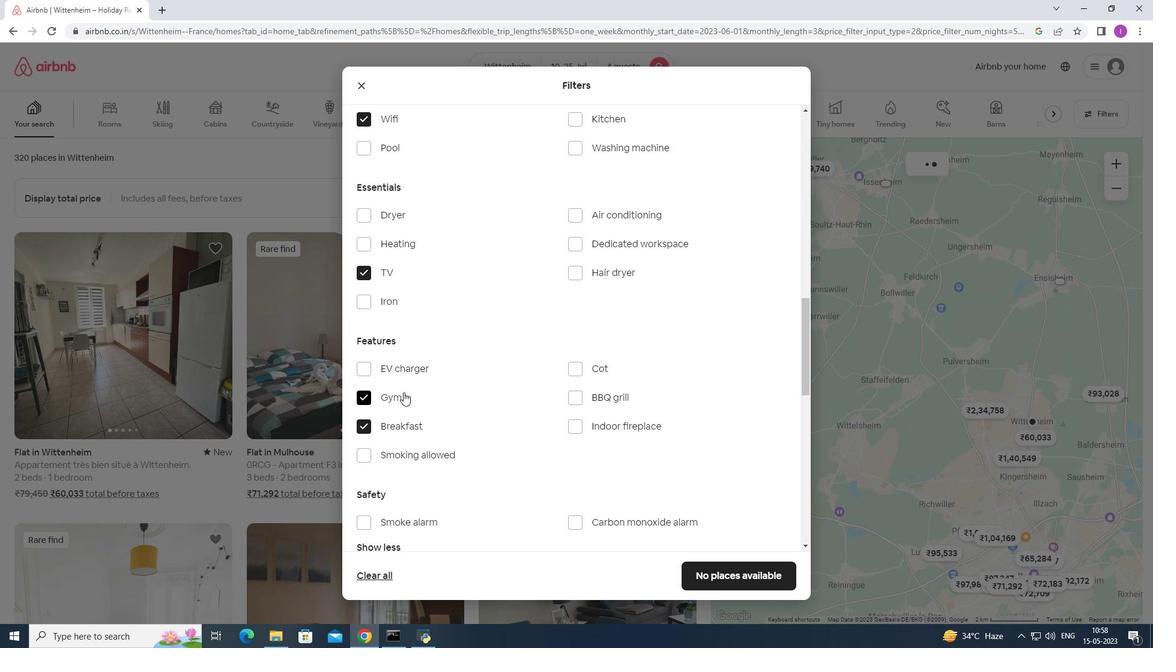 
Action: Mouse scrolled (404, 392) with delta (0, 0)
Screenshot: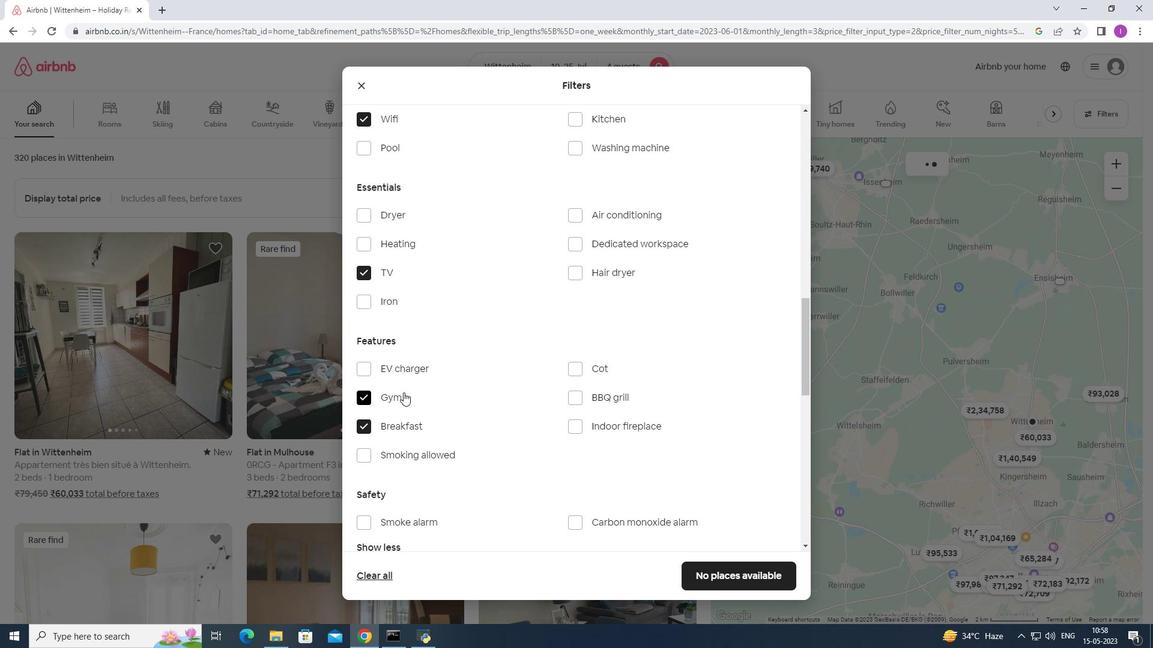 
Action: Mouse moved to (419, 397)
Screenshot: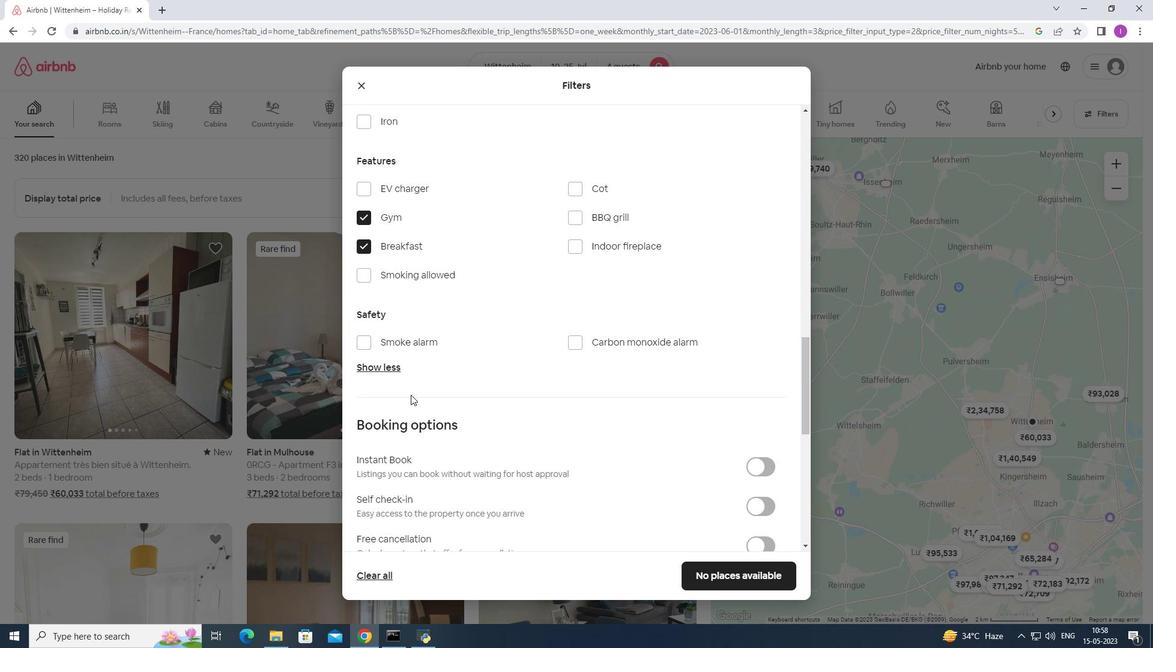 
Action: Mouse scrolled (419, 396) with delta (0, 0)
Screenshot: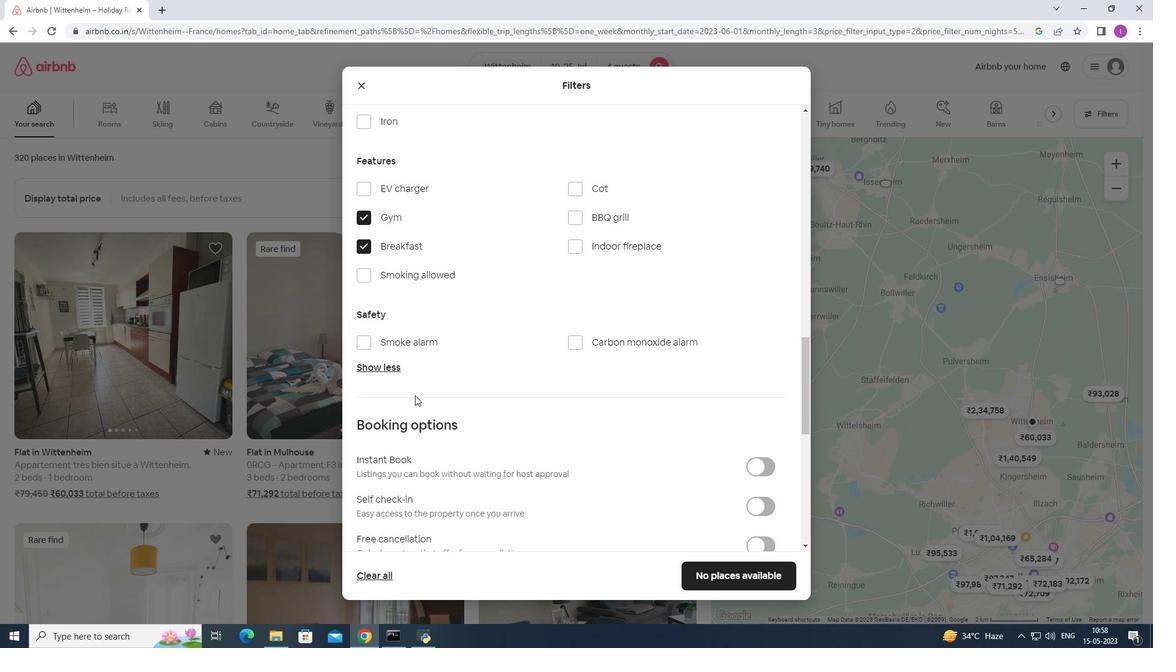 
Action: Mouse scrolled (419, 396) with delta (0, 0)
Screenshot: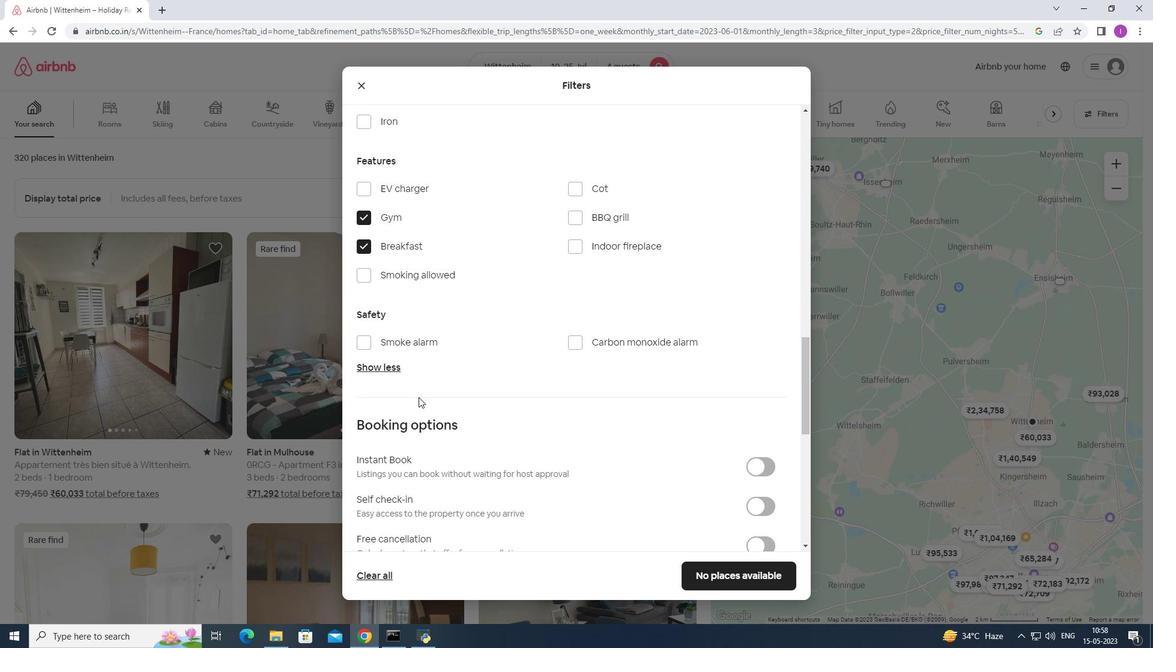 
Action: Mouse moved to (768, 392)
Screenshot: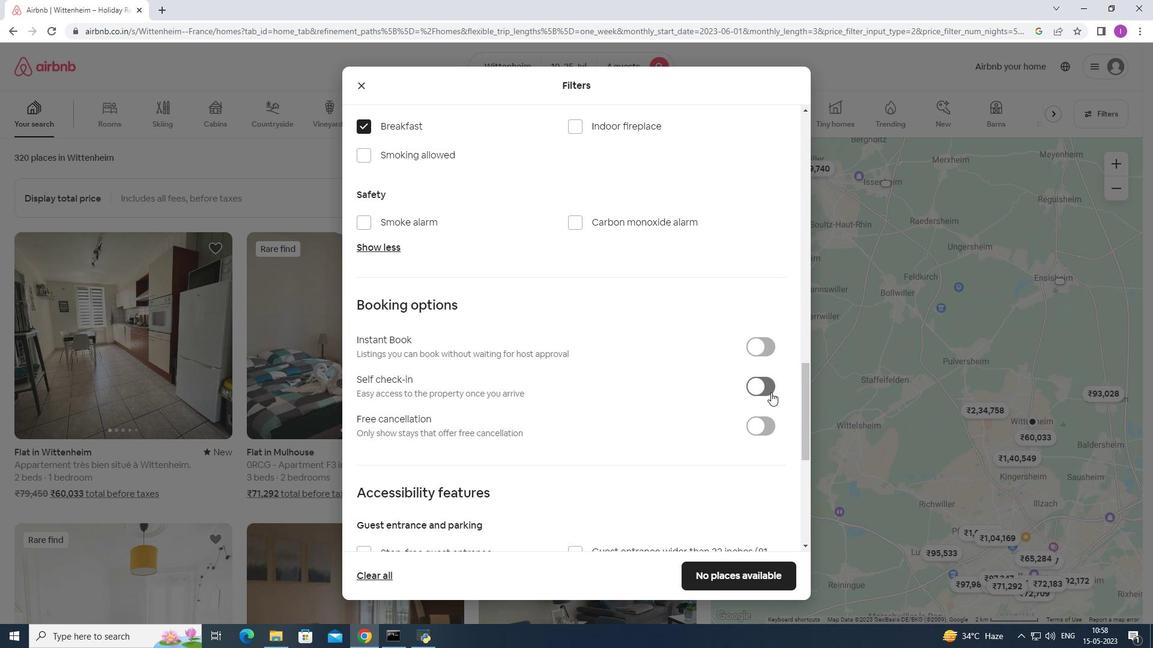 
Action: Mouse pressed left at (768, 392)
Screenshot: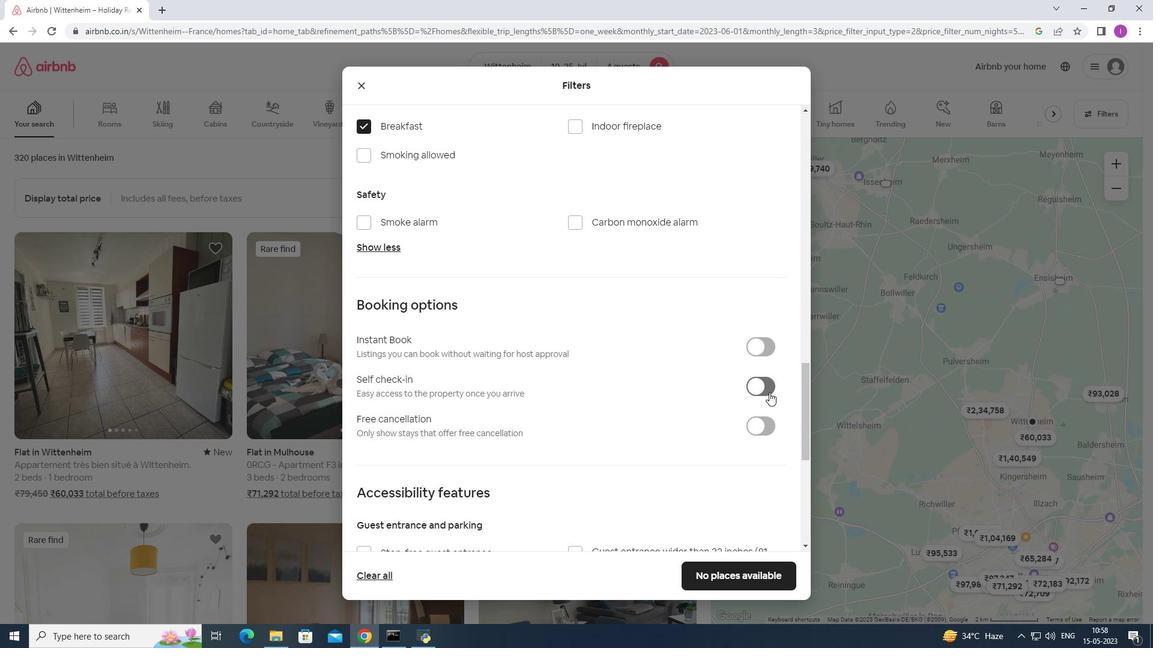 
Action: Mouse moved to (482, 476)
Screenshot: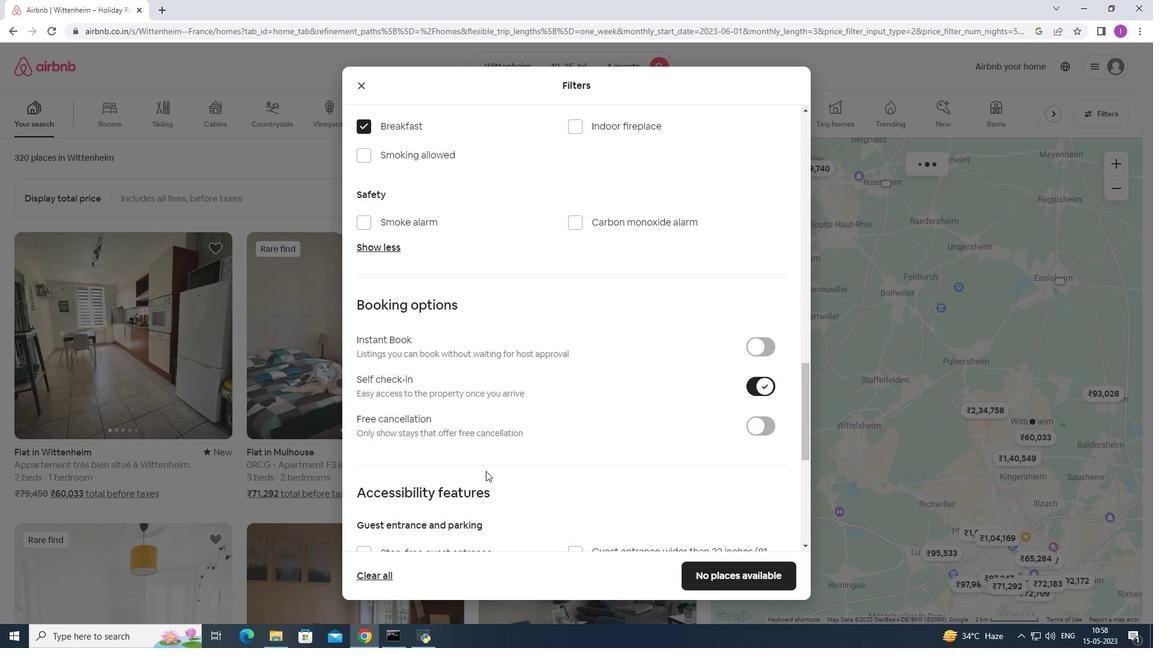 
Action: Mouse scrolled (482, 476) with delta (0, 0)
Screenshot: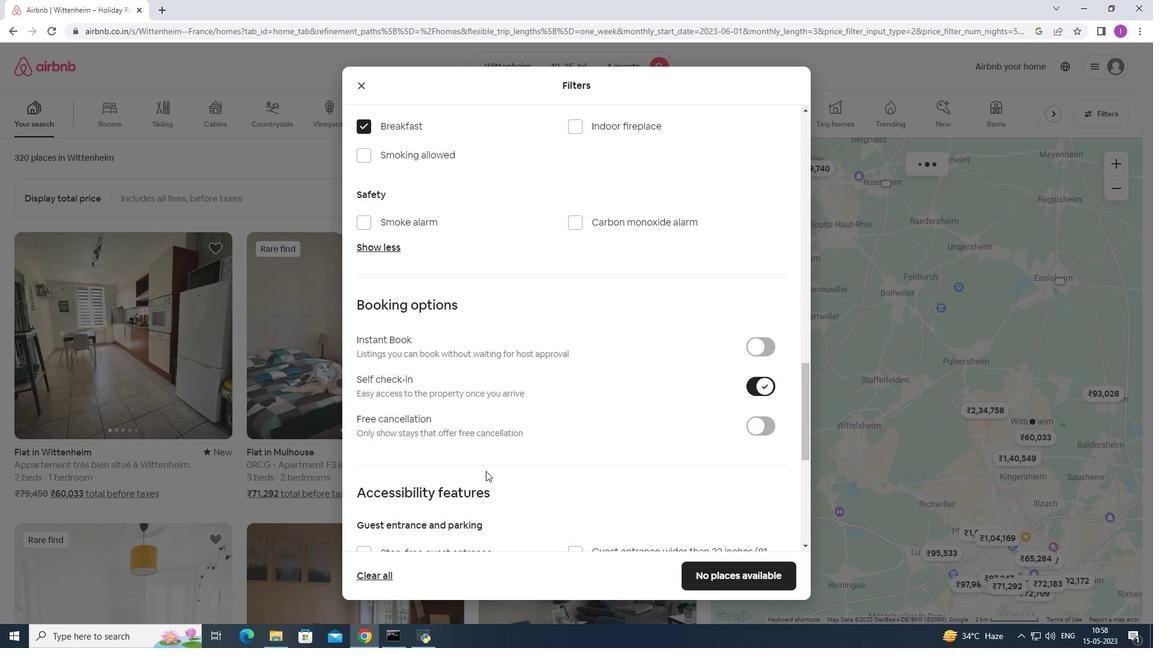 
Action: Mouse scrolled (482, 476) with delta (0, 0)
Screenshot: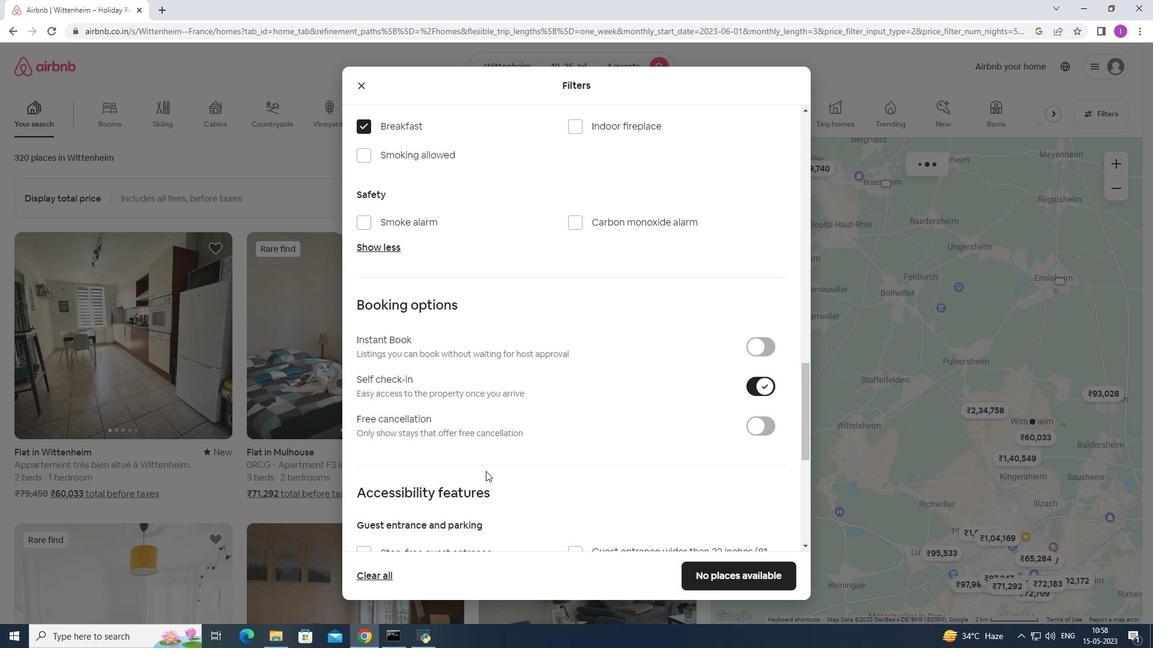 
Action: Mouse scrolled (482, 476) with delta (0, 0)
Screenshot: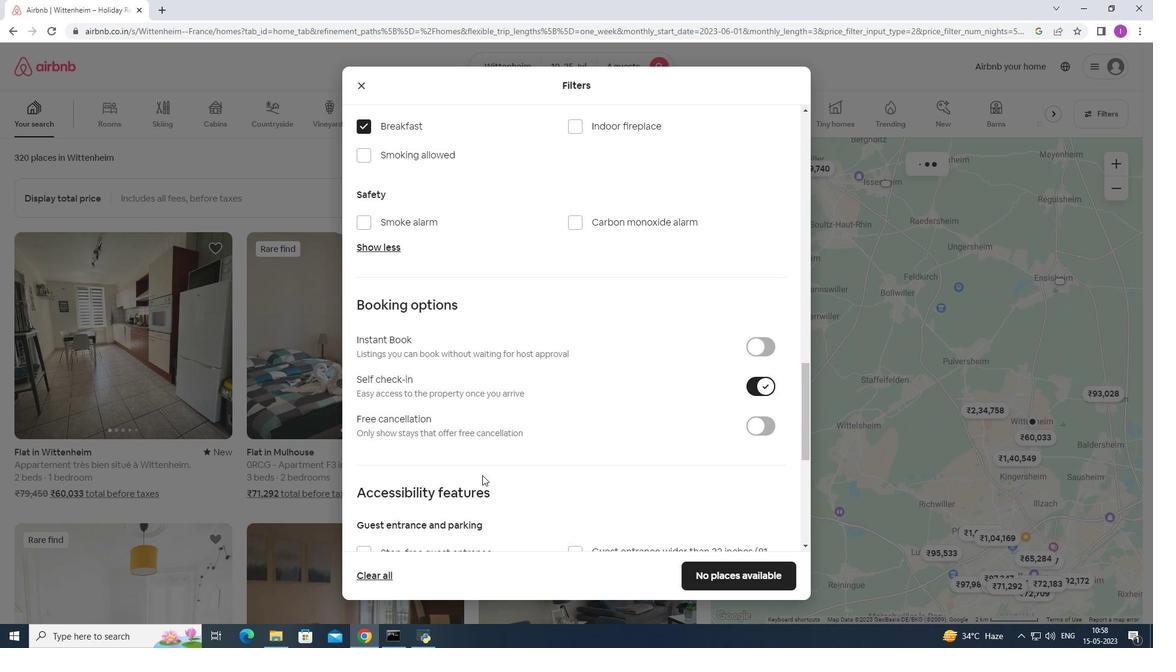 
Action: Mouse moved to (482, 481)
Screenshot: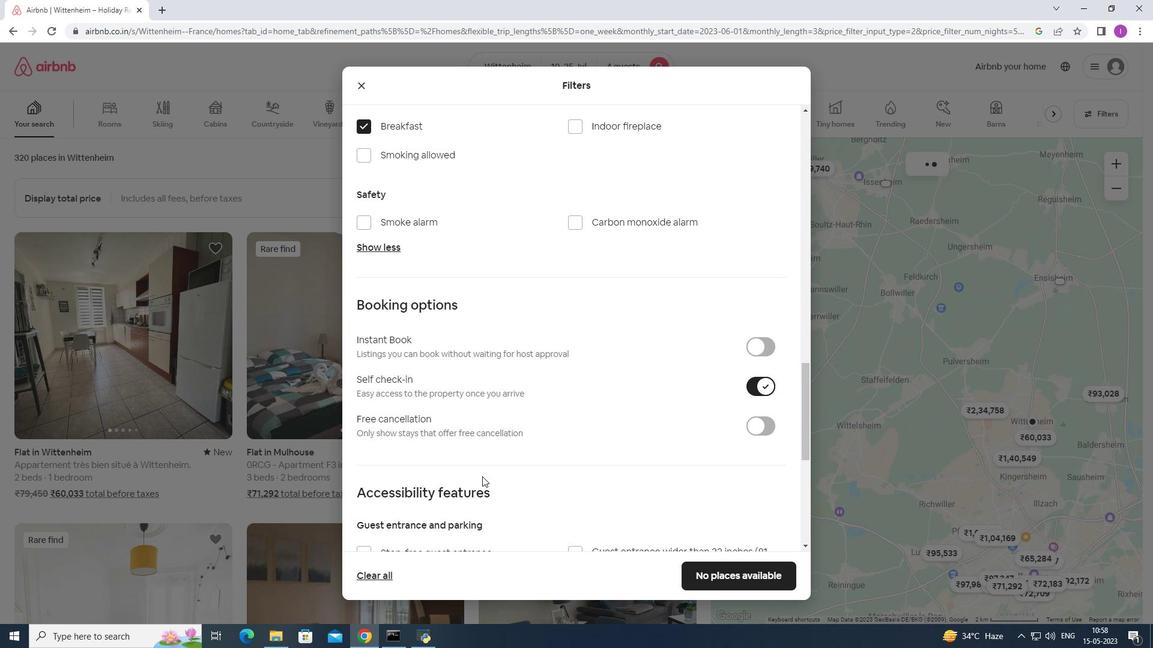 
Action: Mouse scrolled (482, 480) with delta (0, 0)
Screenshot: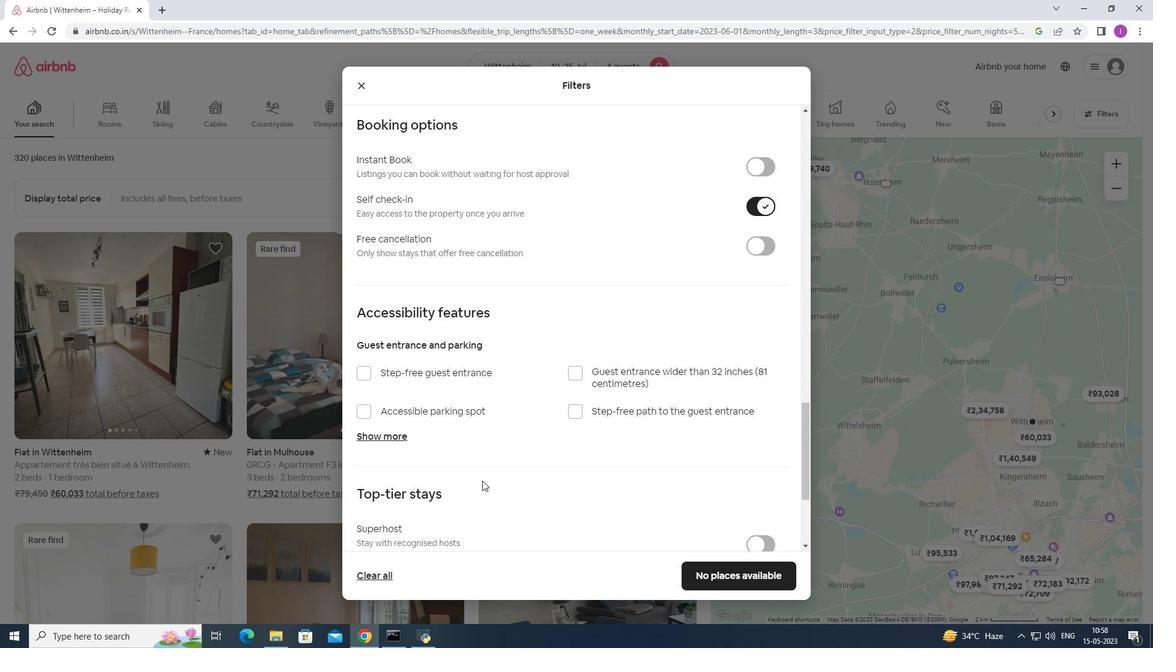 
Action: Mouse scrolled (482, 480) with delta (0, 0)
Screenshot: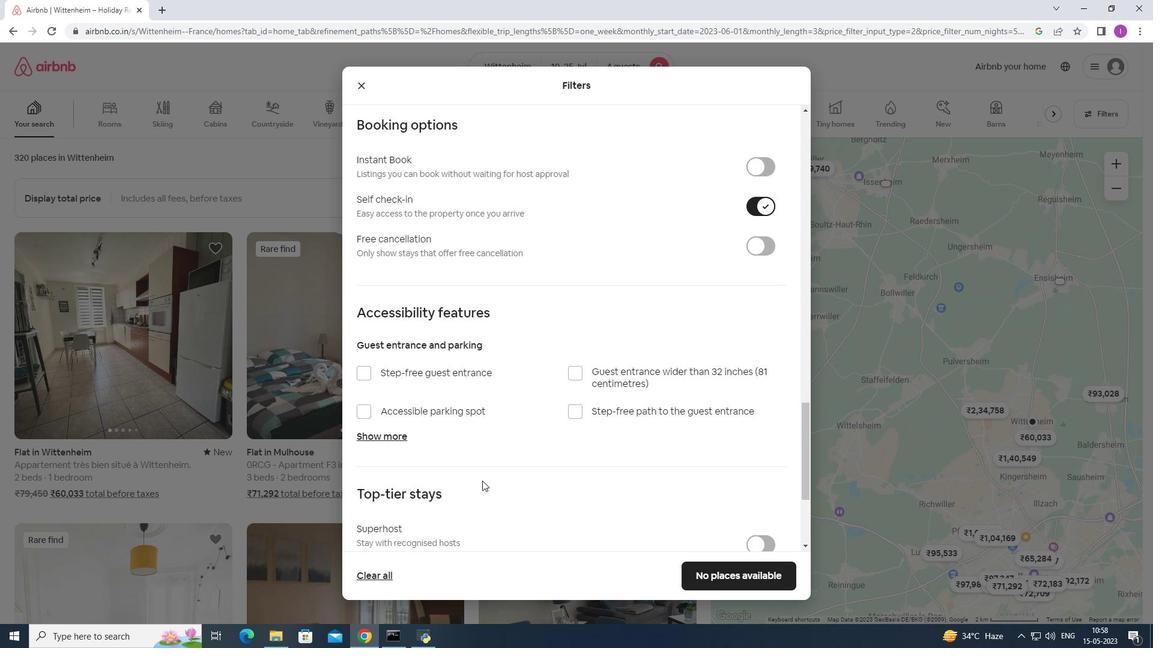 
Action: Mouse scrolled (482, 480) with delta (0, 0)
Screenshot: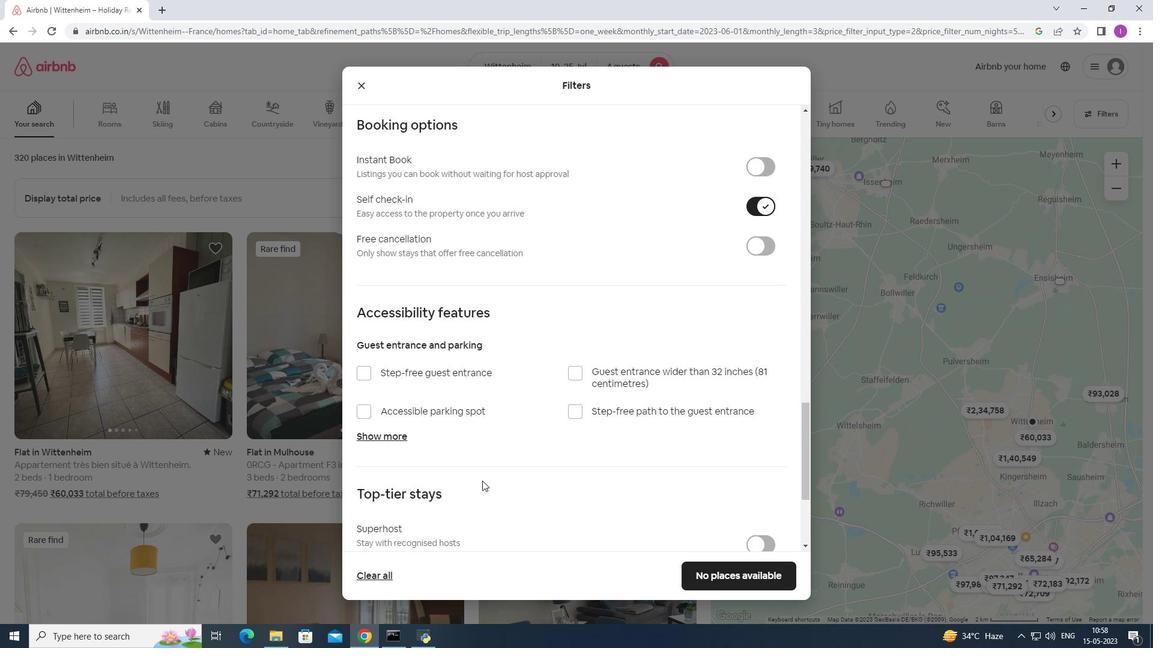 
Action: Mouse scrolled (482, 480) with delta (0, 0)
Screenshot: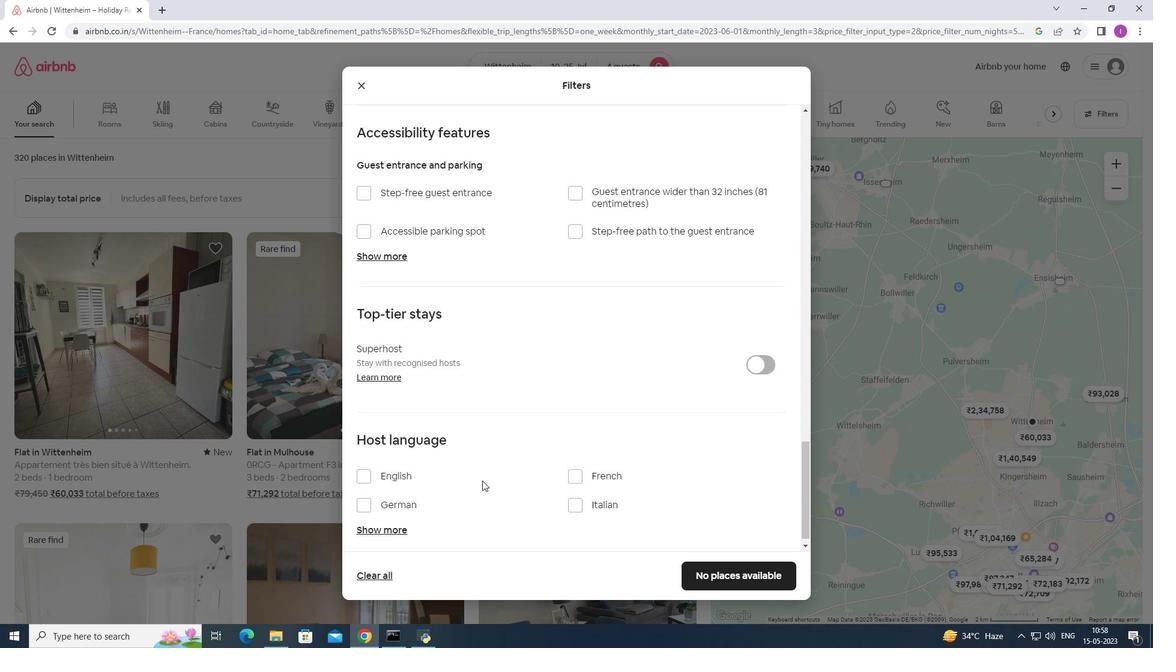 
Action: Mouse scrolled (482, 480) with delta (0, 0)
Screenshot: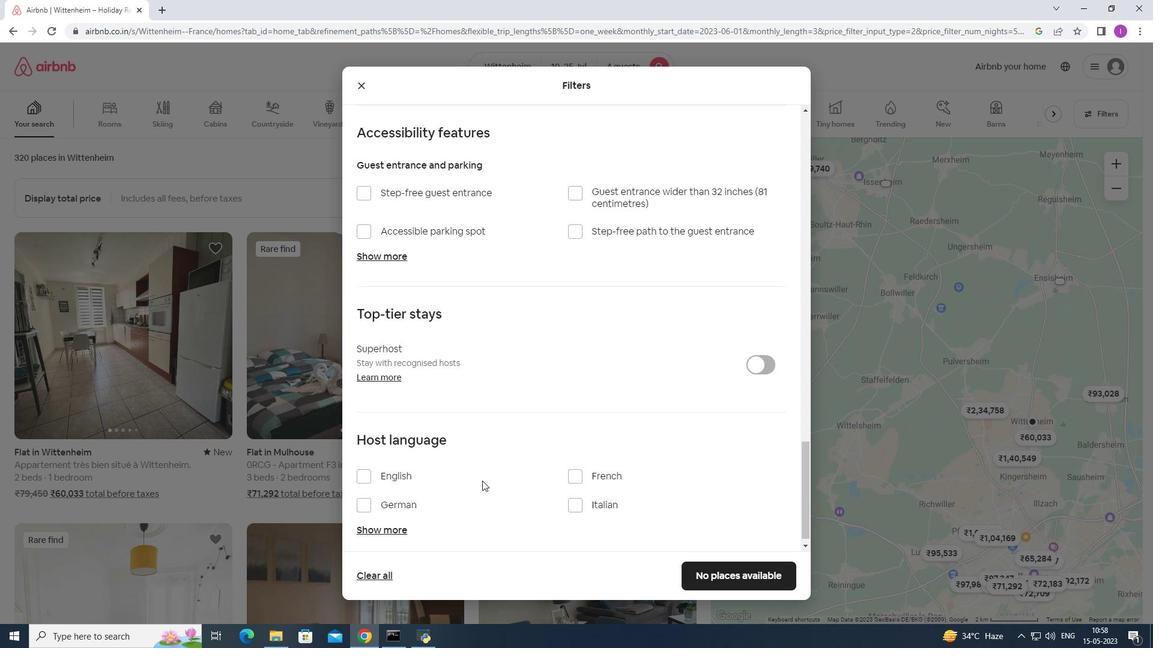 
Action: Mouse scrolled (482, 480) with delta (0, 0)
Screenshot: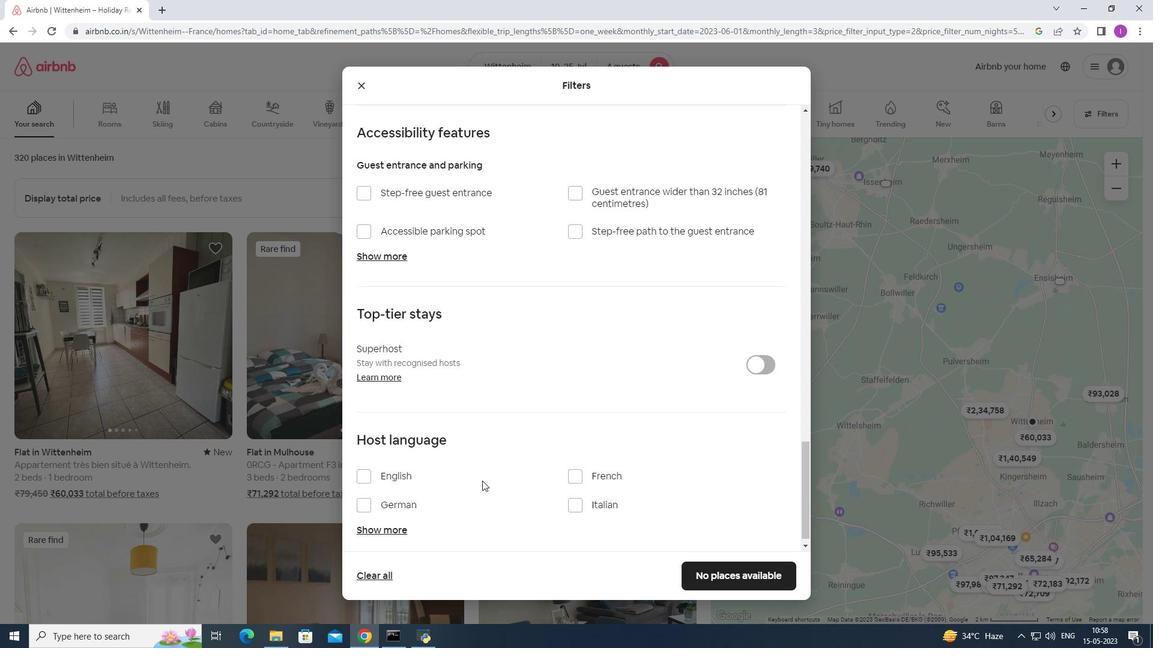 
Action: Mouse scrolled (482, 480) with delta (0, 0)
Screenshot: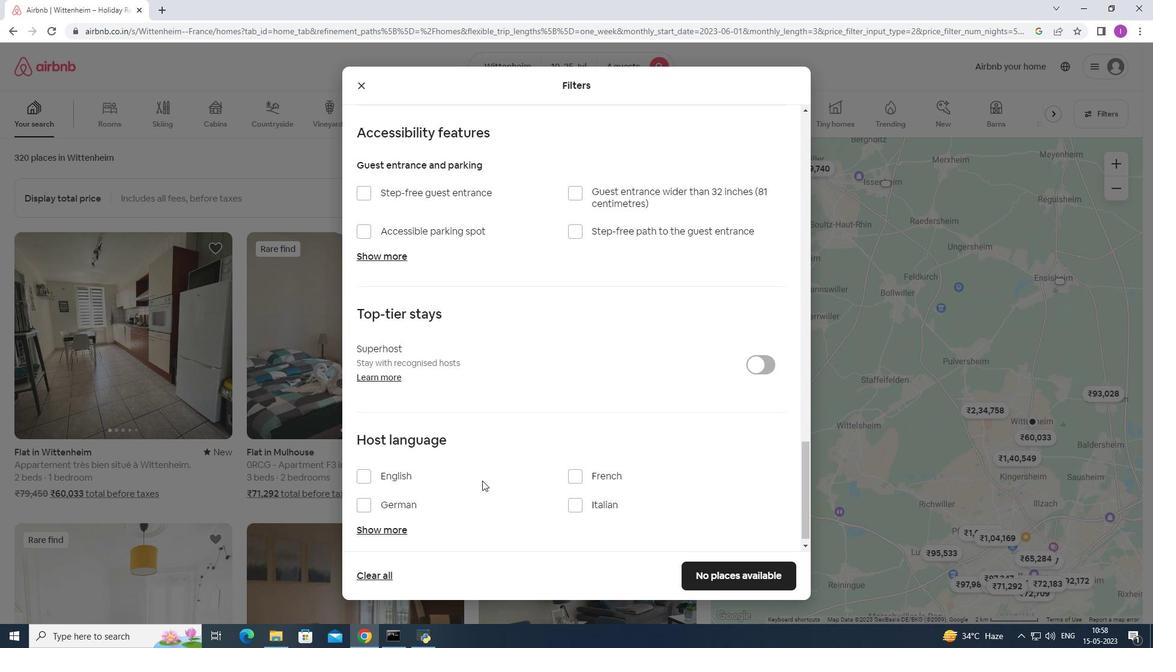 
Action: Mouse moved to (365, 472)
Screenshot: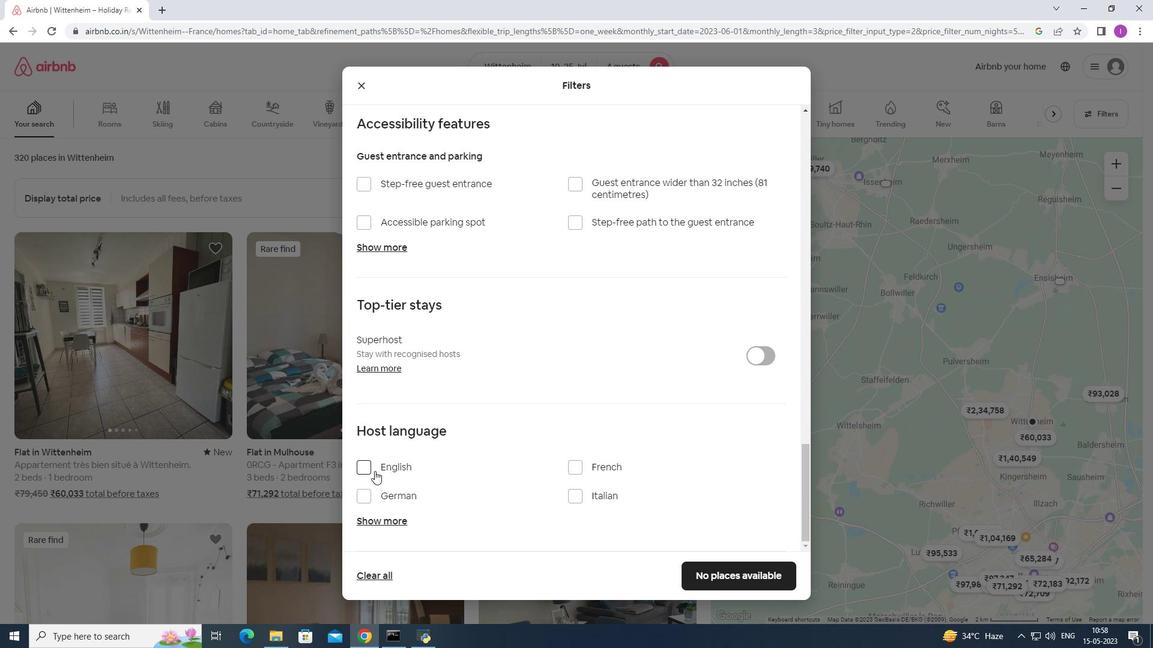 
Action: Mouse pressed left at (365, 472)
Screenshot: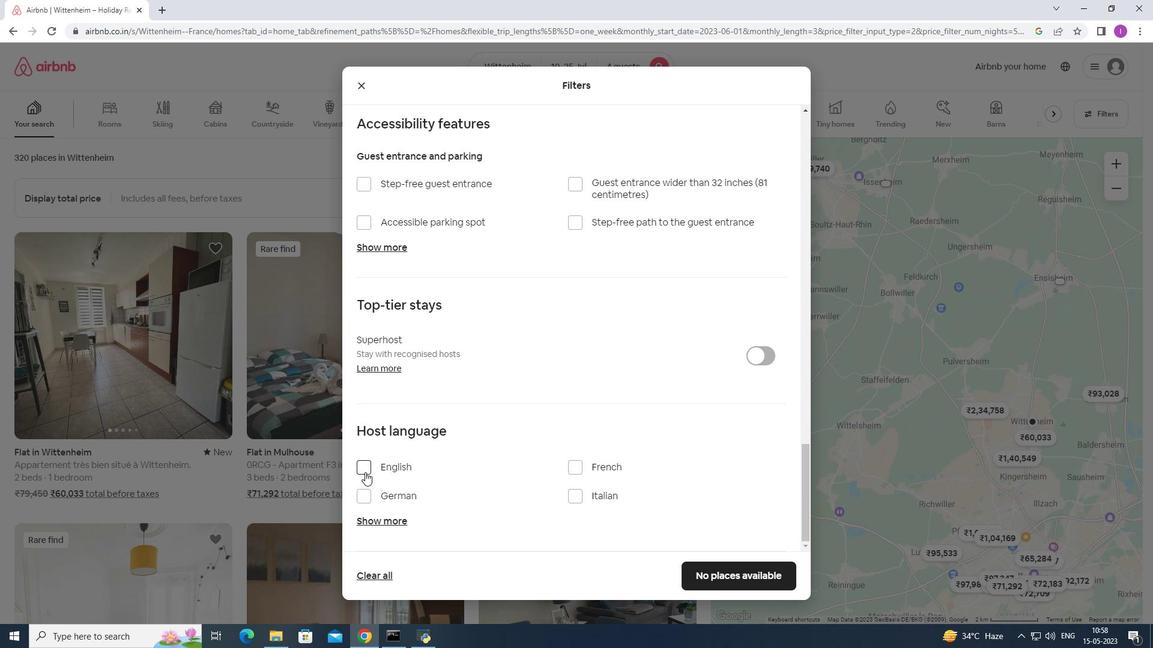 
Action: Mouse moved to (734, 579)
Screenshot: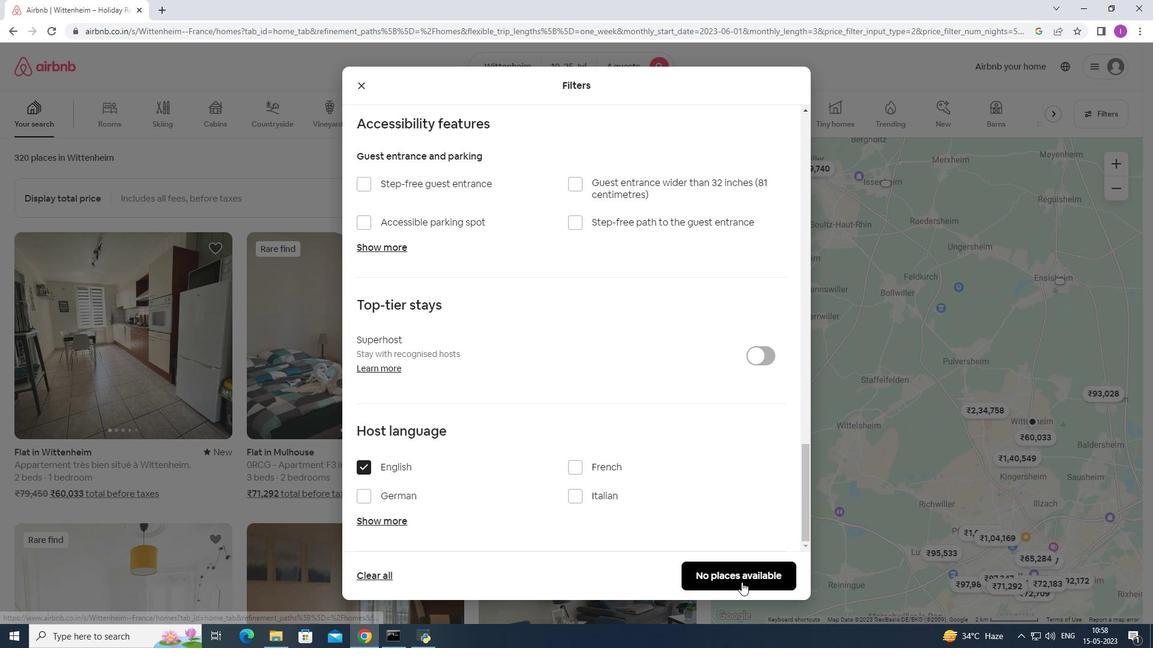 
Action: Mouse pressed left at (734, 579)
Screenshot: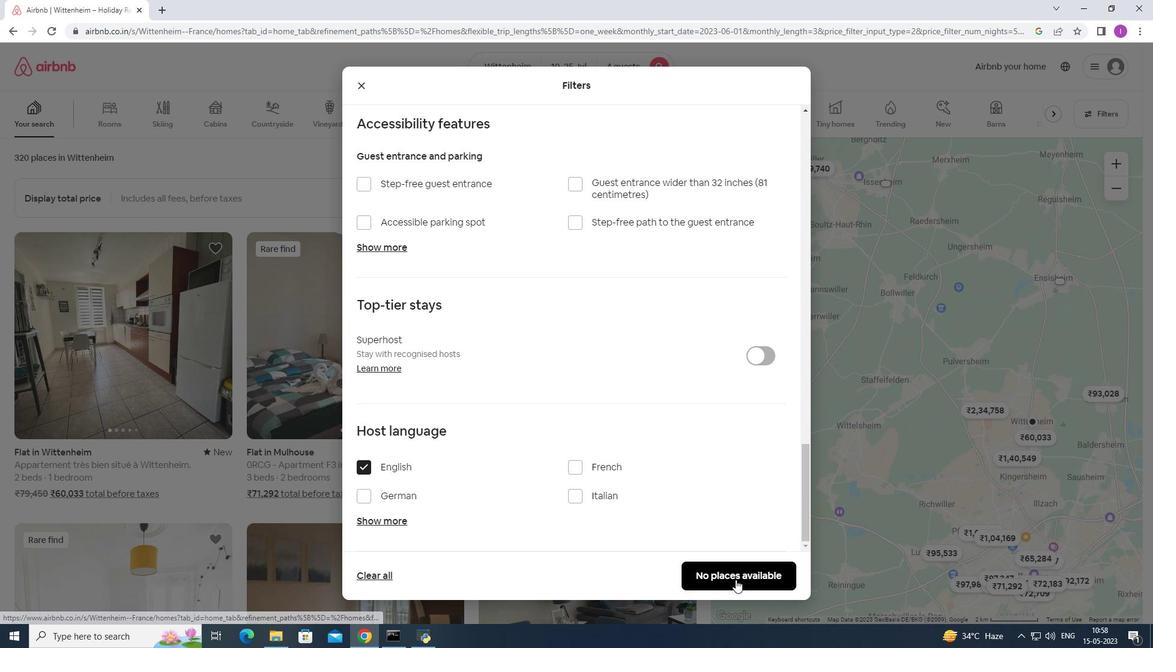
